 Task: nan
Action: Mouse moved to (541, 681)
Screenshot: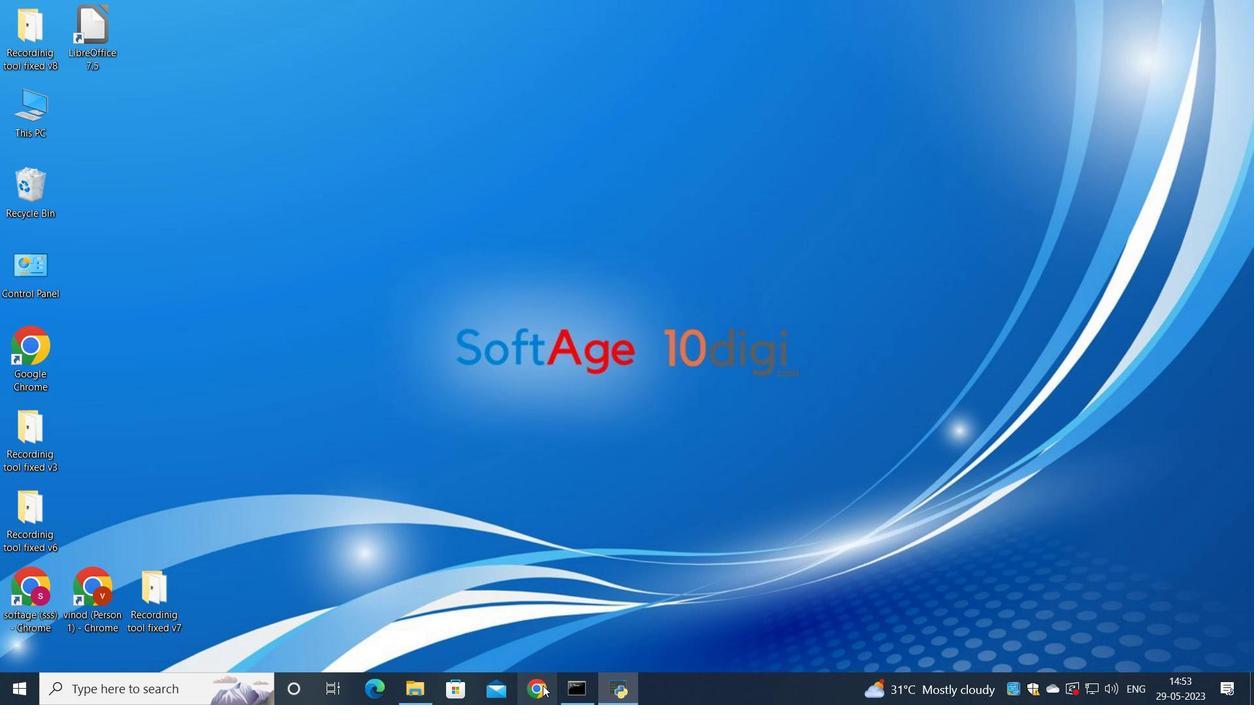 
Action: Mouse pressed left at (541, 681)
Screenshot: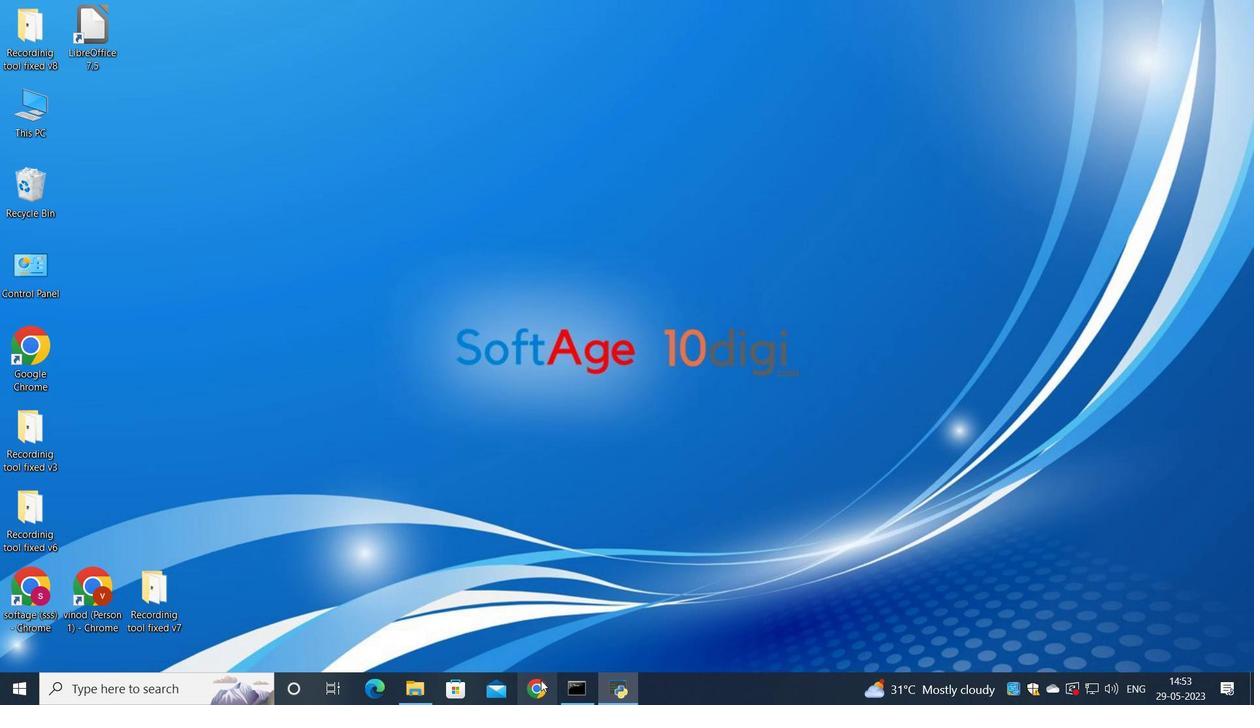 
Action: Mouse moved to (545, 451)
Screenshot: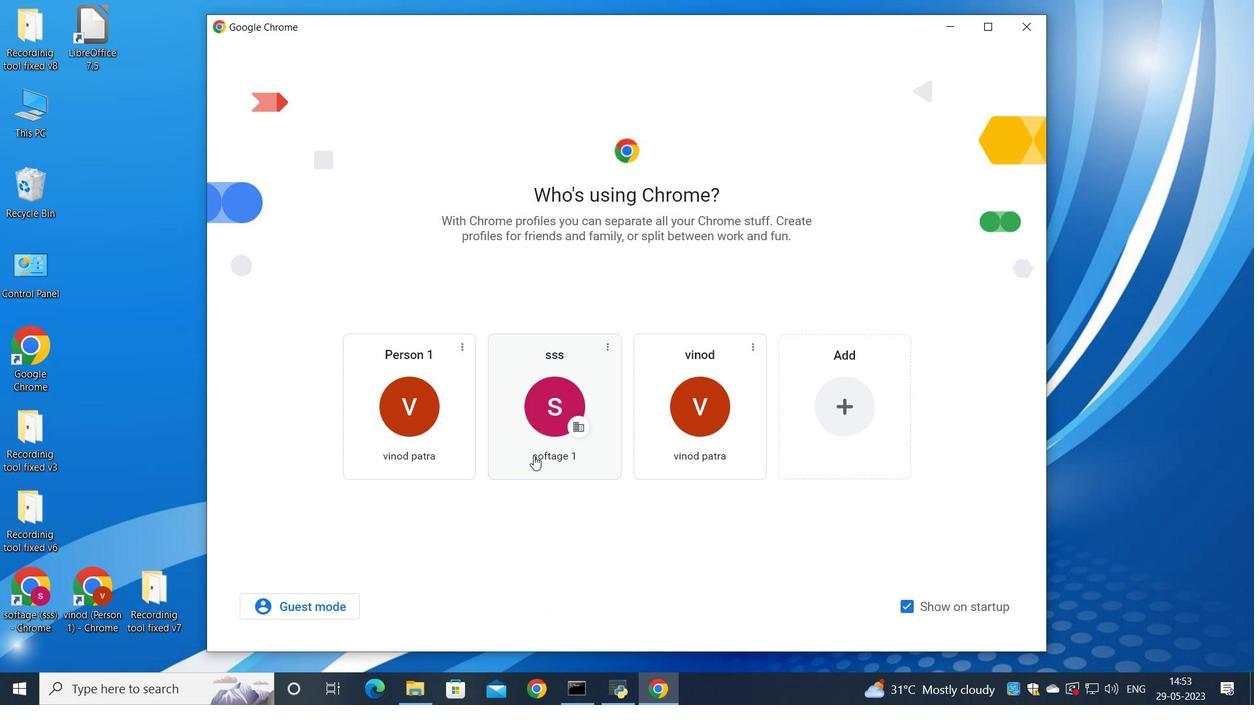 
Action: Mouse pressed left at (545, 451)
Screenshot: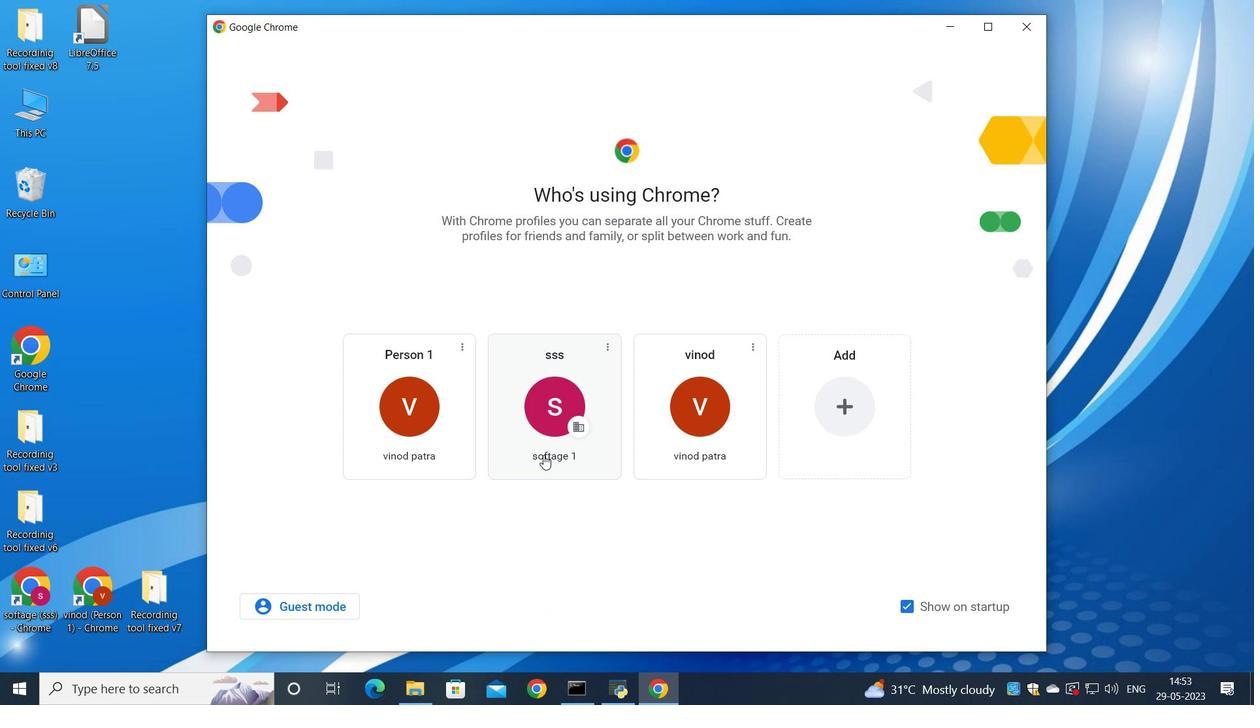 
Action: Mouse moved to (1102, 84)
Screenshot: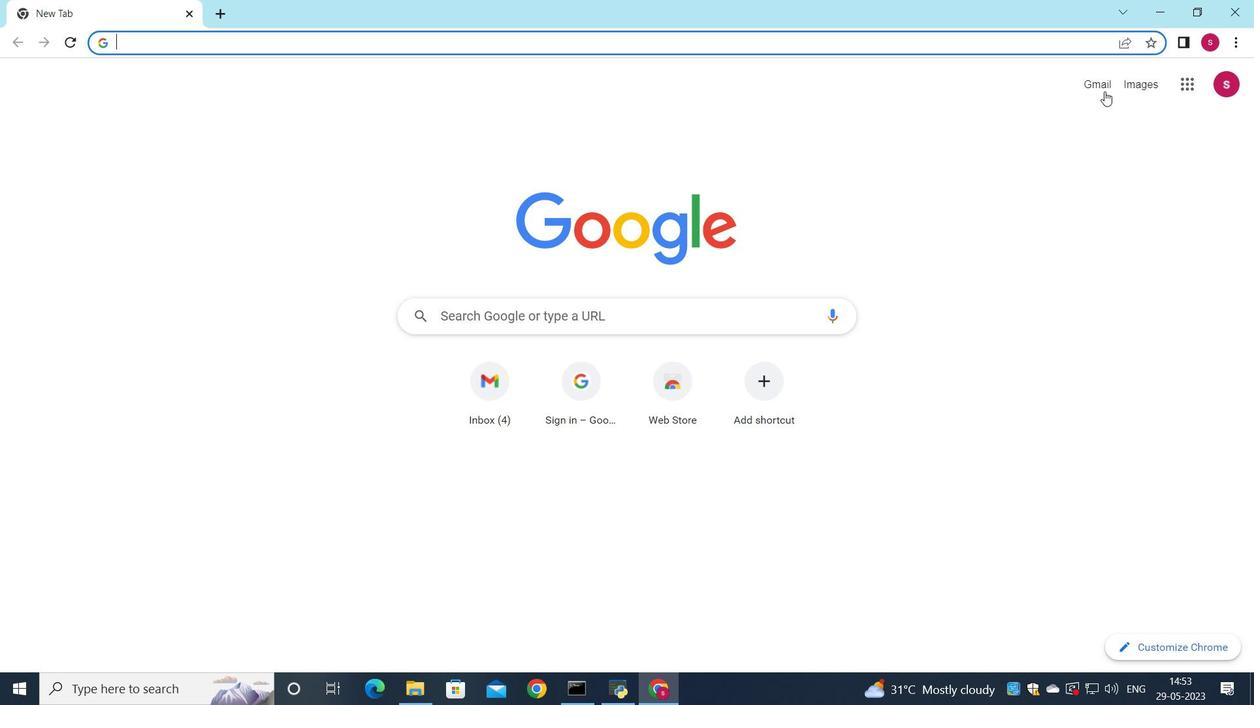 
Action: Mouse pressed left at (1102, 84)
Screenshot: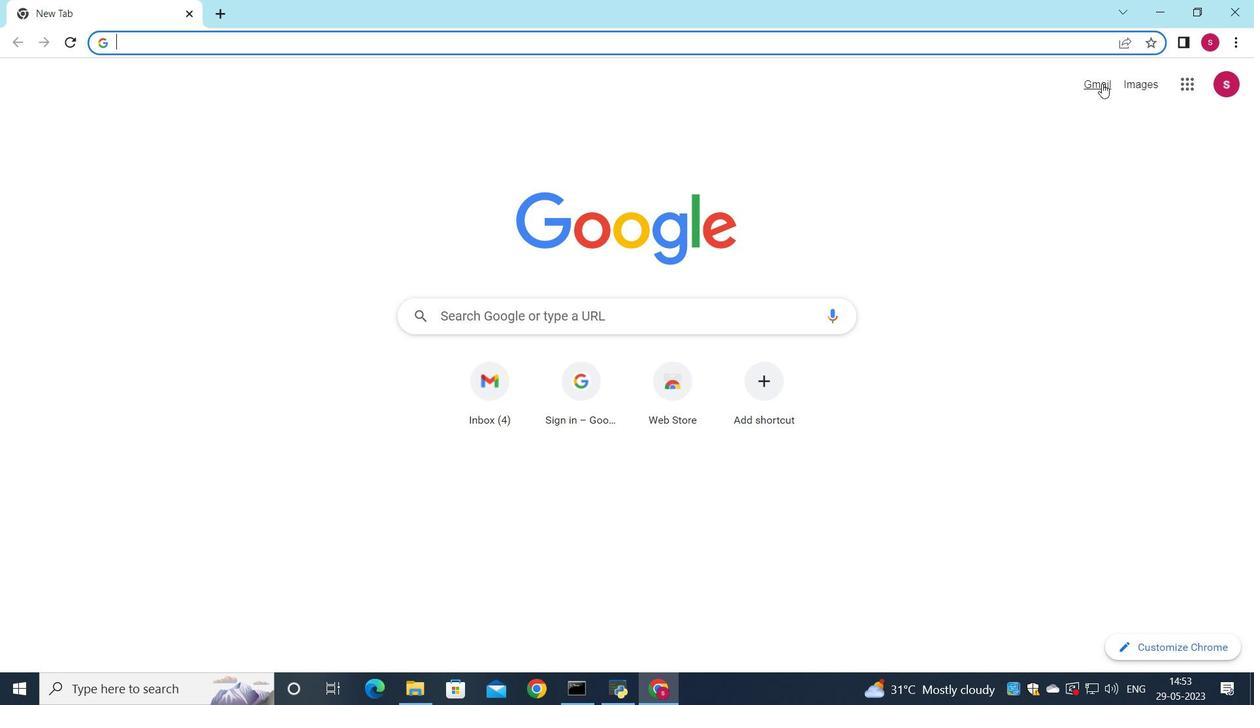
Action: Mouse moved to (1066, 115)
Screenshot: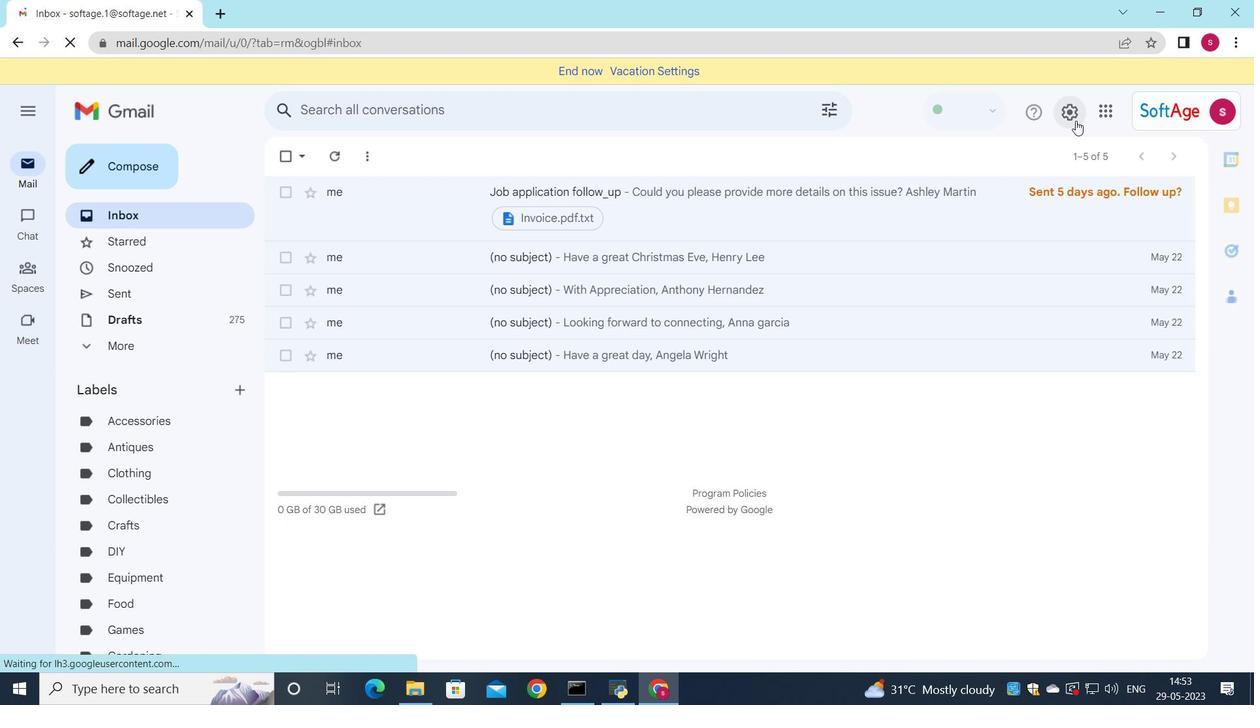 
Action: Mouse pressed left at (1066, 115)
Screenshot: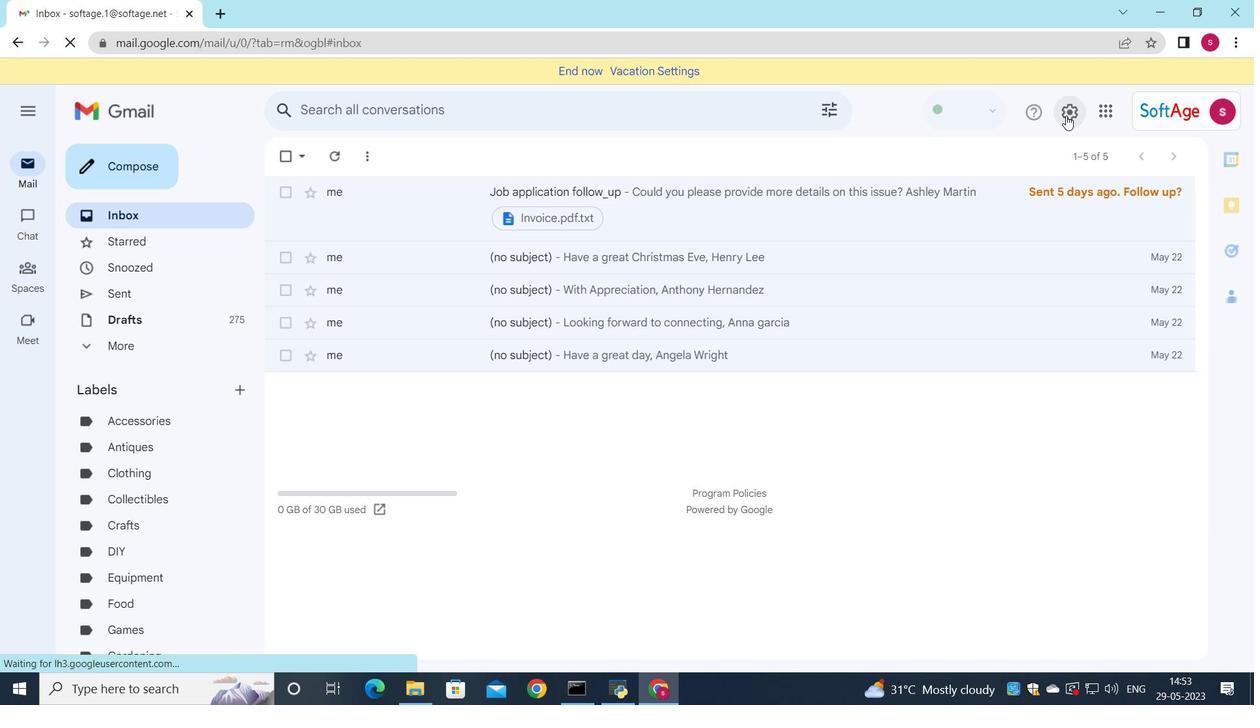 
Action: Mouse moved to (1109, 192)
Screenshot: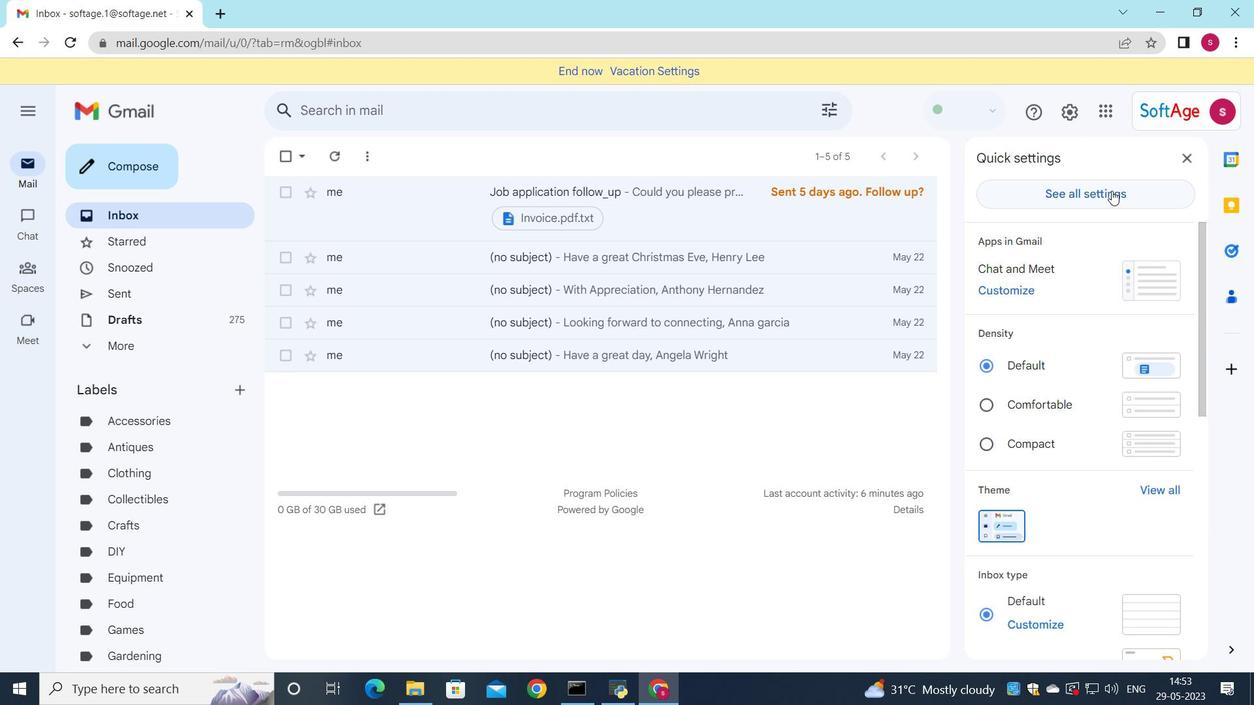 
Action: Mouse pressed left at (1109, 192)
Screenshot: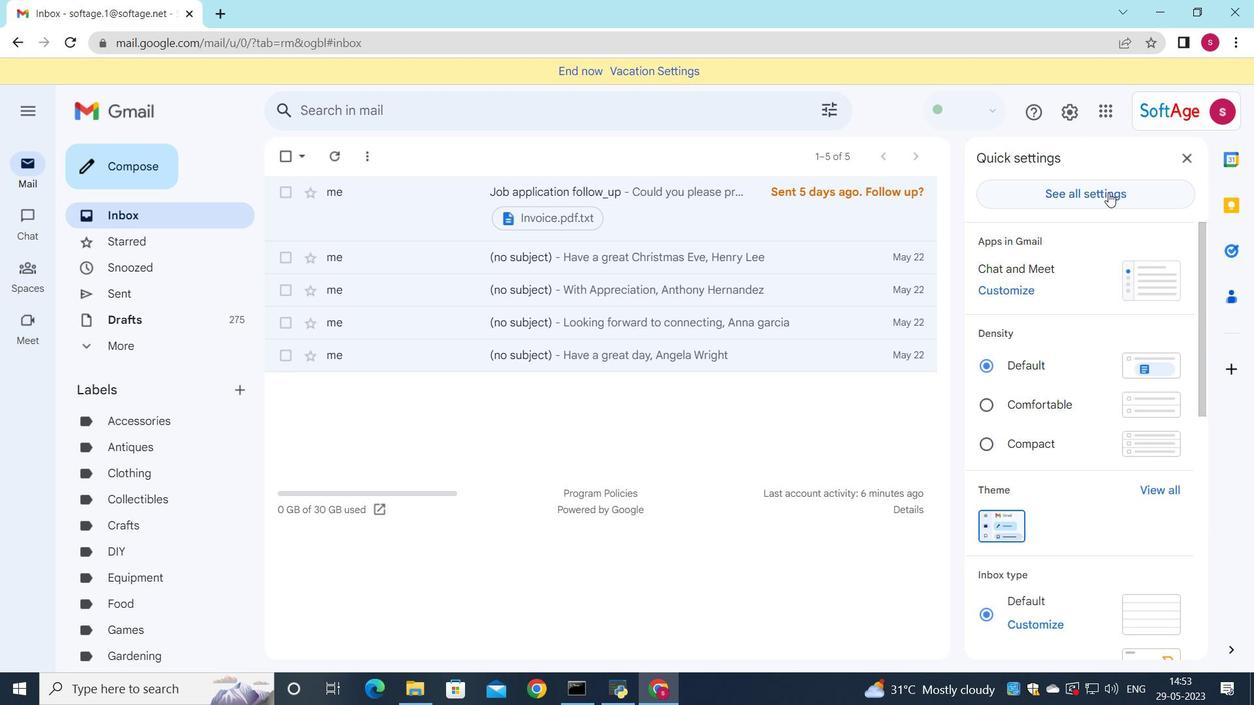 
Action: Mouse moved to (665, 225)
Screenshot: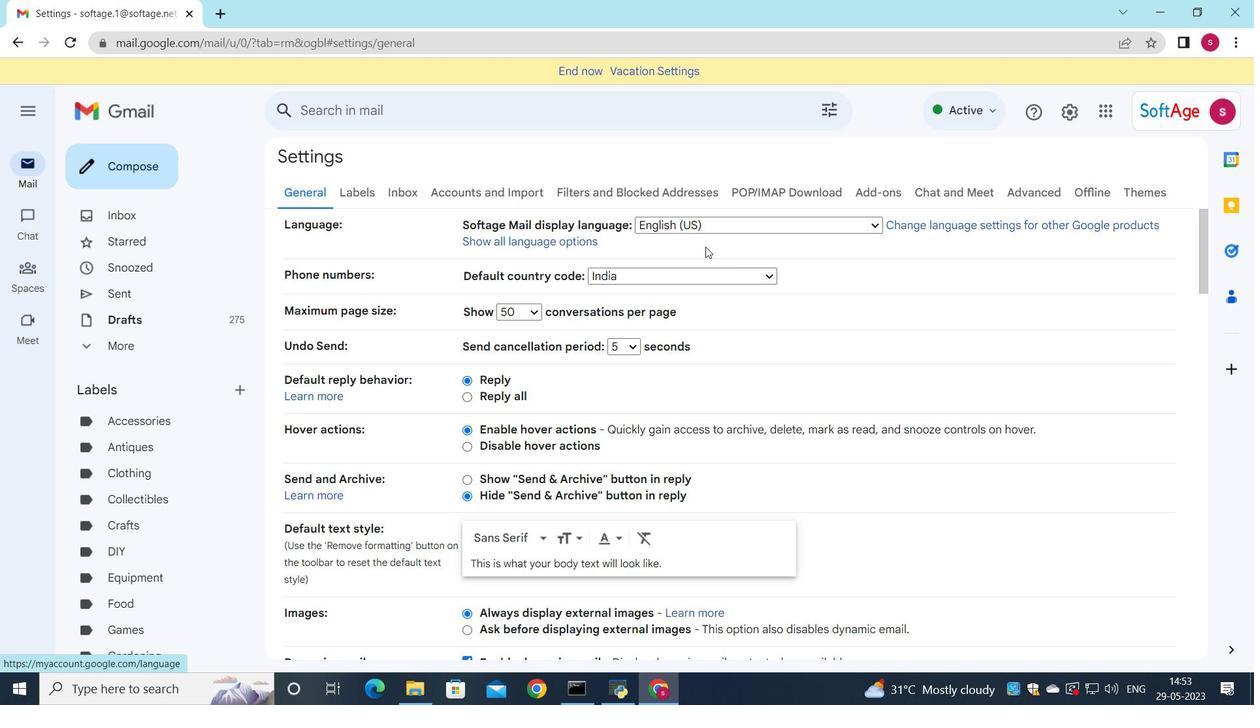 
Action: Mouse scrolled (665, 224) with delta (0, 0)
Screenshot: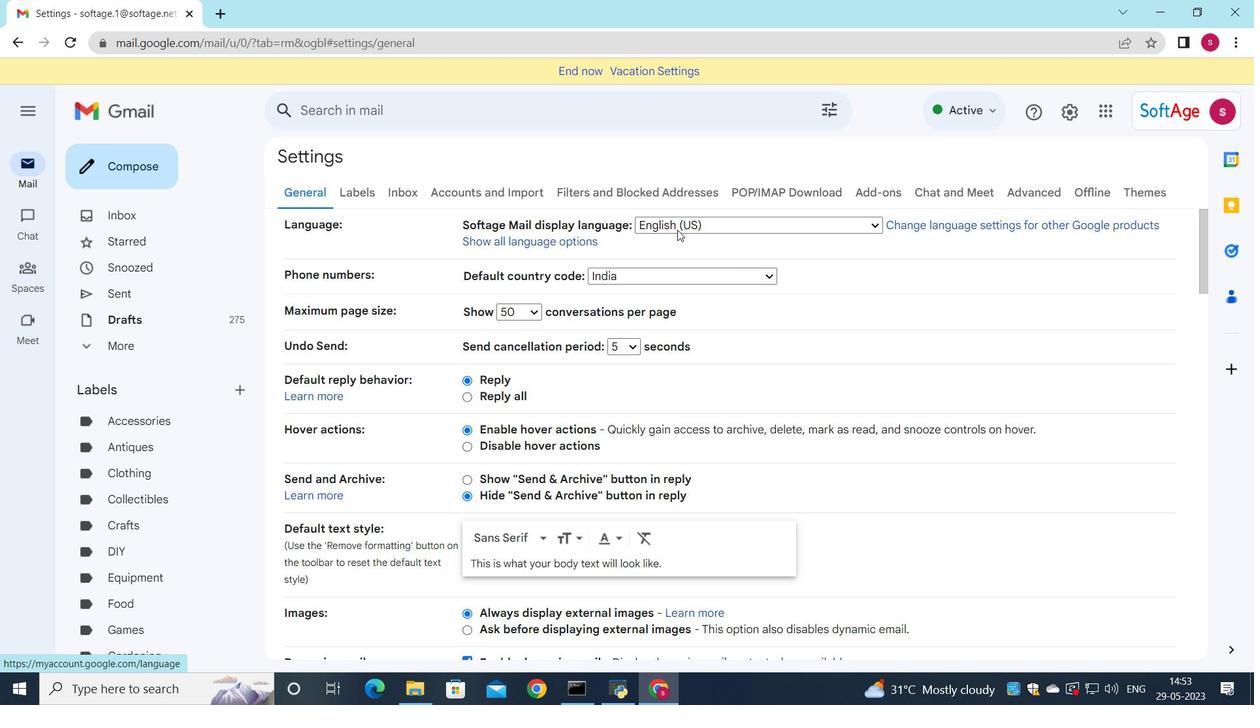 
Action: Mouse scrolled (665, 224) with delta (0, 0)
Screenshot: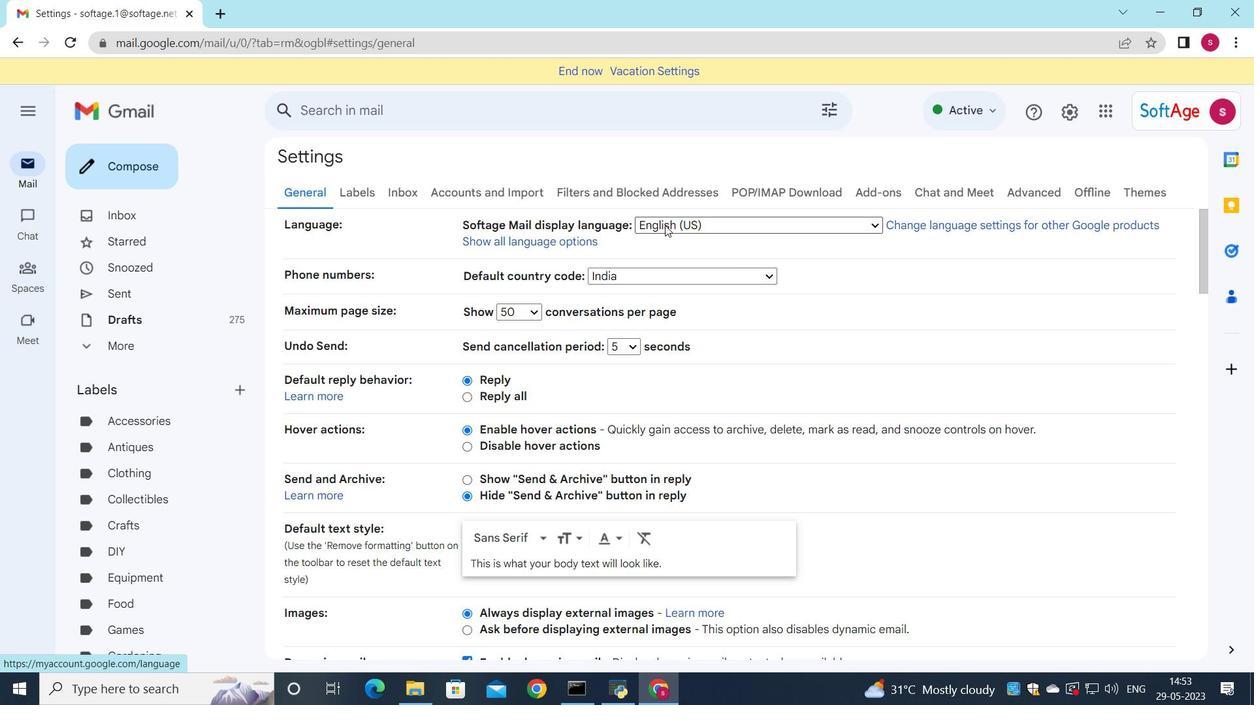 
Action: Mouse moved to (664, 225)
Screenshot: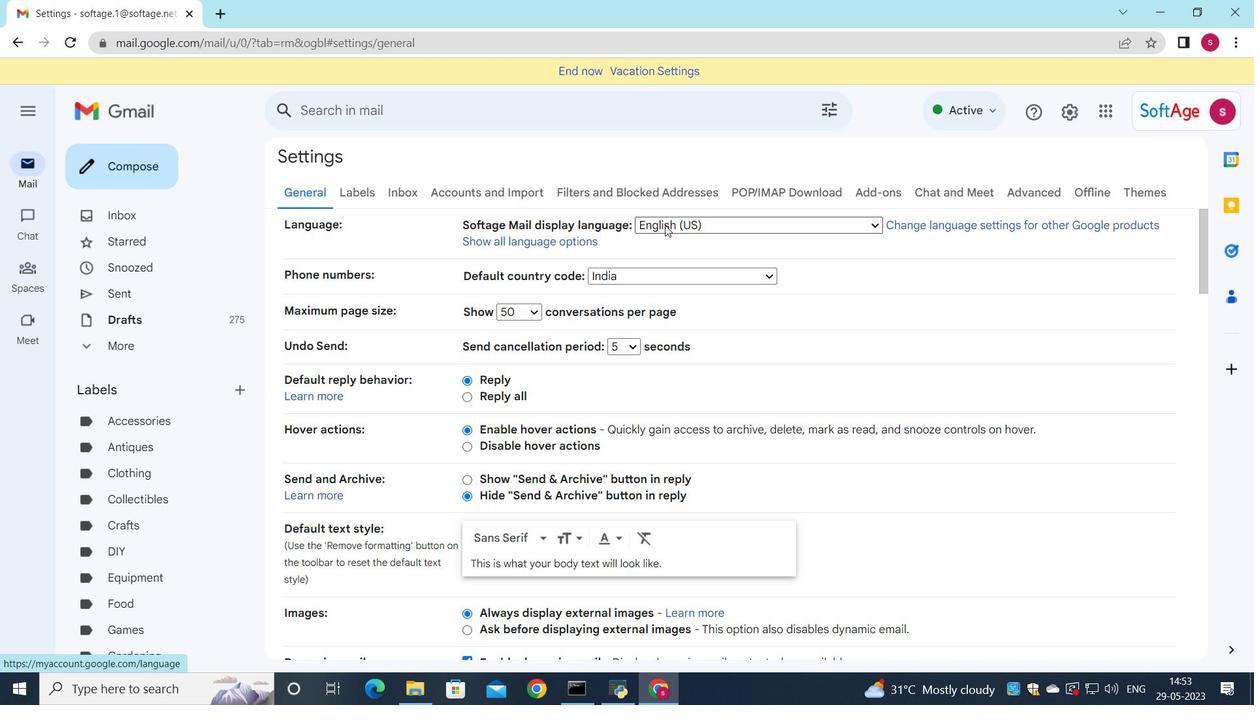 
Action: Mouse scrolled (664, 224) with delta (0, 0)
Screenshot: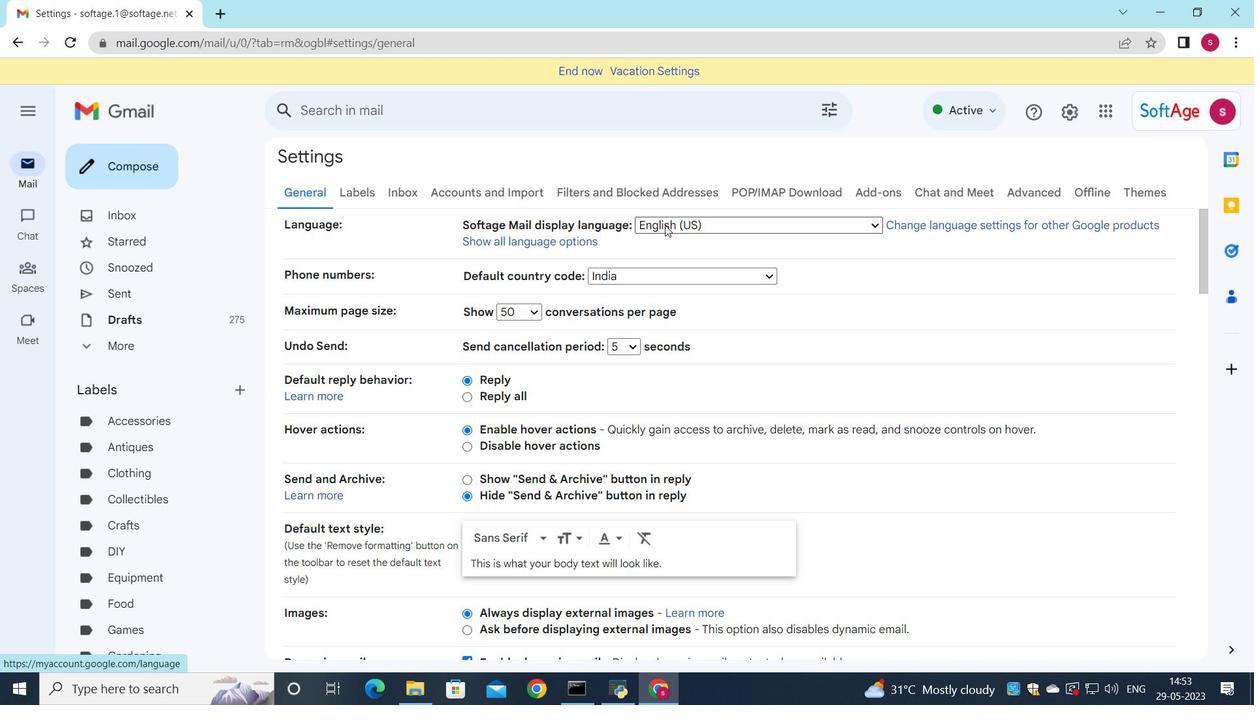 
Action: Mouse moved to (663, 225)
Screenshot: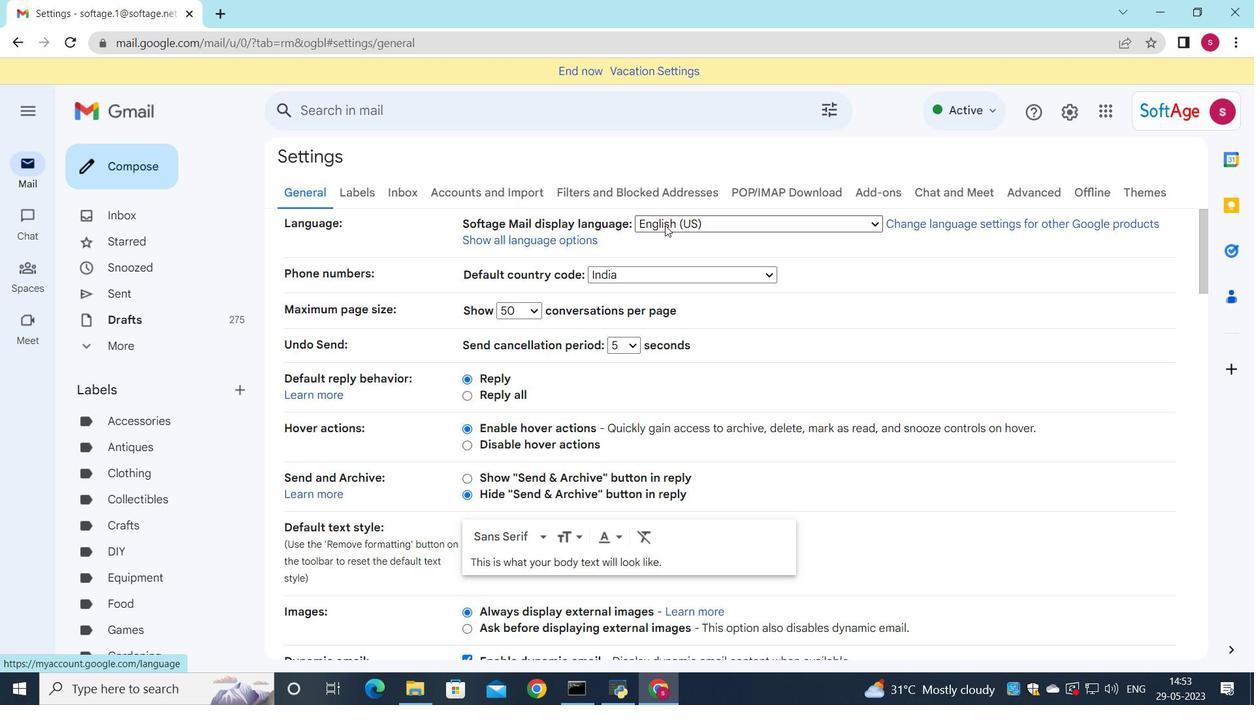 
Action: Mouse scrolled (663, 224) with delta (0, 0)
Screenshot: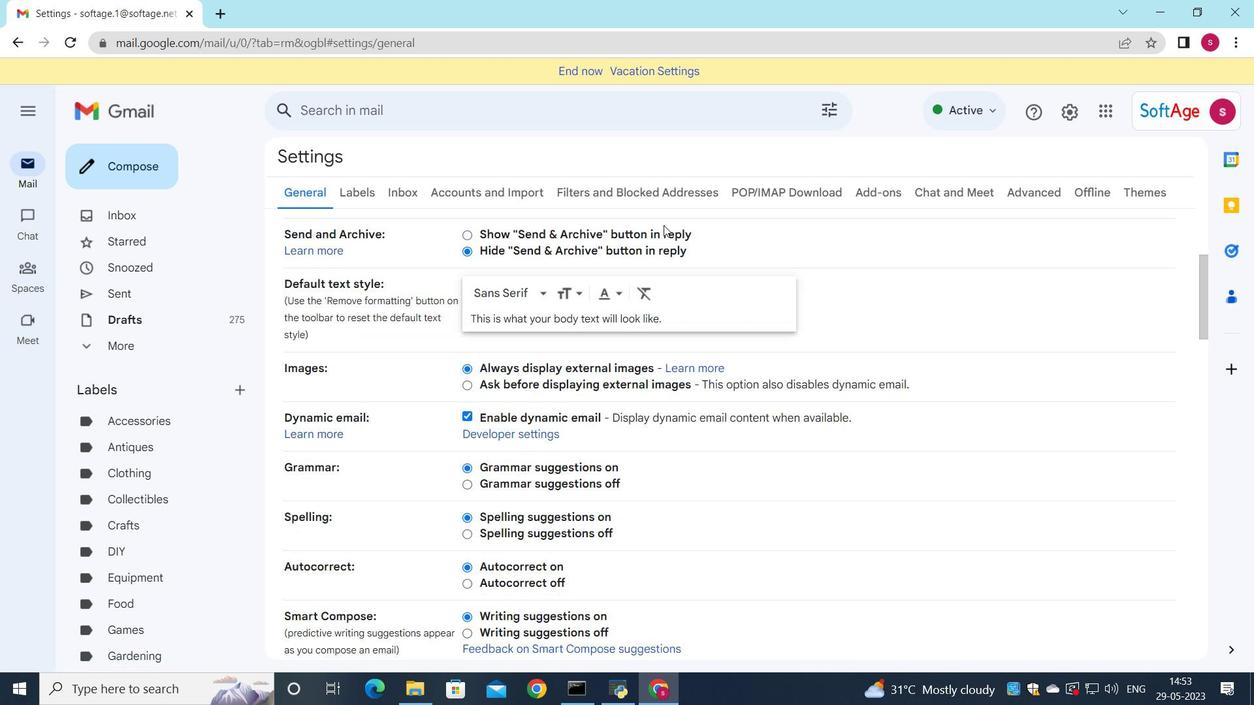 
Action: Mouse scrolled (663, 224) with delta (0, 0)
Screenshot: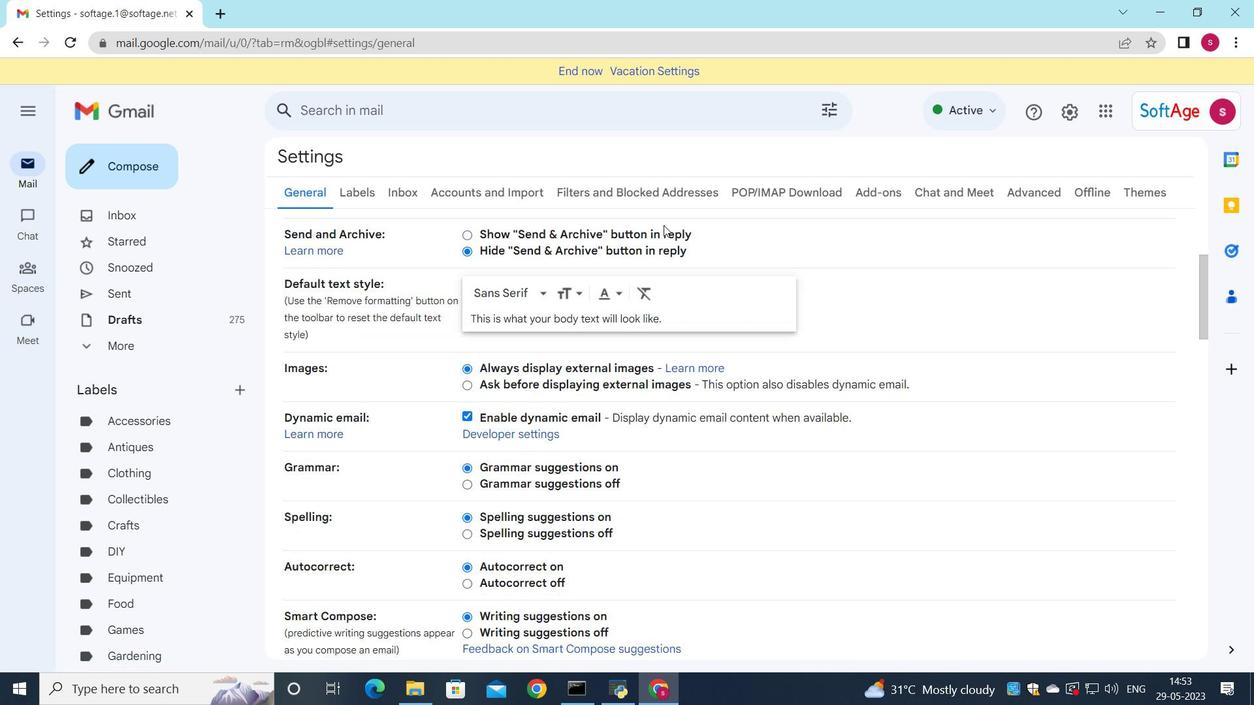 
Action: Mouse scrolled (663, 224) with delta (0, 0)
Screenshot: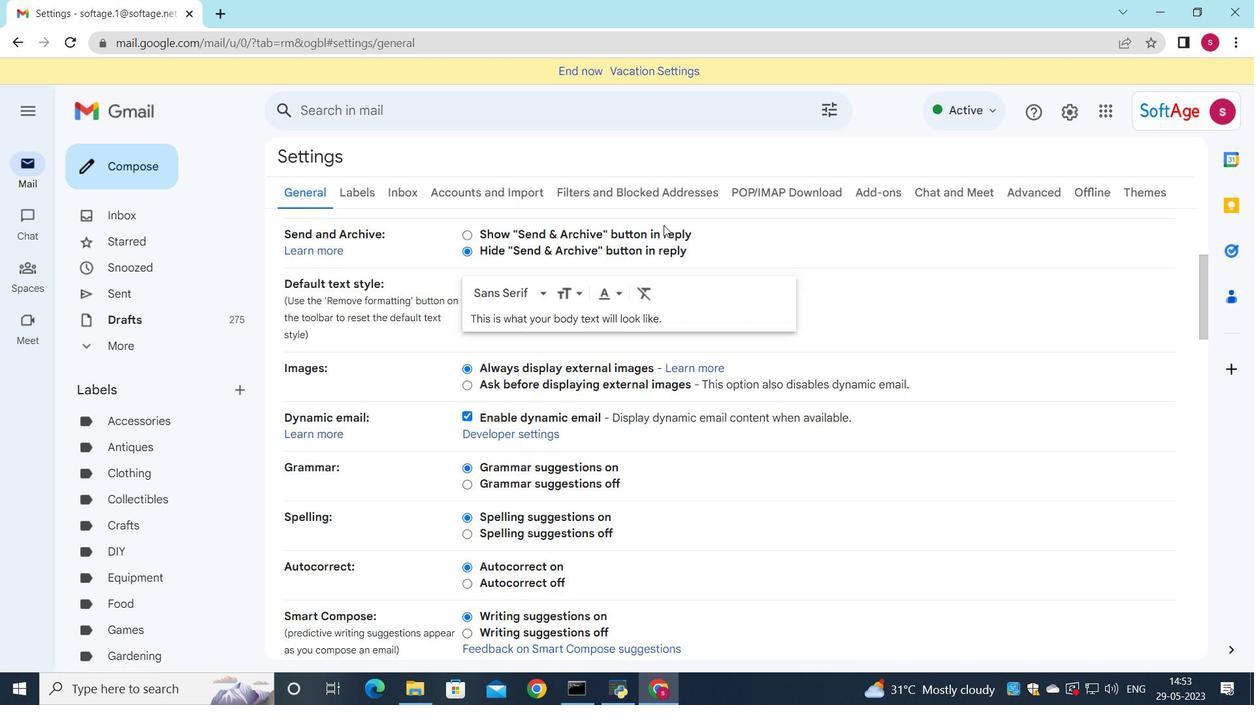 
Action: Mouse scrolled (663, 224) with delta (0, 0)
Screenshot: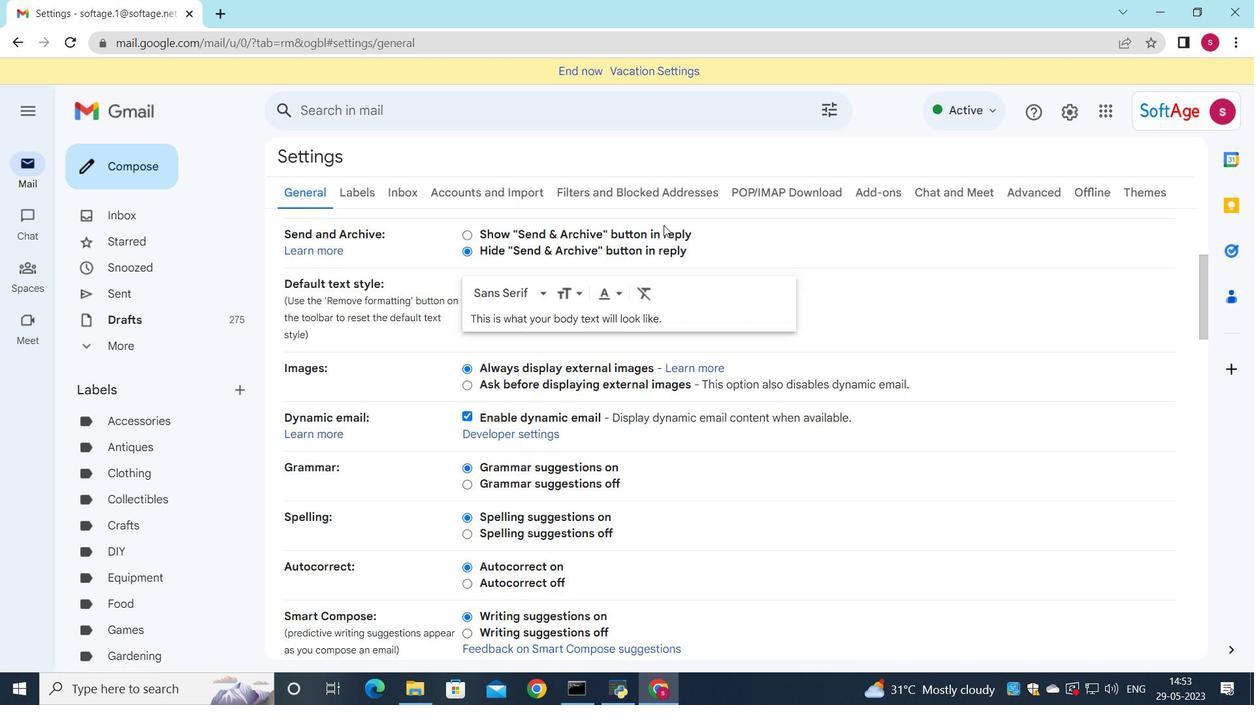 
Action: Mouse scrolled (663, 224) with delta (0, 0)
Screenshot: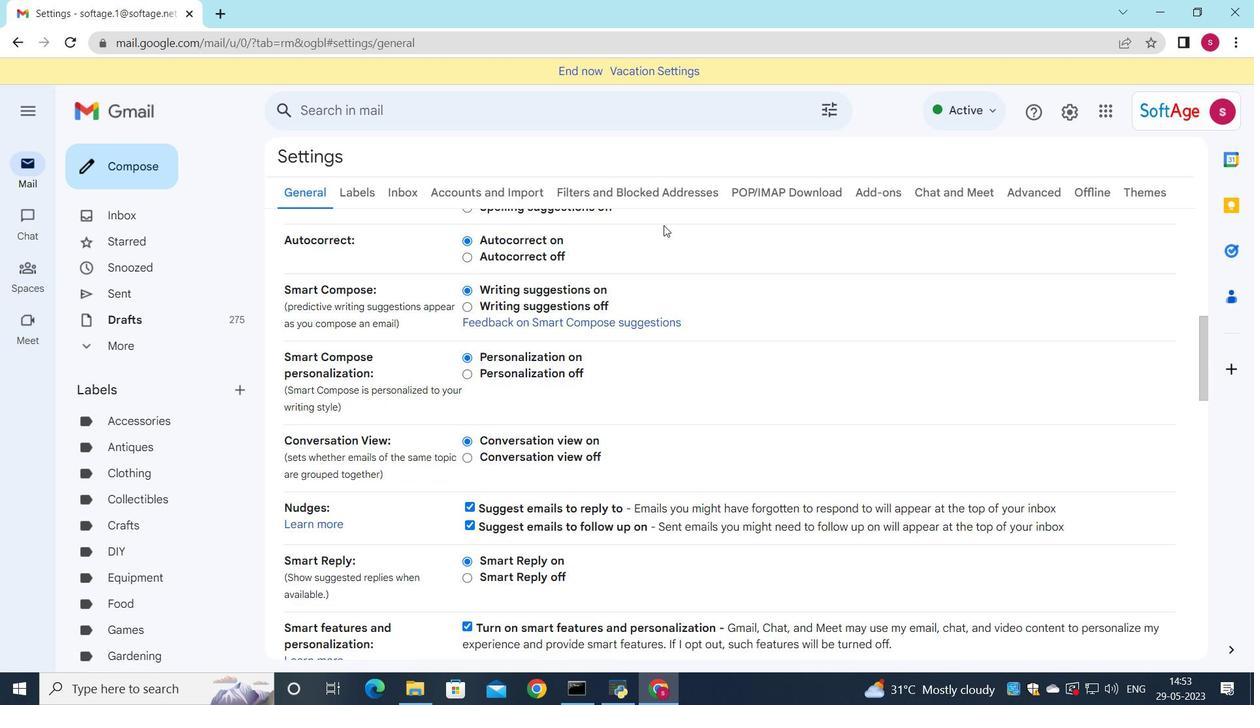 
Action: Mouse moved to (660, 284)
Screenshot: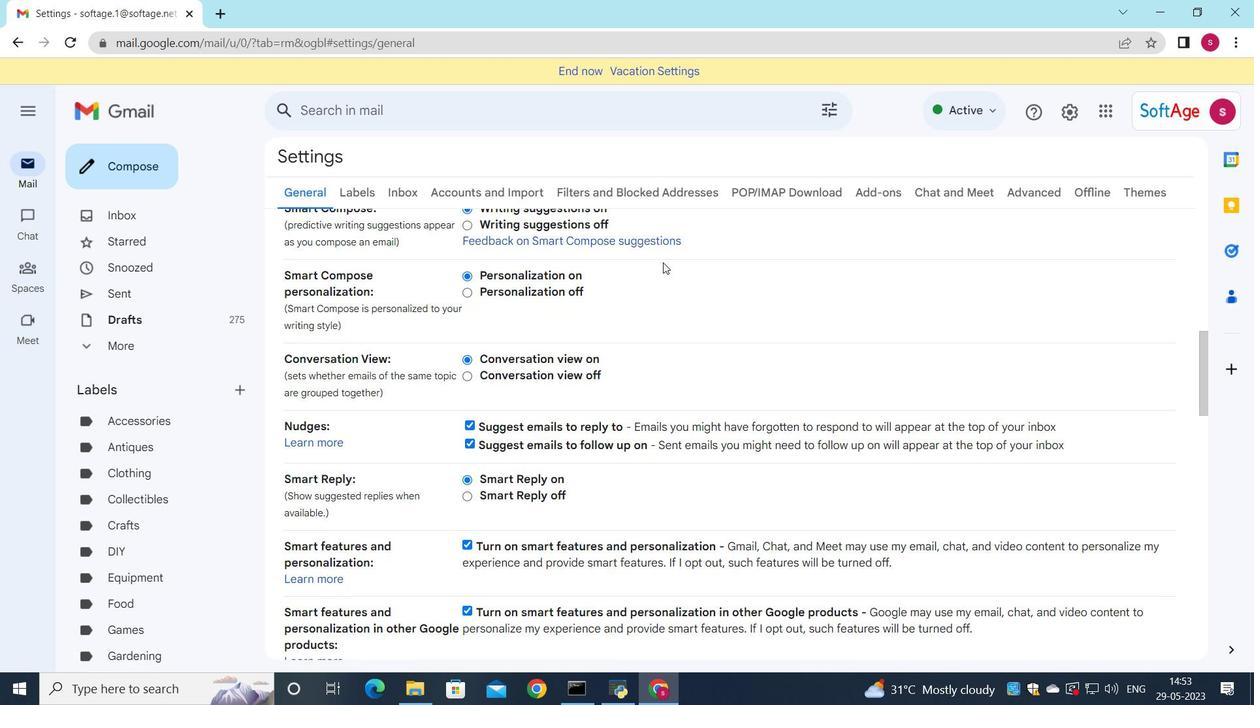 
Action: Mouse scrolled (660, 283) with delta (0, 0)
Screenshot: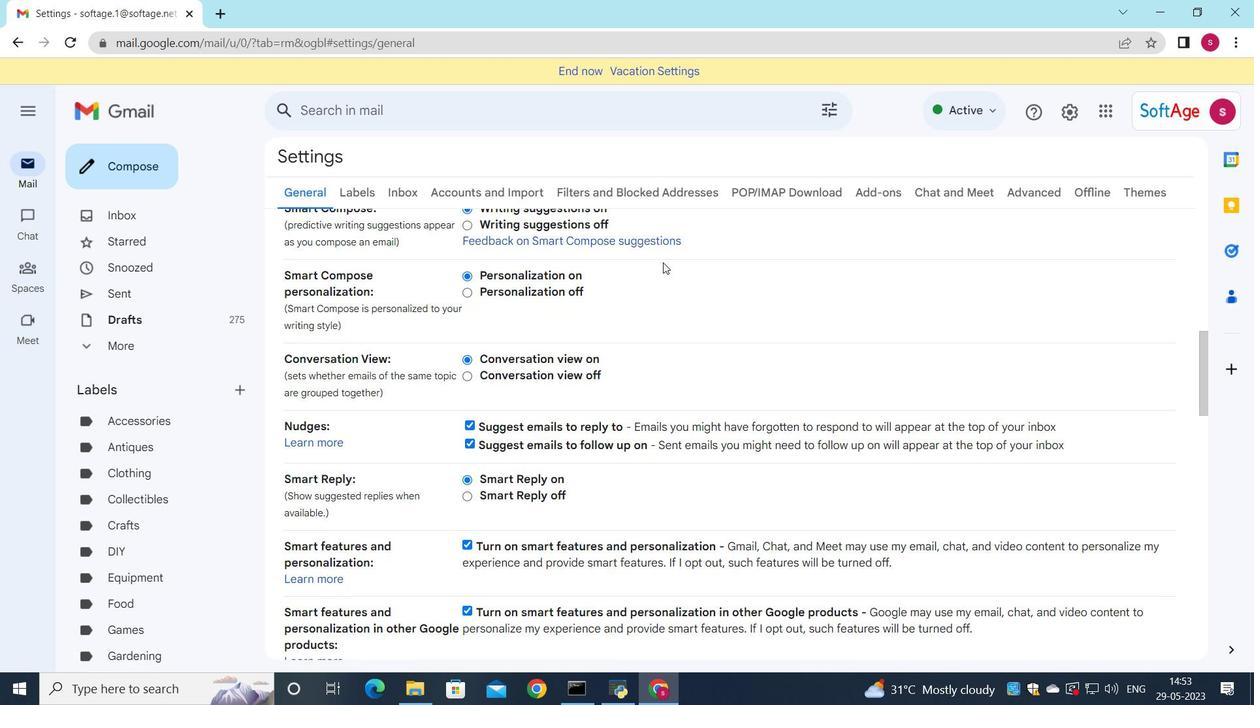 
Action: Mouse moved to (660, 288)
Screenshot: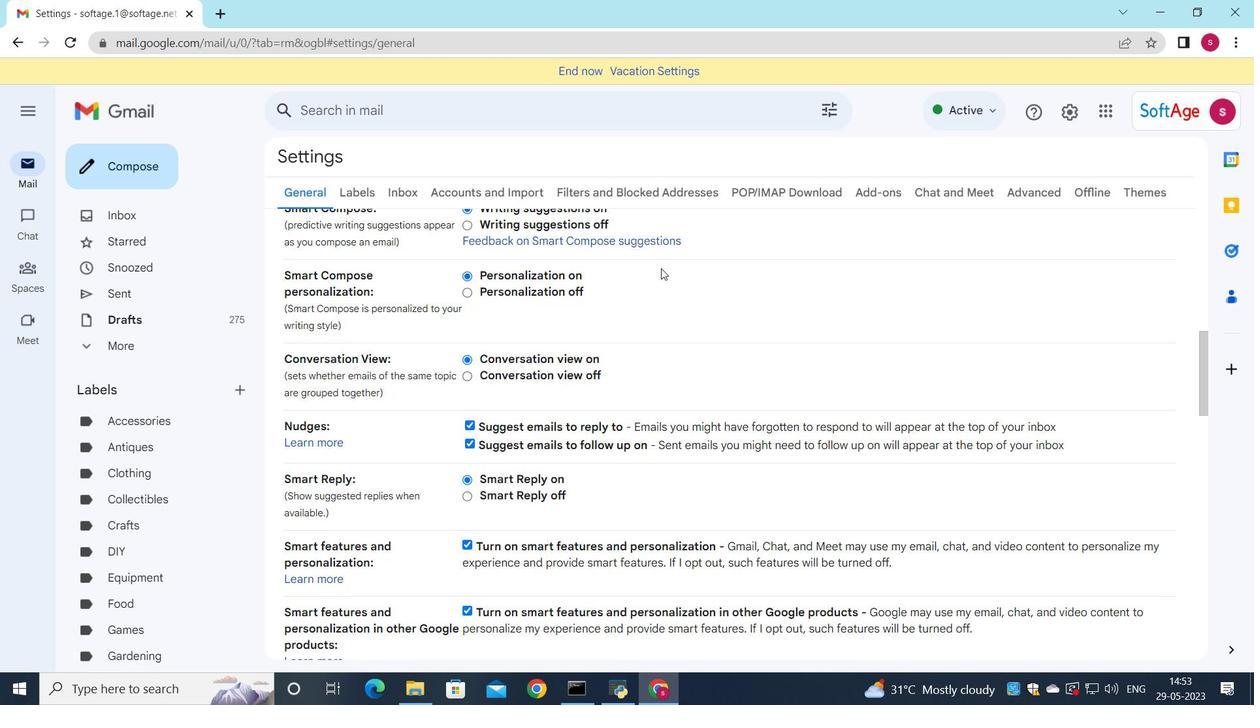 
Action: Mouse scrolled (660, 287) with delta (0, 0)
Screenshot: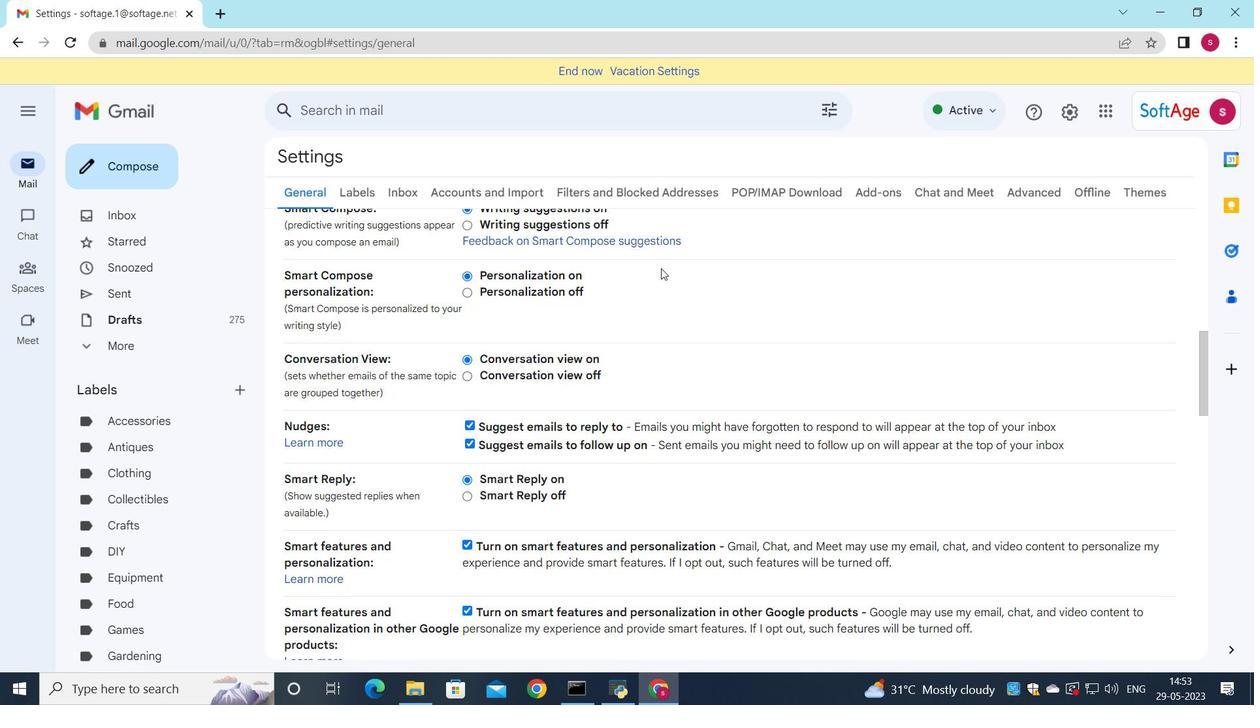 
Action: Mouse moved to (660, 290)
Screenshot: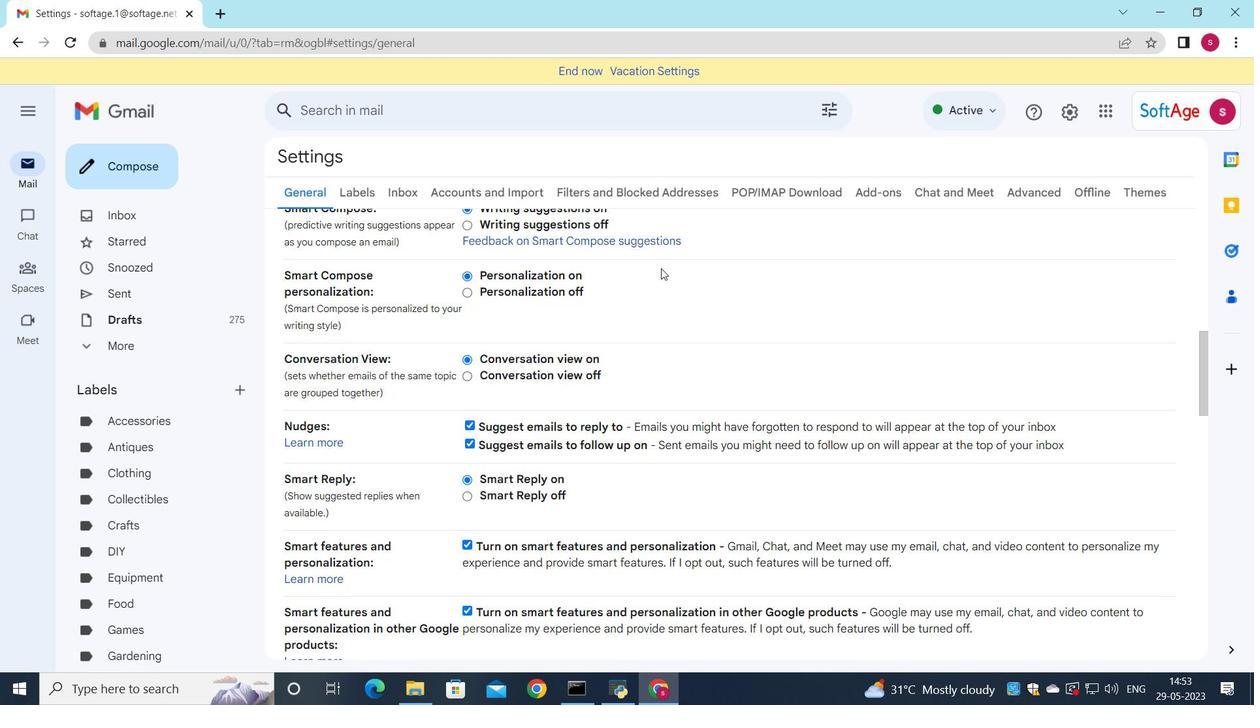 
Action: Mouse scrolled (660, 289) with delta (0, 0)
Screenshot: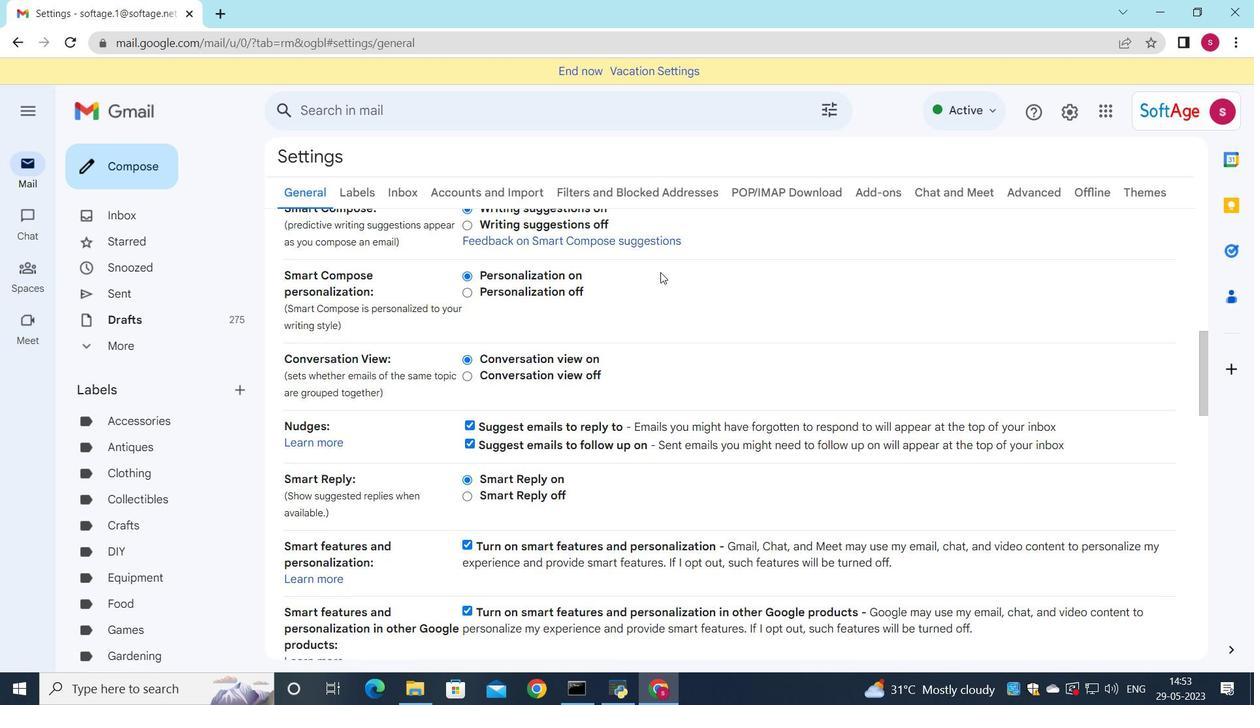 
Action: Mouse moved to (655, 316)
Screenshot: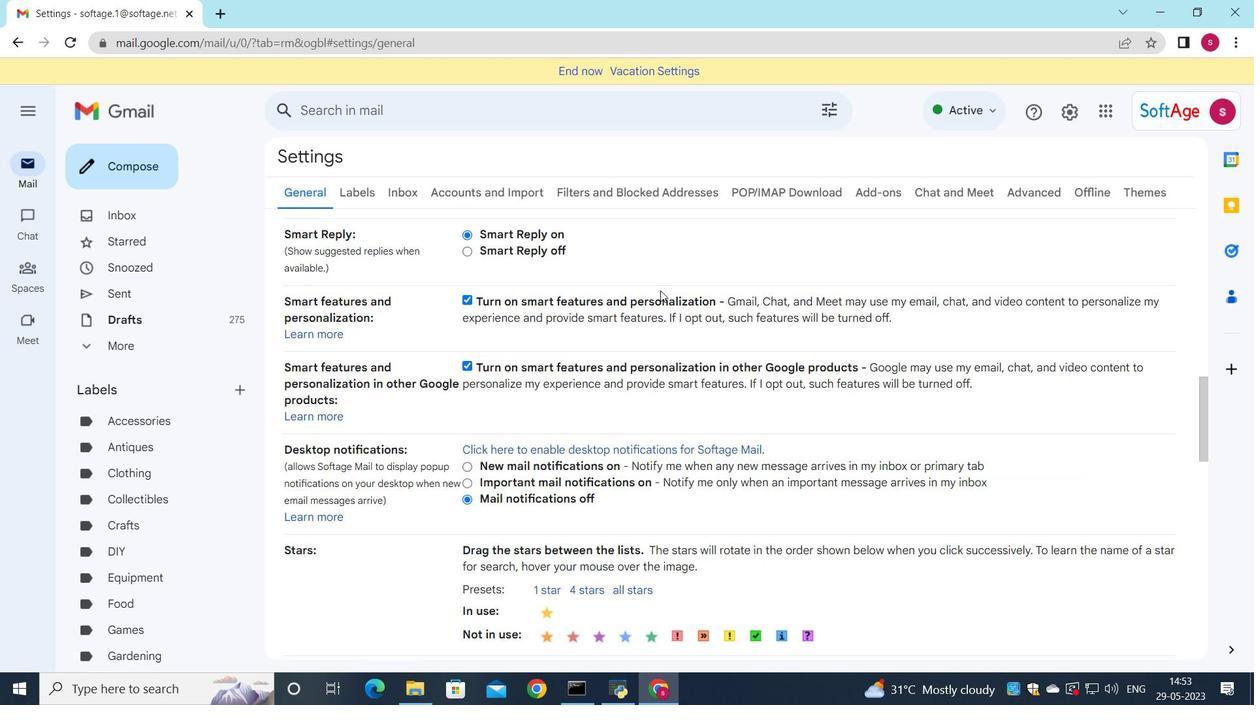 
Action: Mouse scrolled (655, 316) with delta (0, 0)
Screenshot: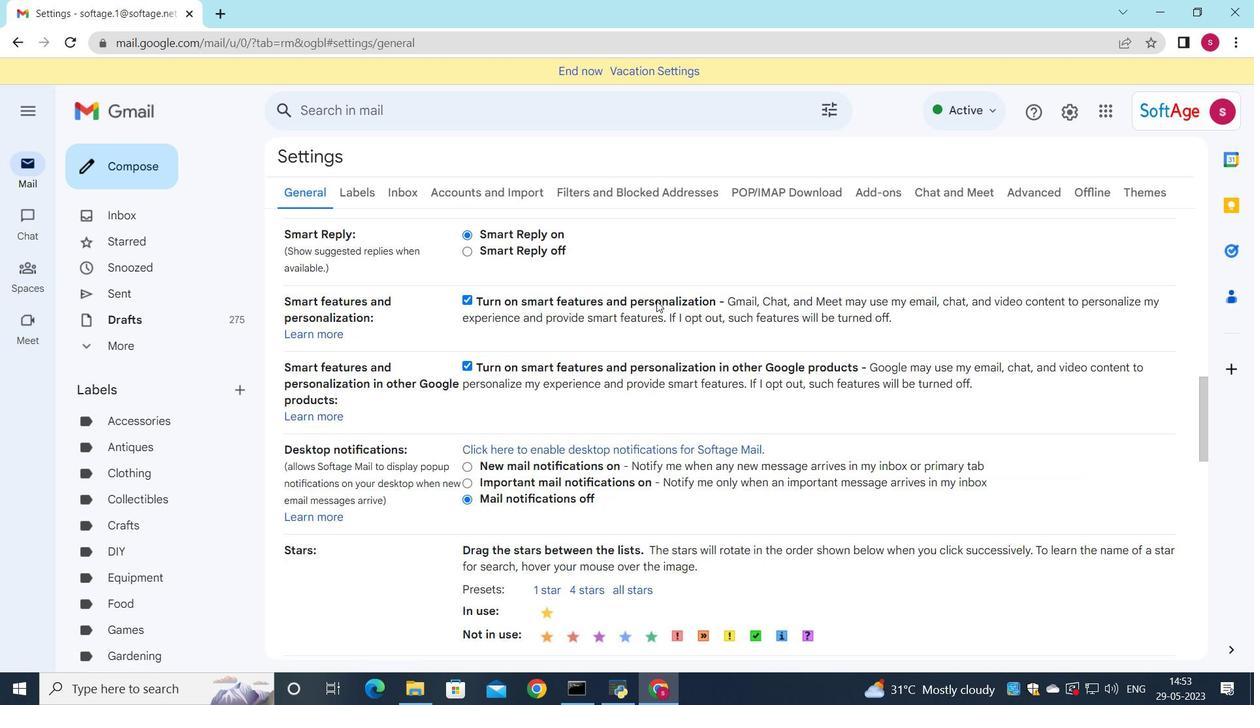 
Action: Mouse moved to (655, 318)
Screenshot: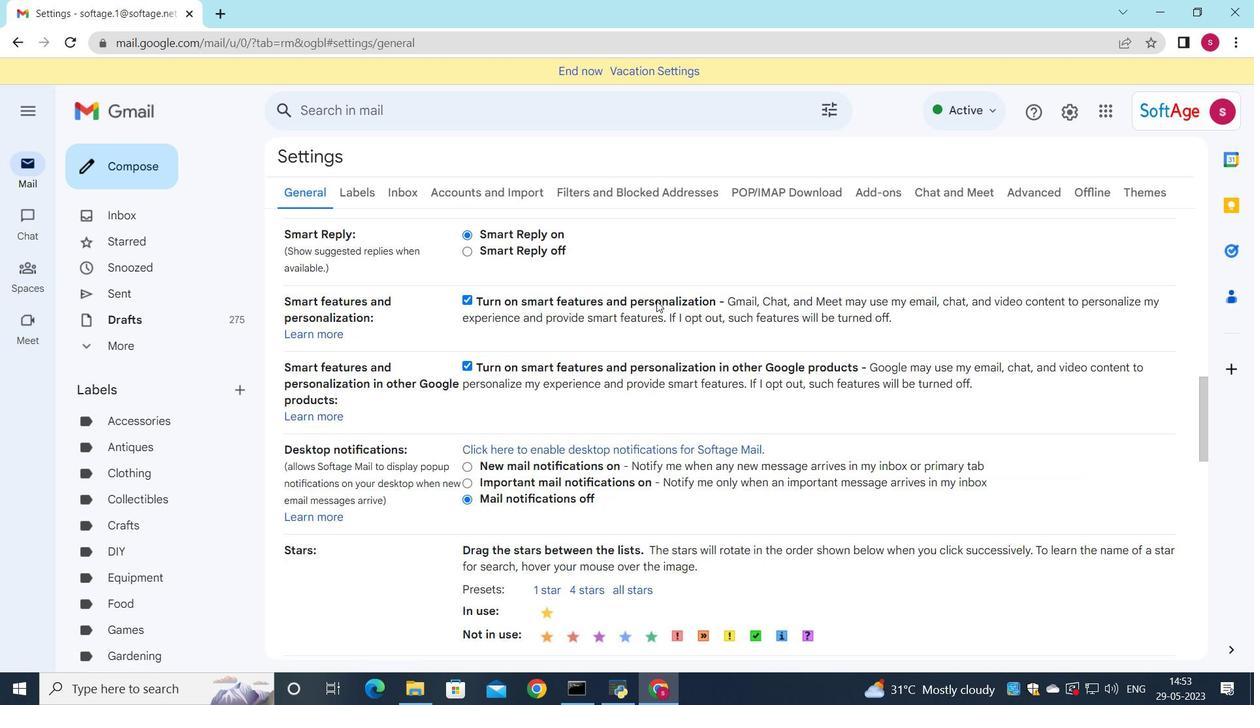 
Action: Mouse scrolled (655, 317) with delta (0, 0)
Screenshot: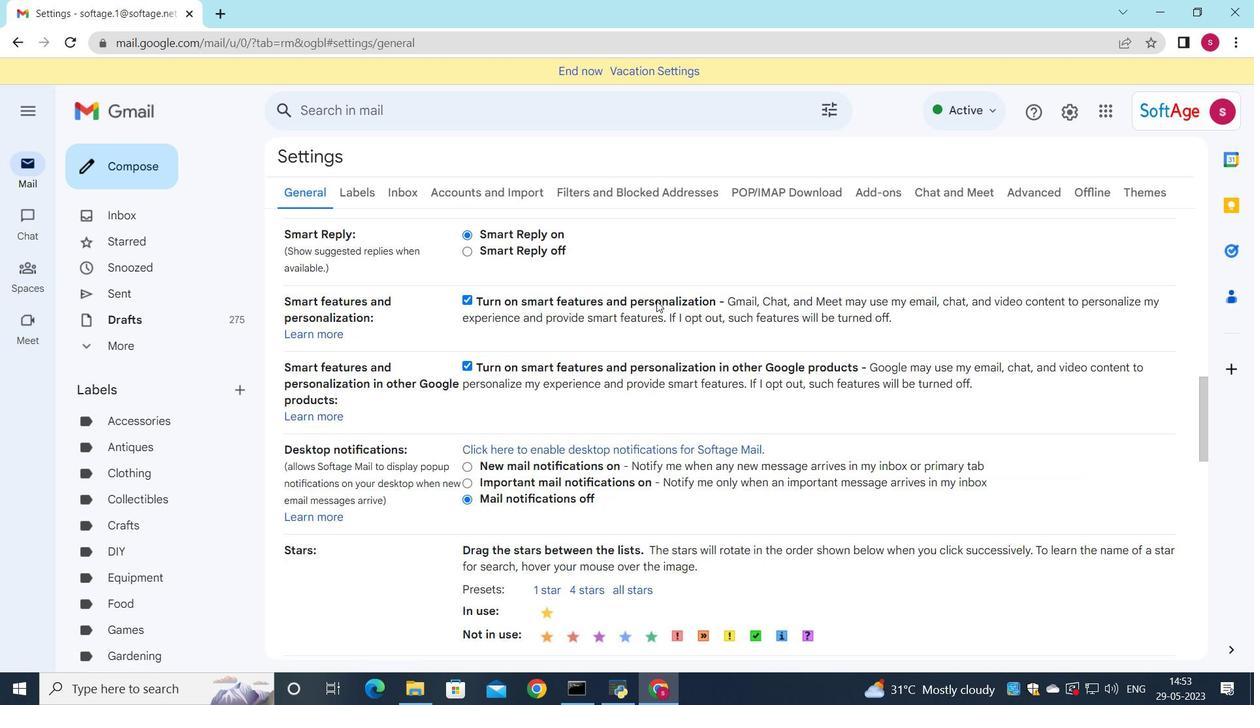 
Action: Mouse moved to (655, 319)
Screenshot: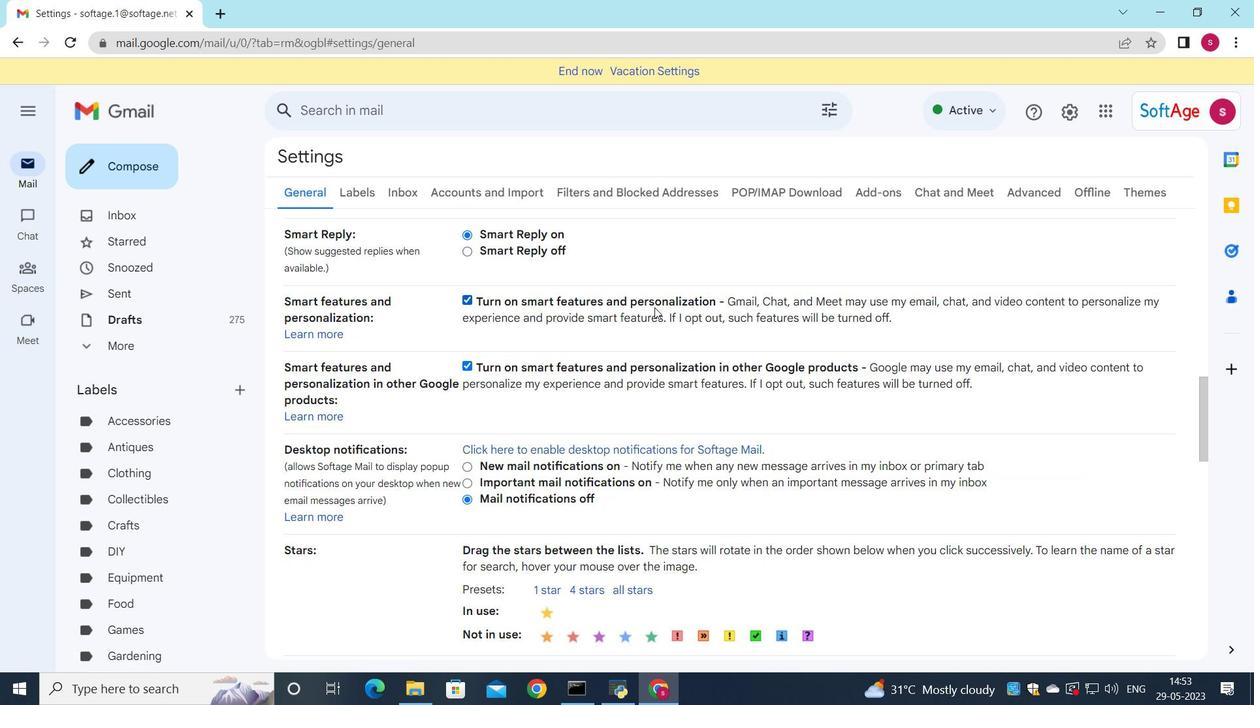 
Action: Mouse scrolled (655, 318) with delta (0, 0)
Screenshot: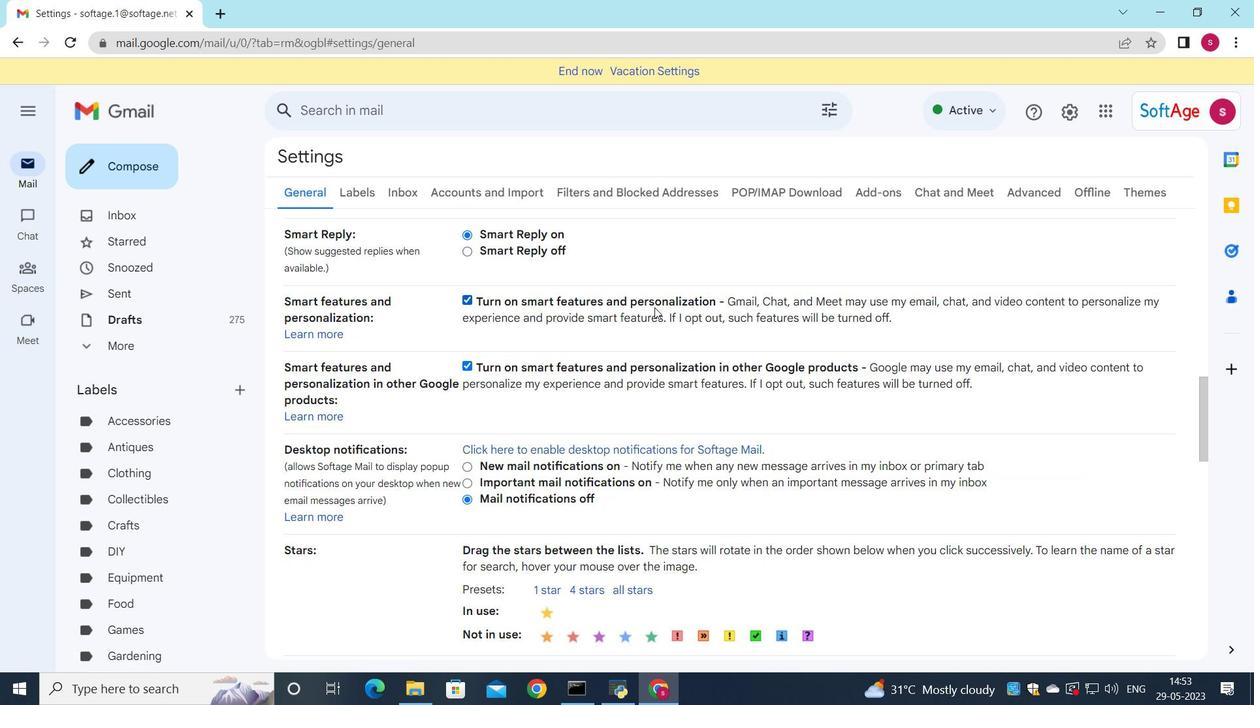 
Action: Mouse scrolled (655, 318) with delta (0, 0)
Screenshot: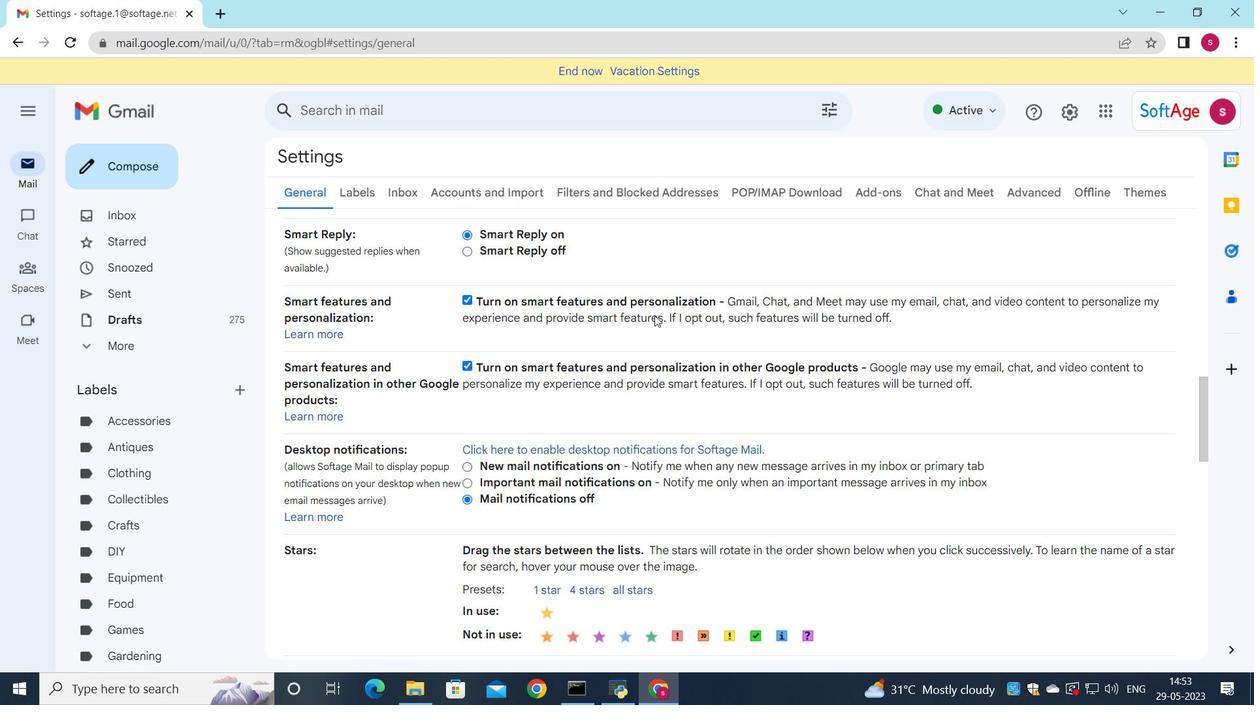 
Action: Mouse scrolled (655, 320) with delta (0, 0)
Screenshot: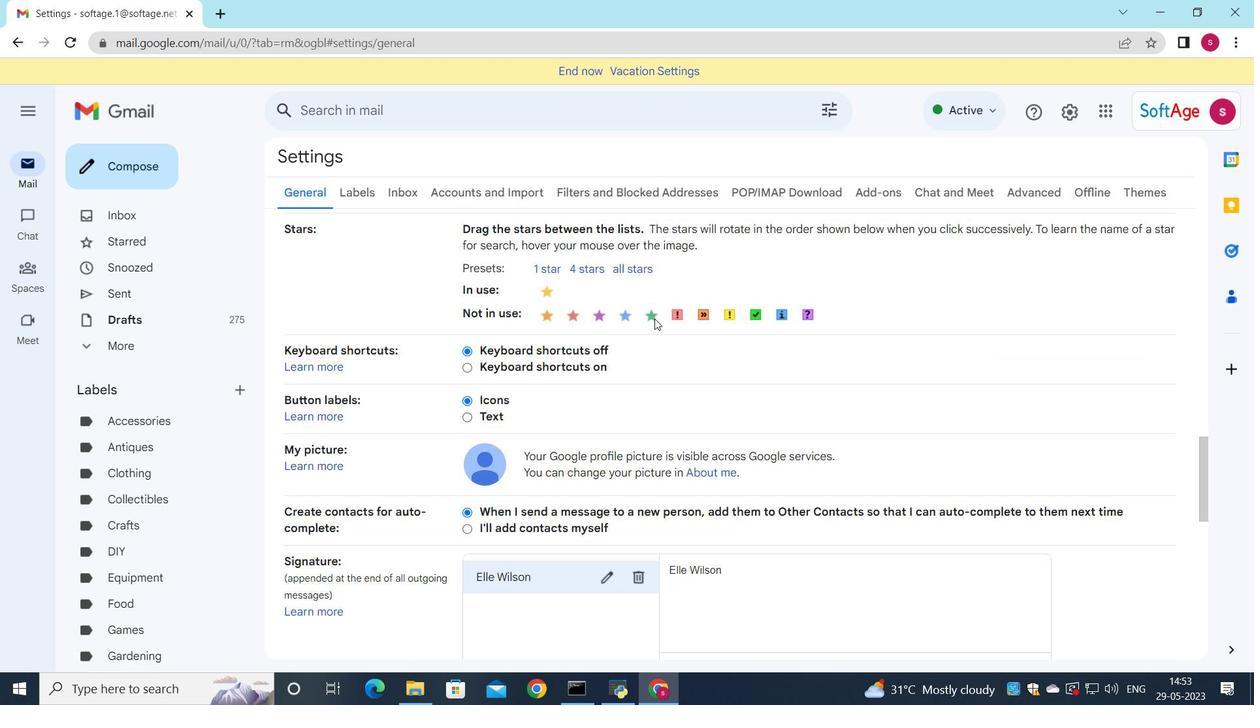 
Action: Mouse scrolled (655, 320) with delta (0, 0)
Screenshot: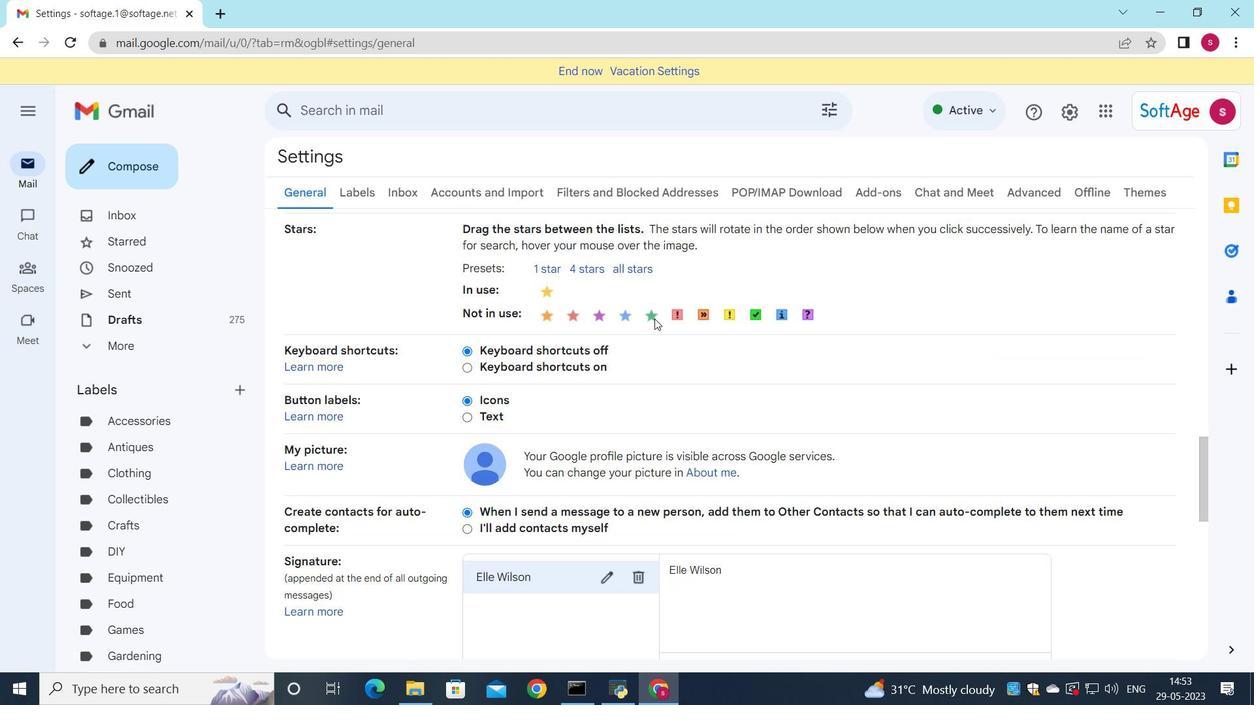 
Action: Mouse scrolled (655, 318) with delta (0, 0)
Screenshot: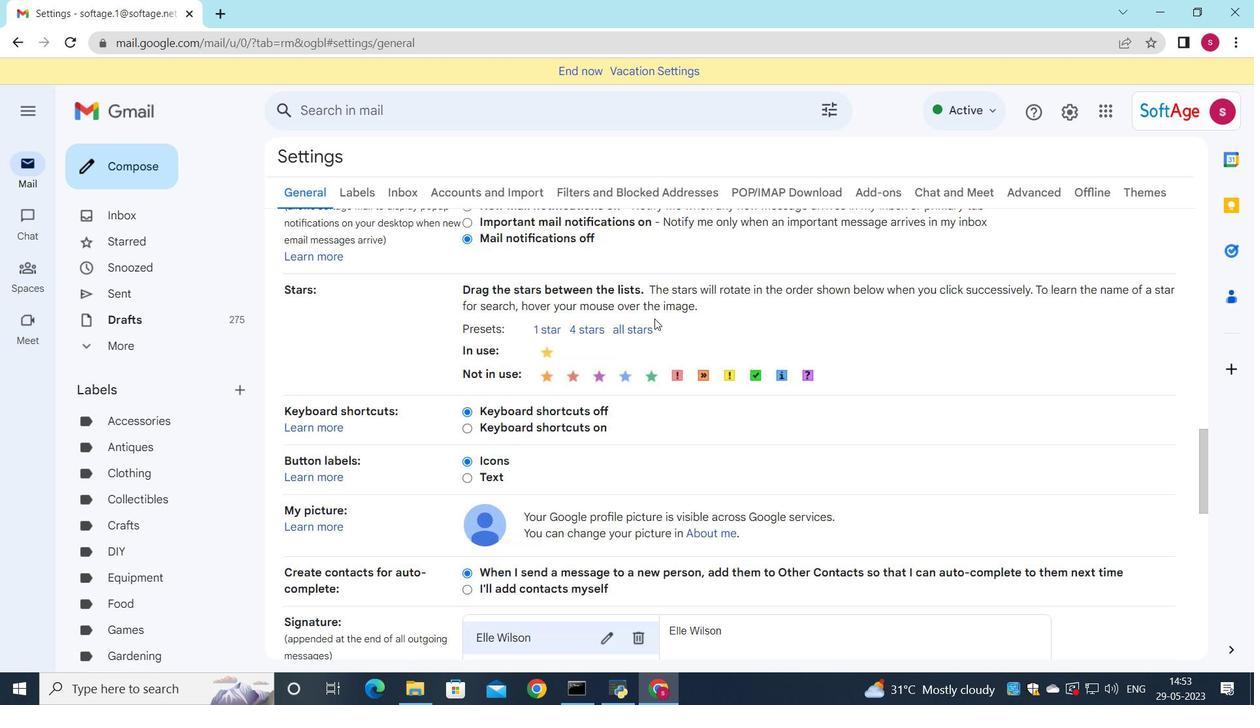 
Action: Mouse scrolled (655, 318) with delta (0, 0)
Screenshot: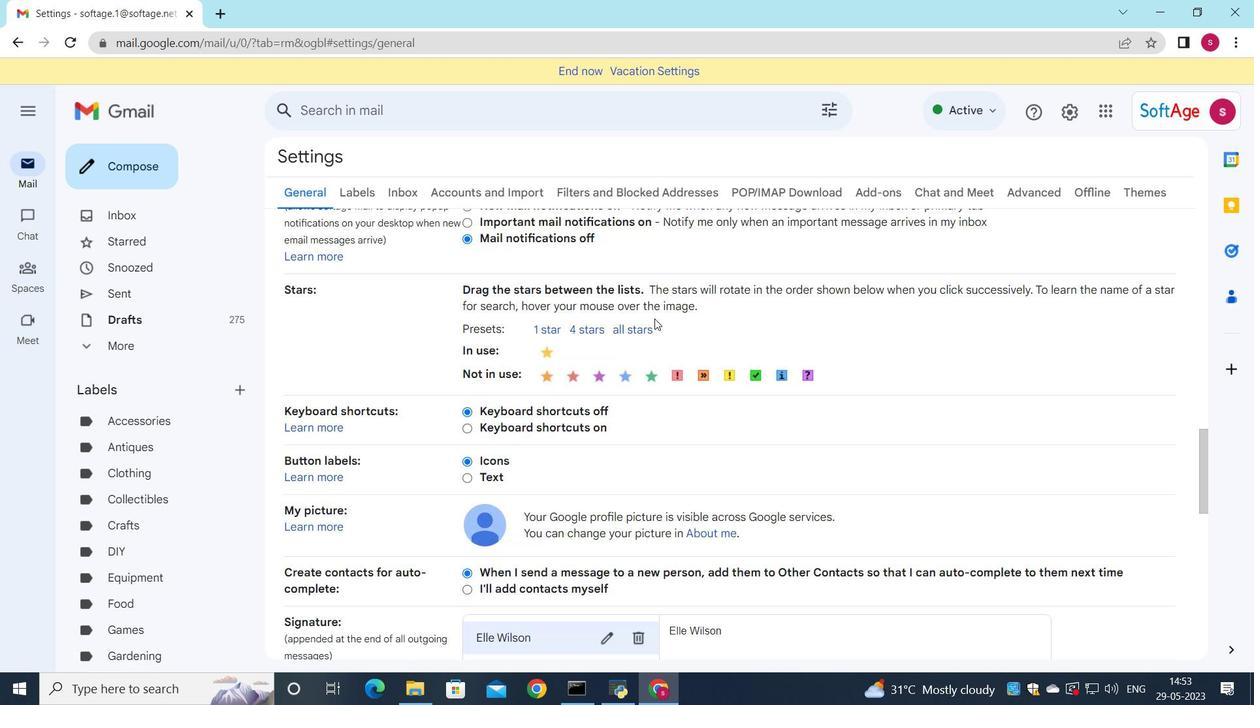 
Action: Mouse scrolled (655, 318) with delta (0, 0)
Screenshot: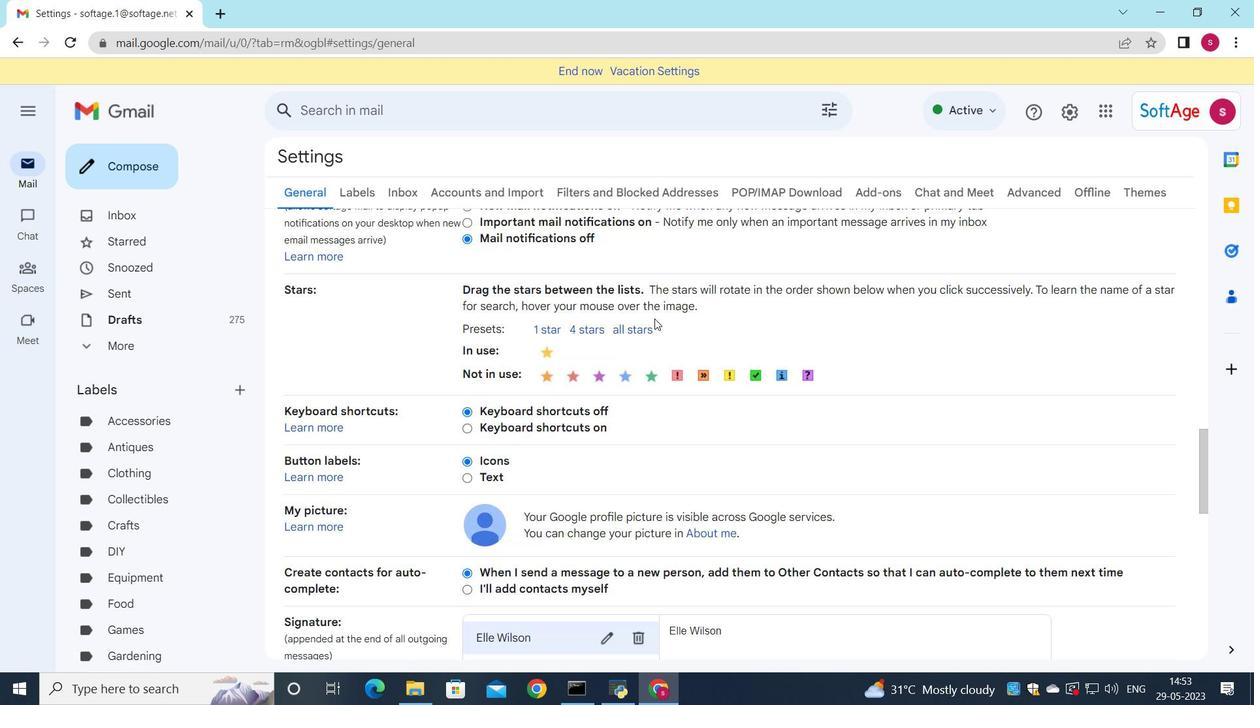
Action: Mouse scrolled (655, 318) with delta (0, 0)
Screenshot: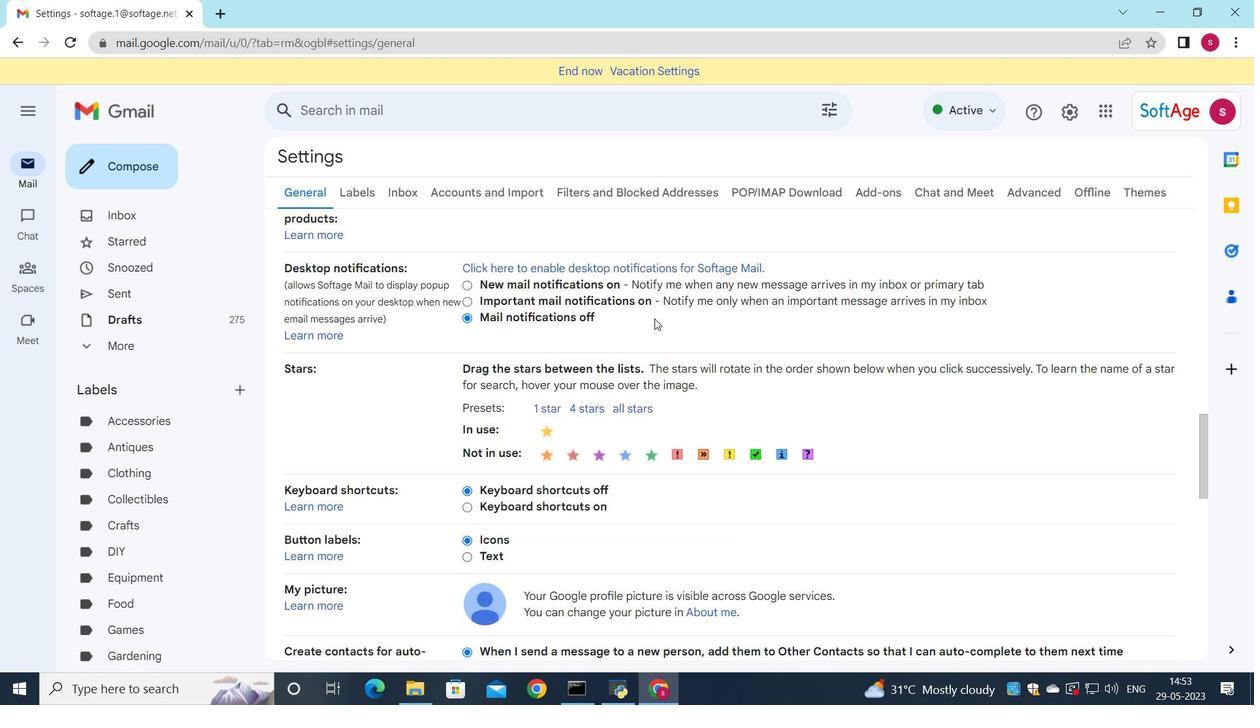 
Action: Mouse scrolled (655, 318) with delta (0, 0)
Screenshot: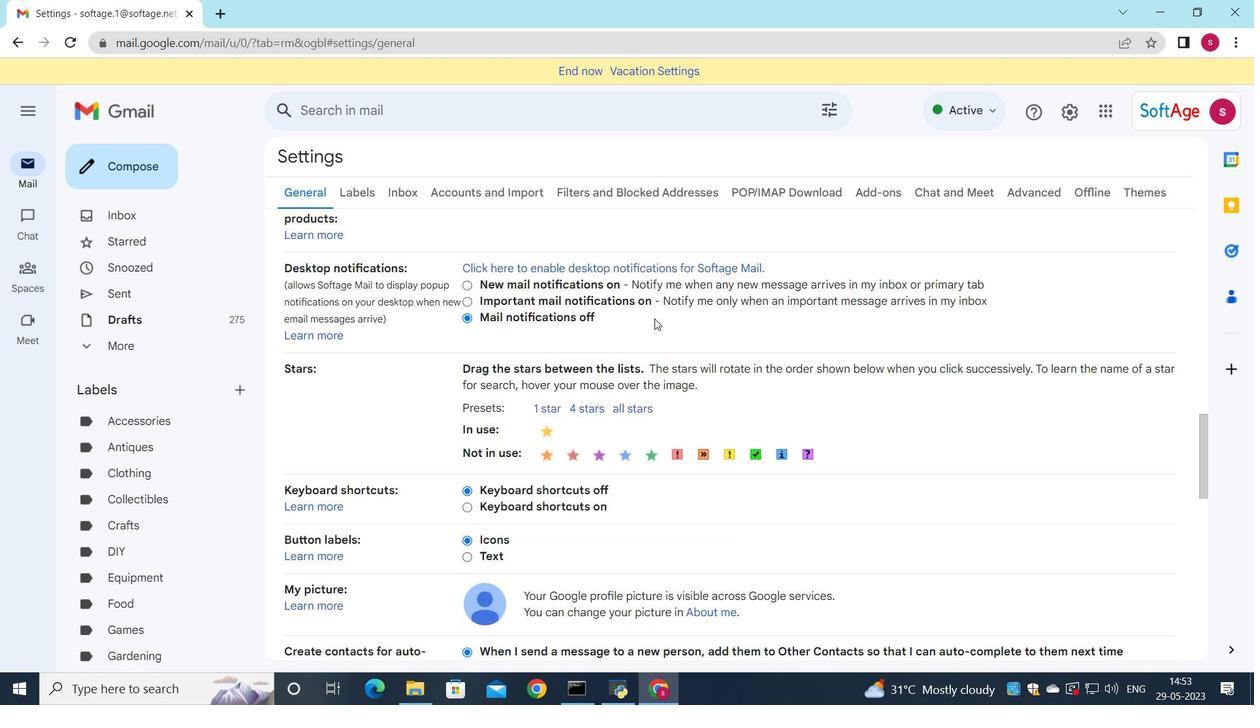 
Action: Mouse moved to (649, 324)
Screenshot: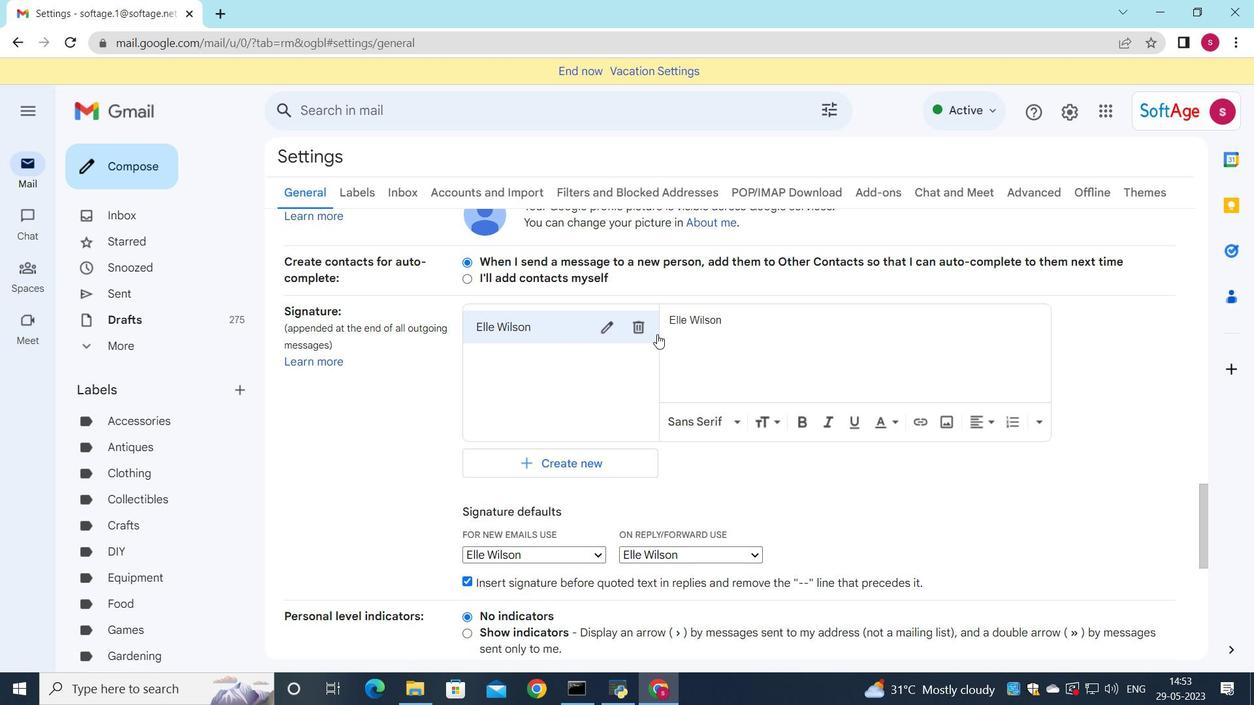 
Action: Mouse pressed left at (649, 324)
Screenshot: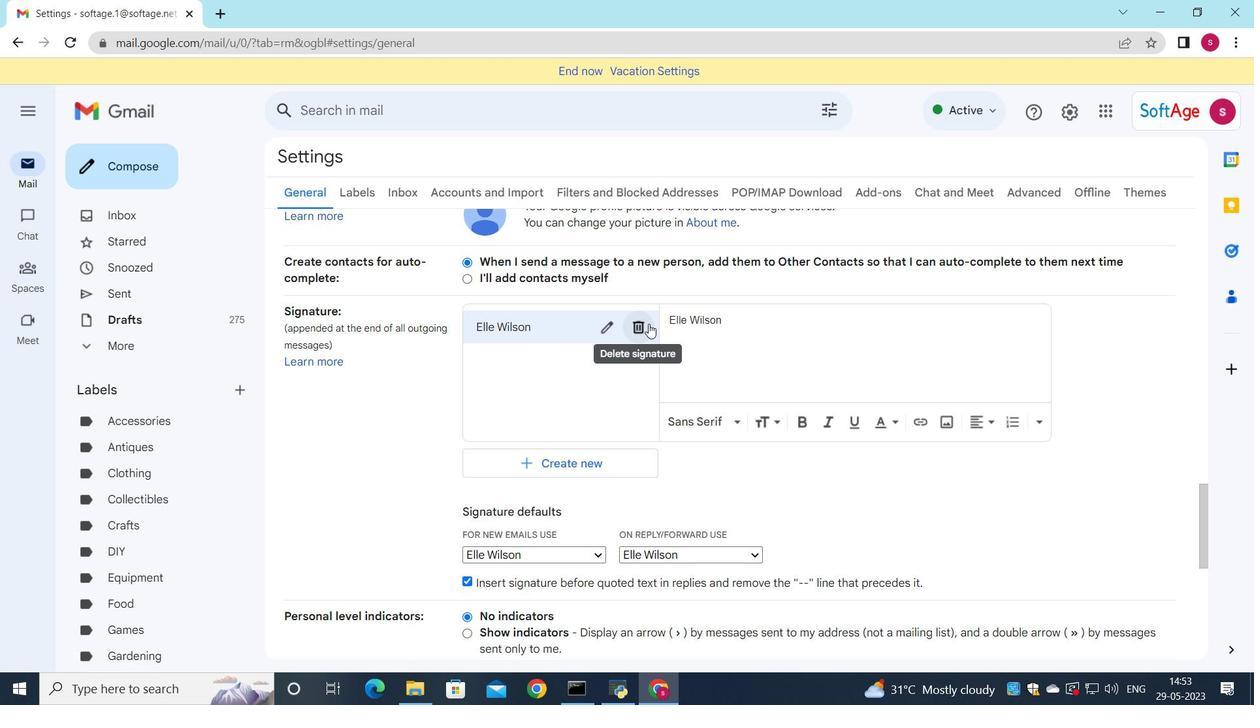 
Action: Mouse moved to (706, 380)
Screenshot: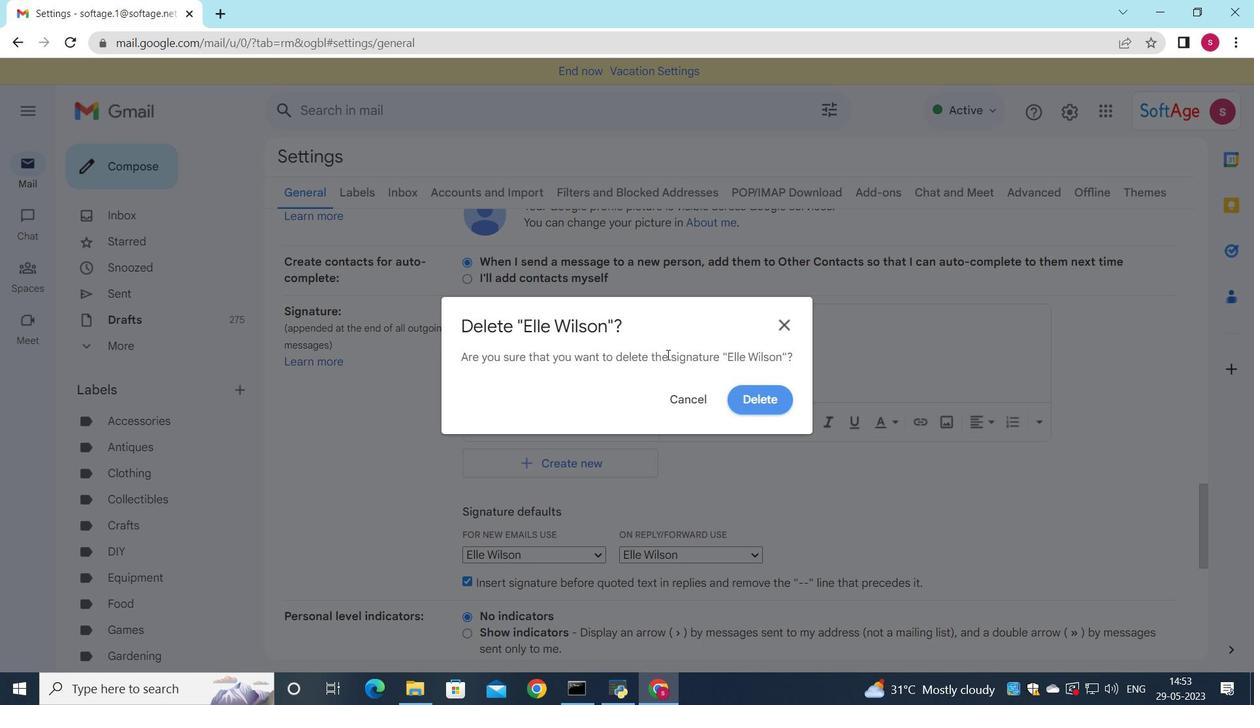 
Action: Mouse scrolled (706, 380) with delta (0, 0)
Screenshot: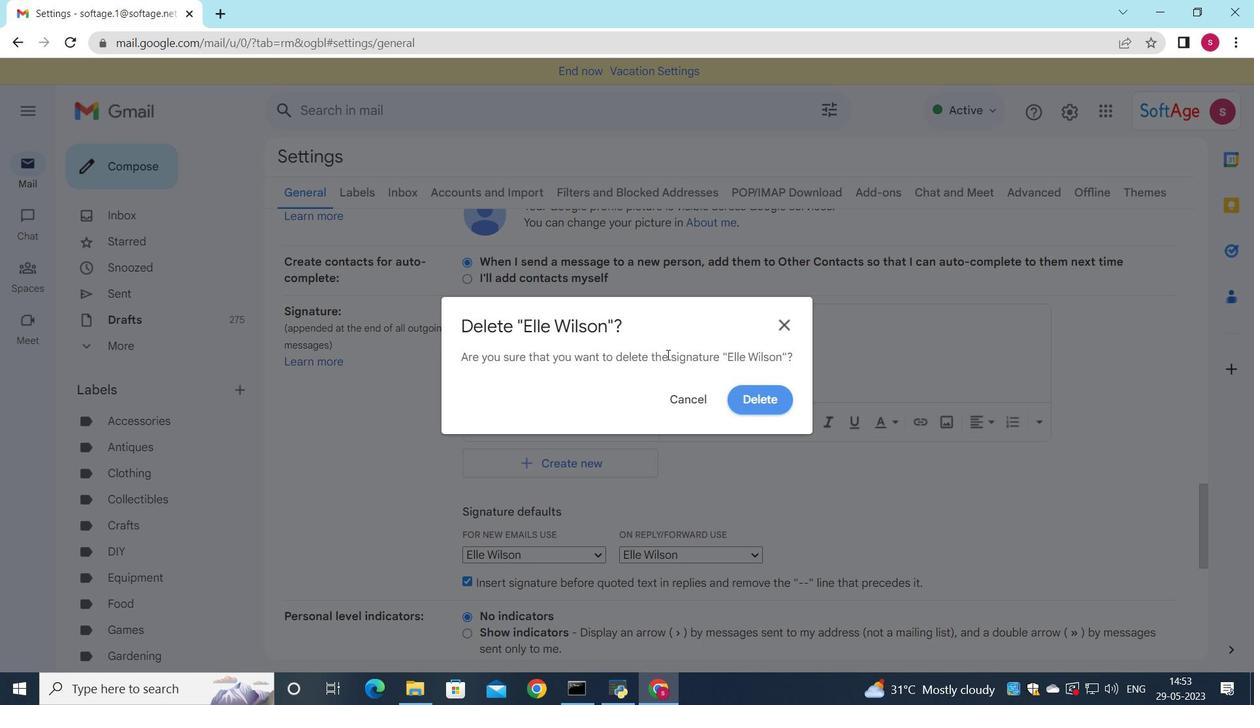 
Action: Mouse moved to (755, 405)
Screenshot: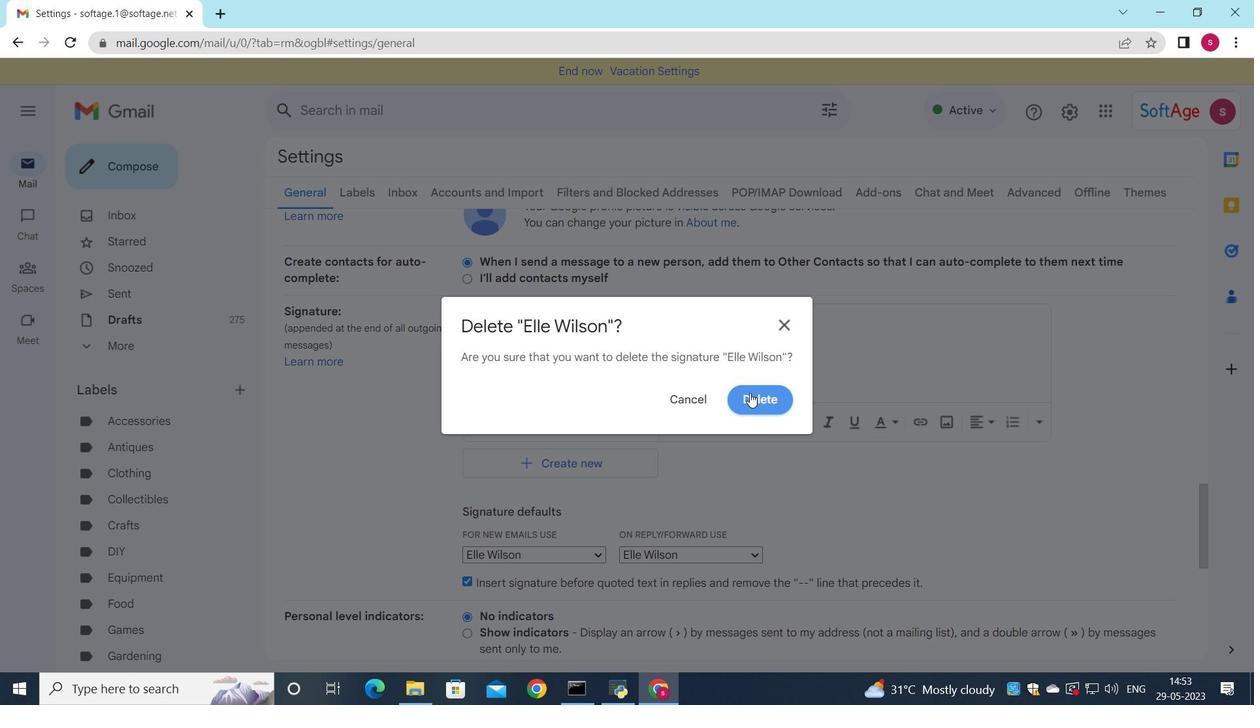 
Action: Mouse pressed left at (755, 405)
Screenshot: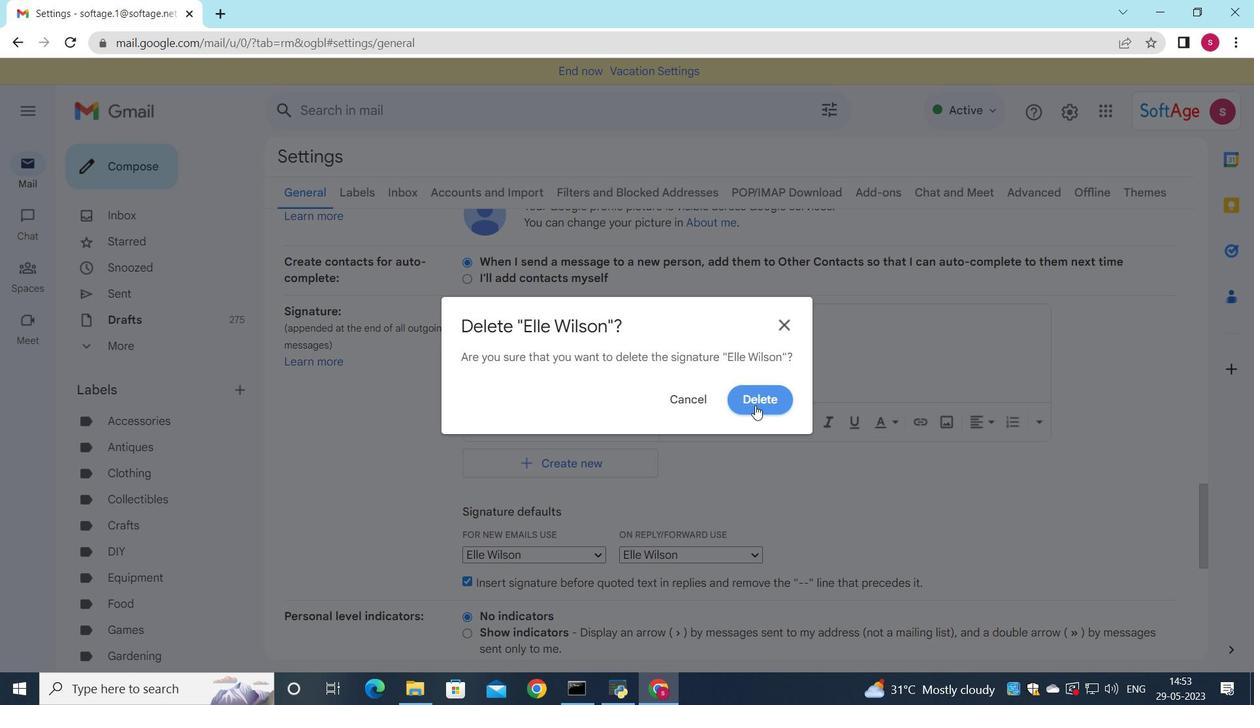 
Action: Mouse moved to (542, 345)
Screenshot: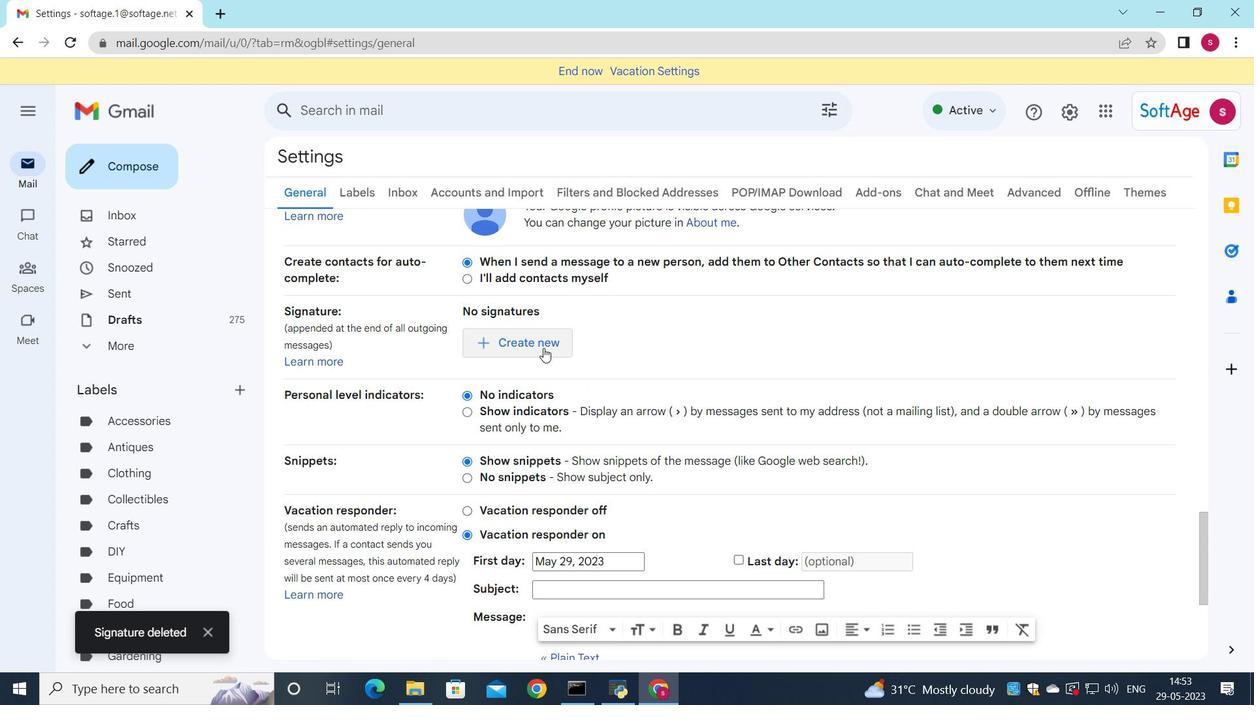 
Action: Mouse pressed left at (542, 345)
Screenshot: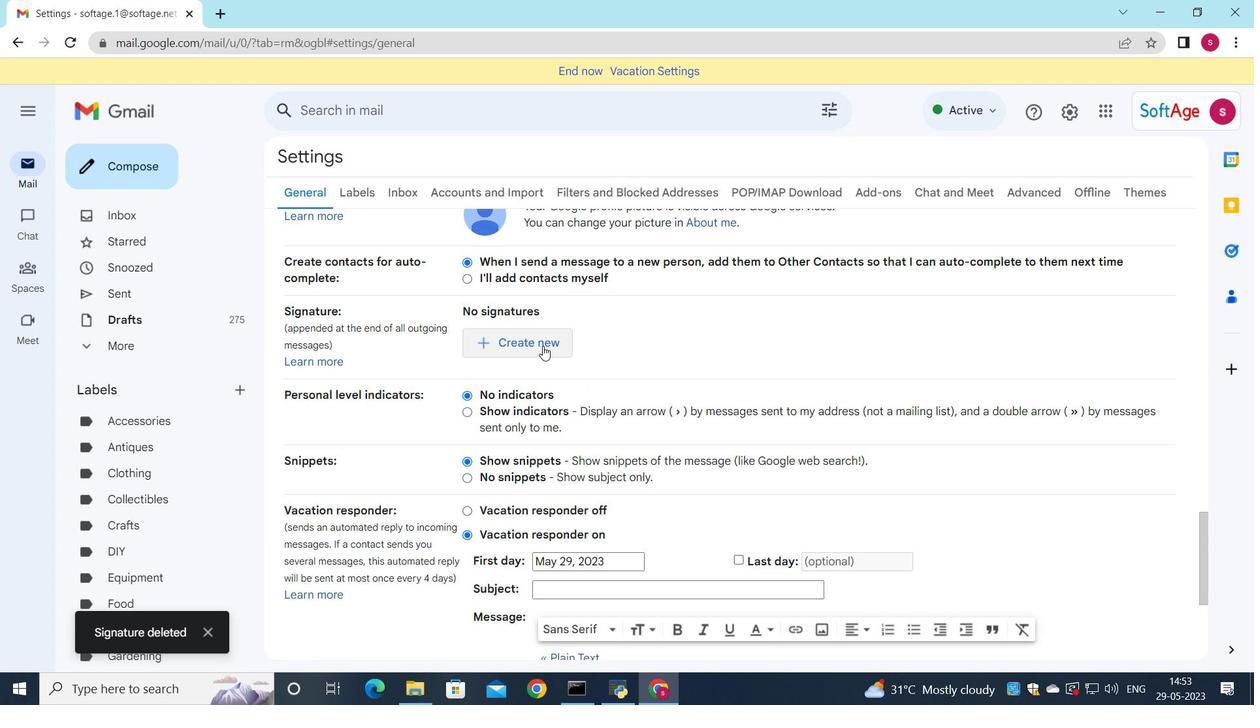 
Action: Mouse moved to (949, 257)
Screenshot: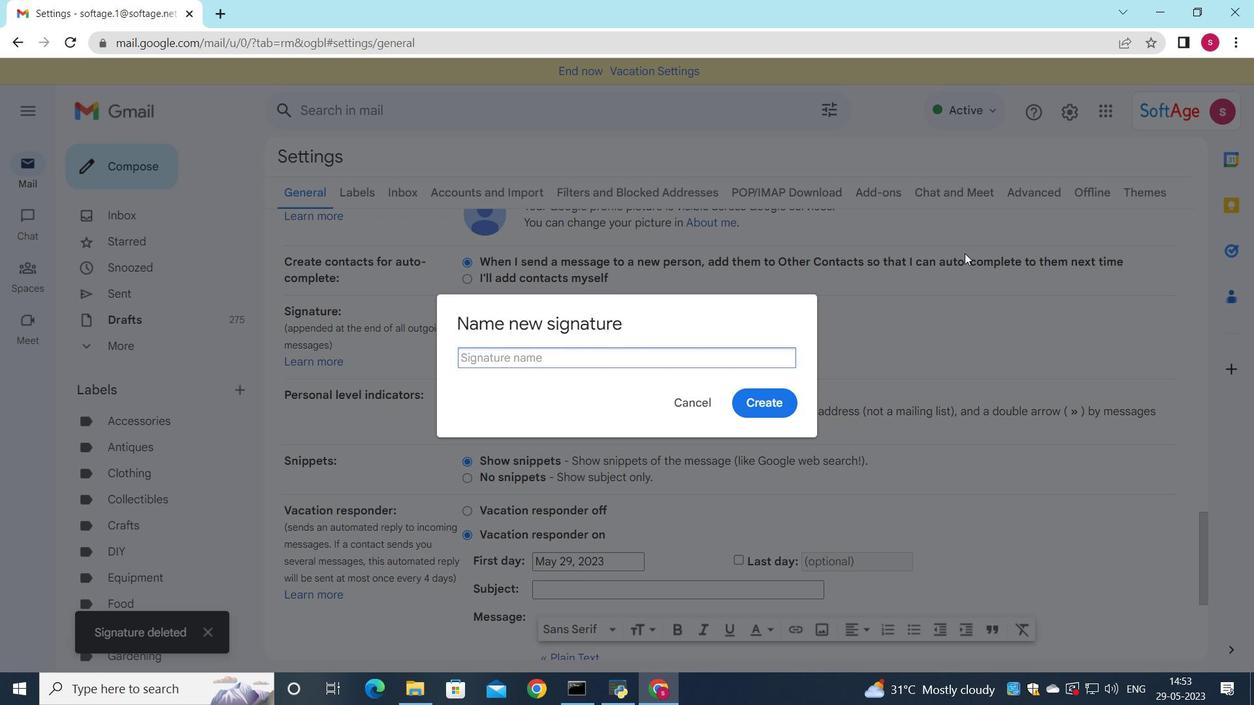 
Action: Key pressed <Key.shift>Ellie<Key.space><Key.shift>Thompson
Screenshot: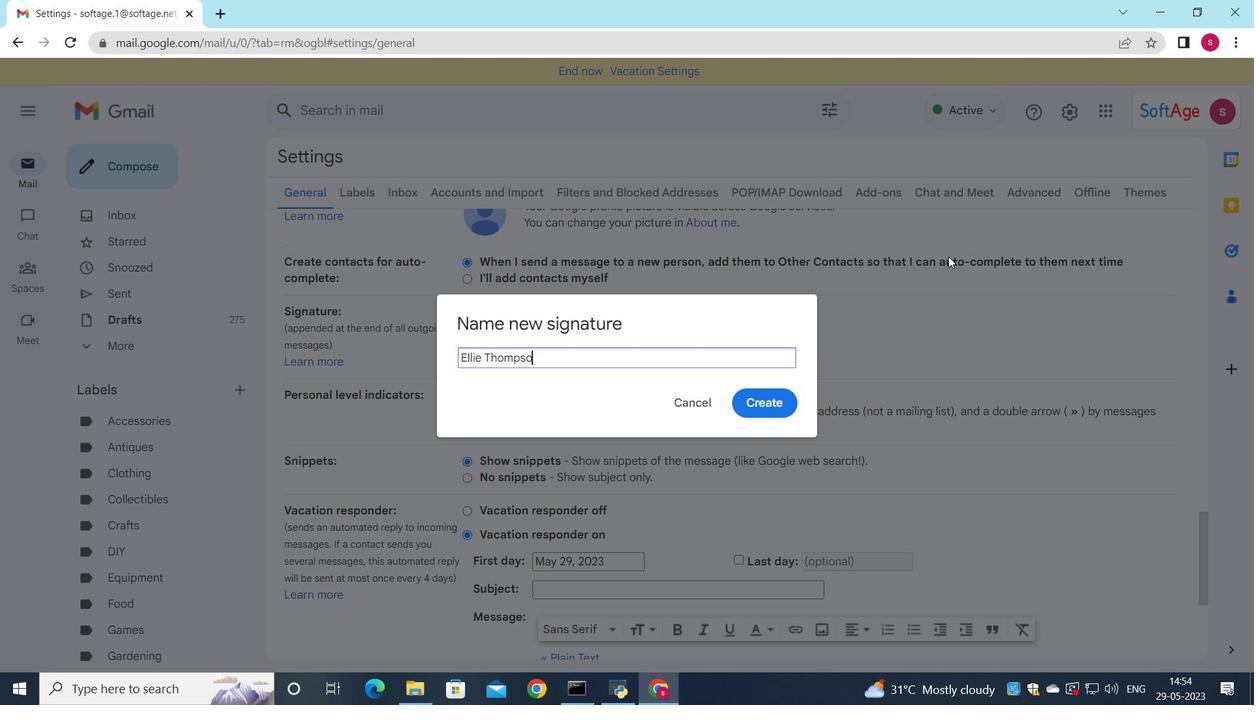 
Action: Mouse moved to (761, 388)
Screenshot: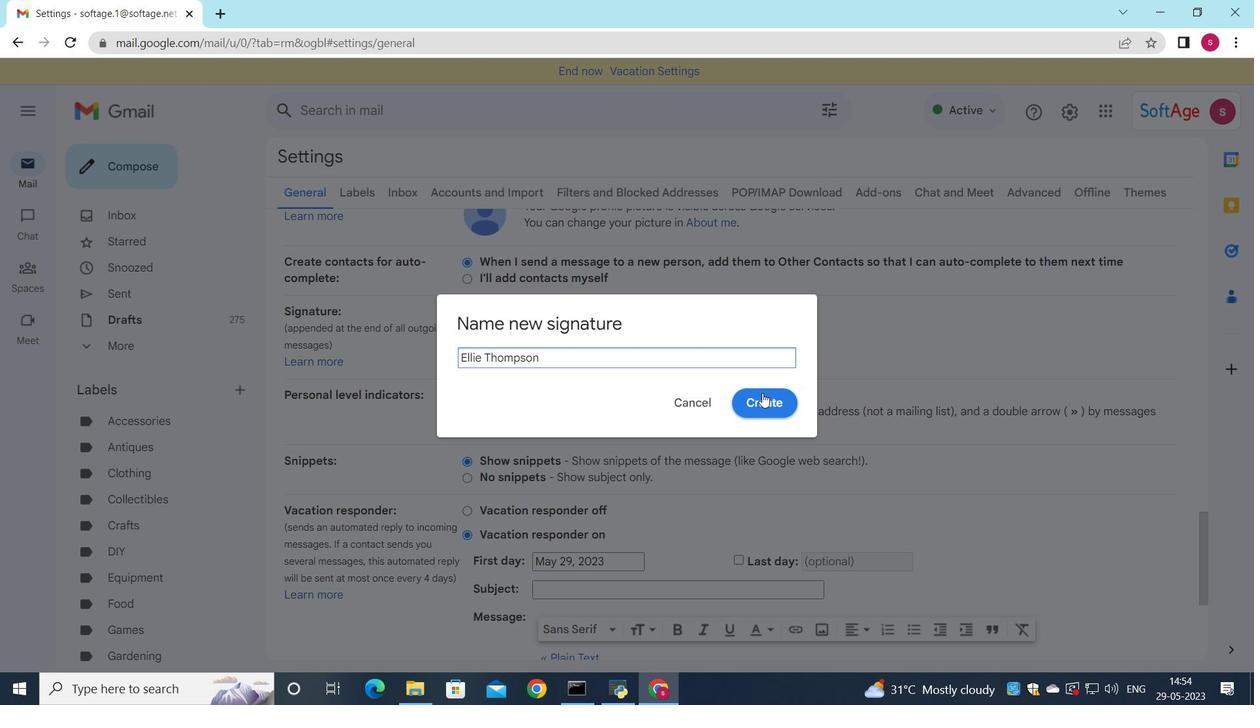 
Action: Mouse pressed left at (761, 388)
Screenshot: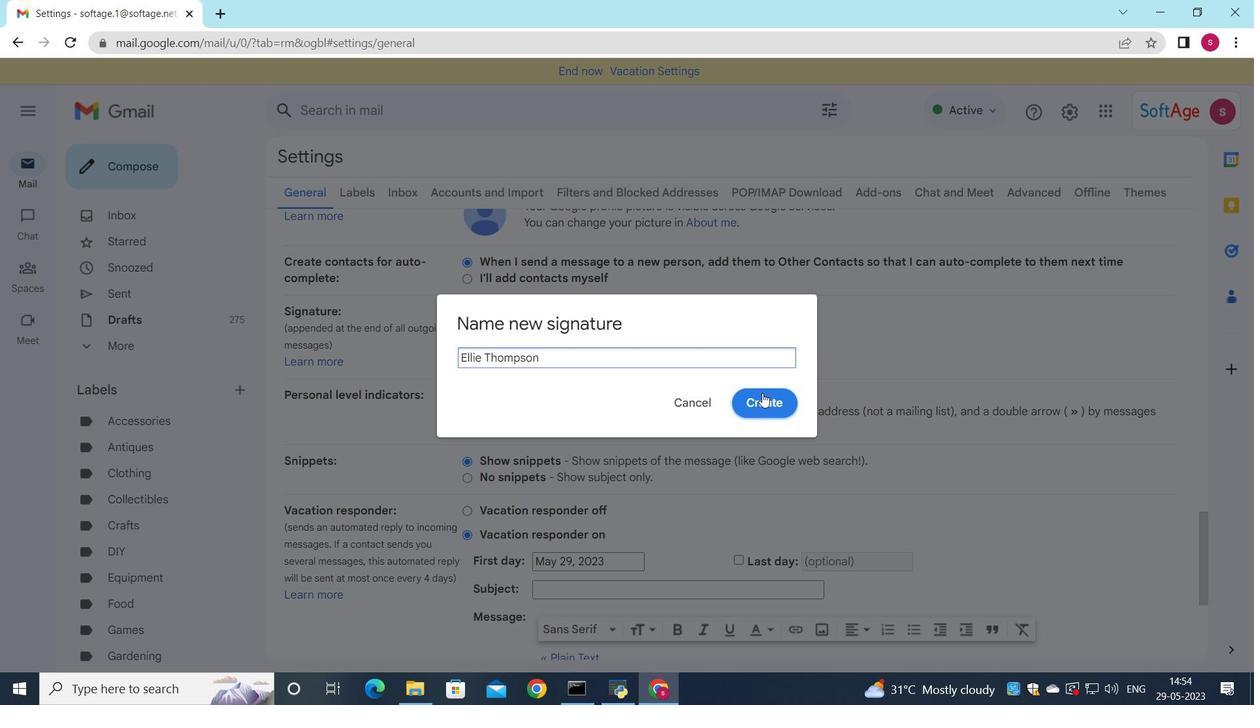 
Action: Mouse moved to (749, 365)
Screenshot: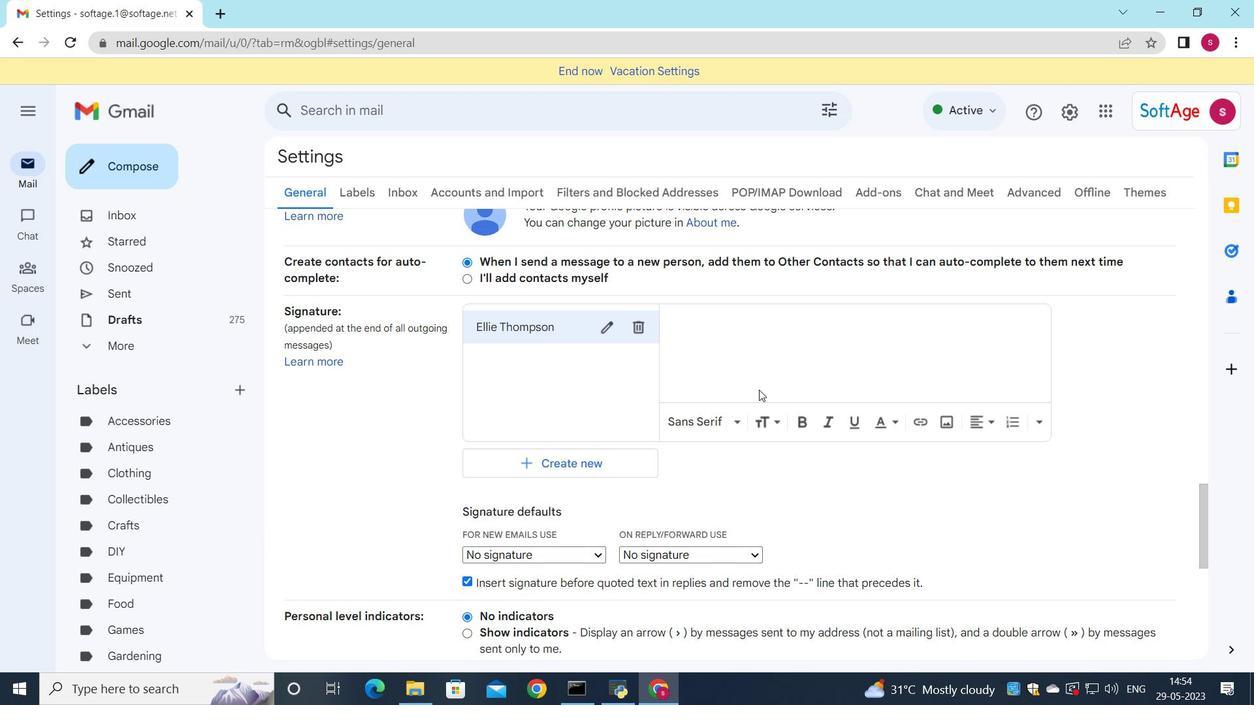 
Action: Mouse pressed left at (749, 365)
Screenshot: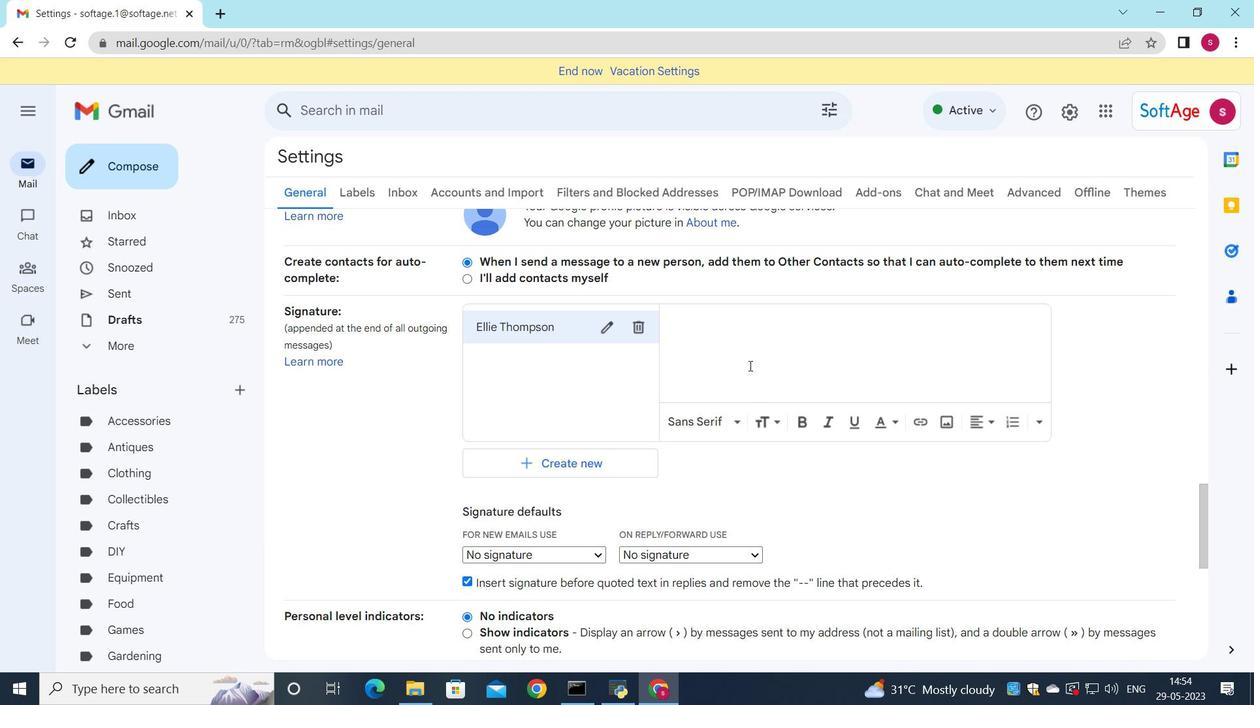 
Action: Key pressed <Key.shift>Ellie<Key.space>th<Key.backspace><Key.backspace><Key.shift>Thompsom<Key.backspace>n
Screenshot: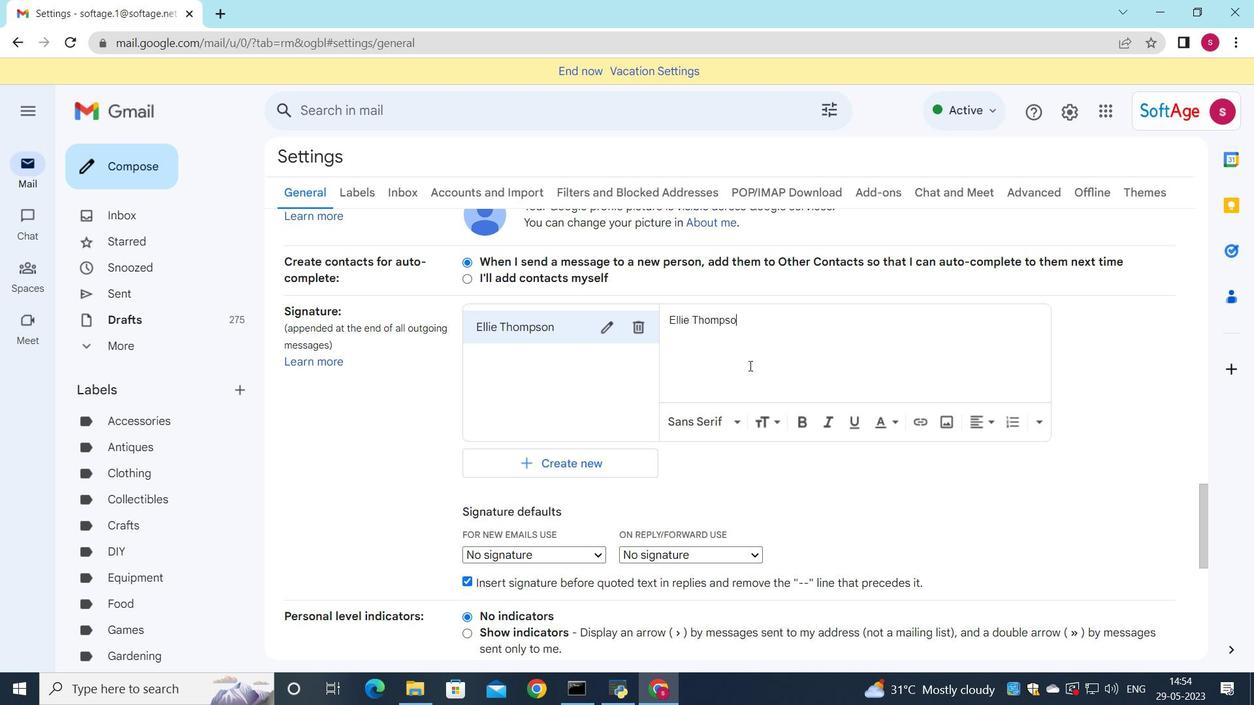 
Action: Mouse moved to (719, 376)
Screenshot: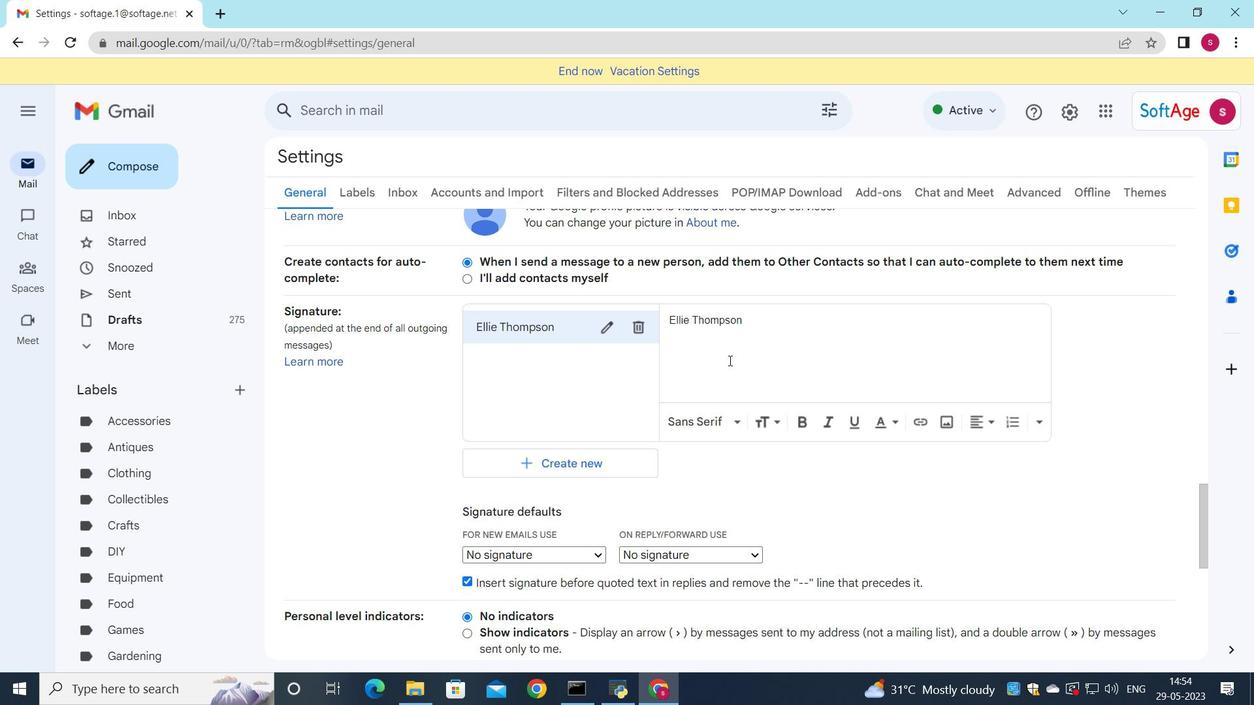 
Action: Mouse scrolled (719, 376) with delta (0, 0)
Screenshot: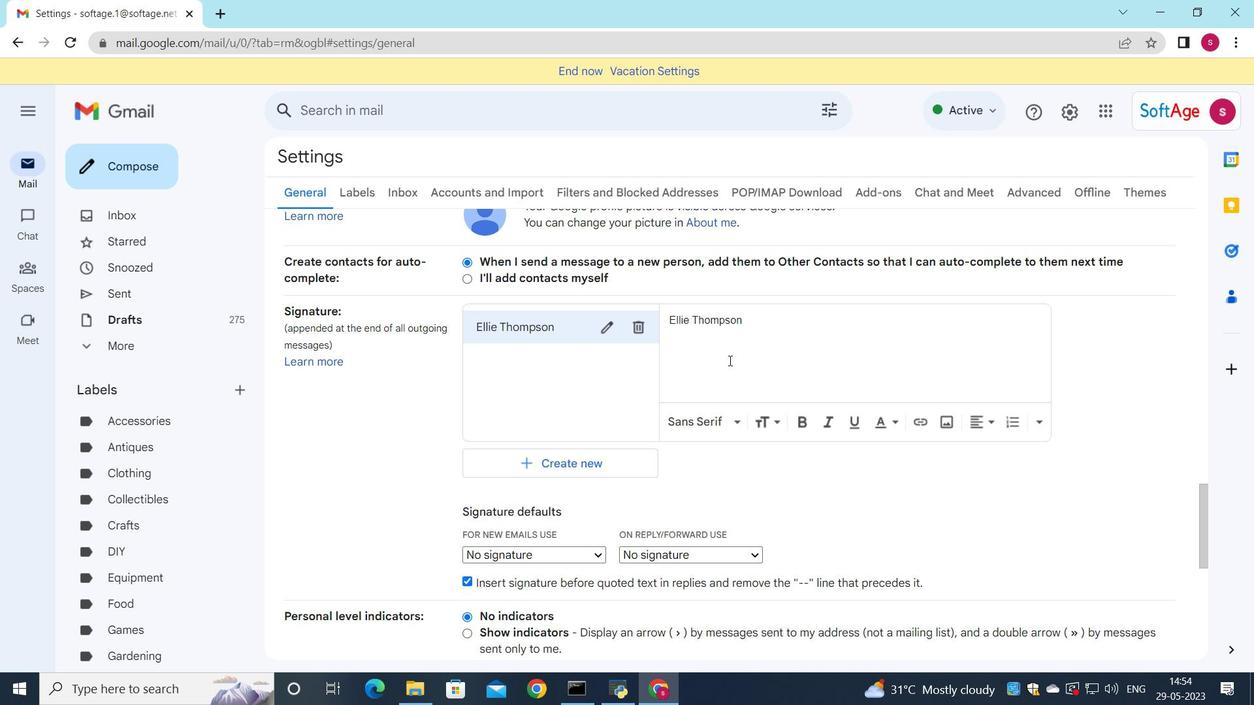 
Action: Mouse moved to (602, 465)
Screenshot: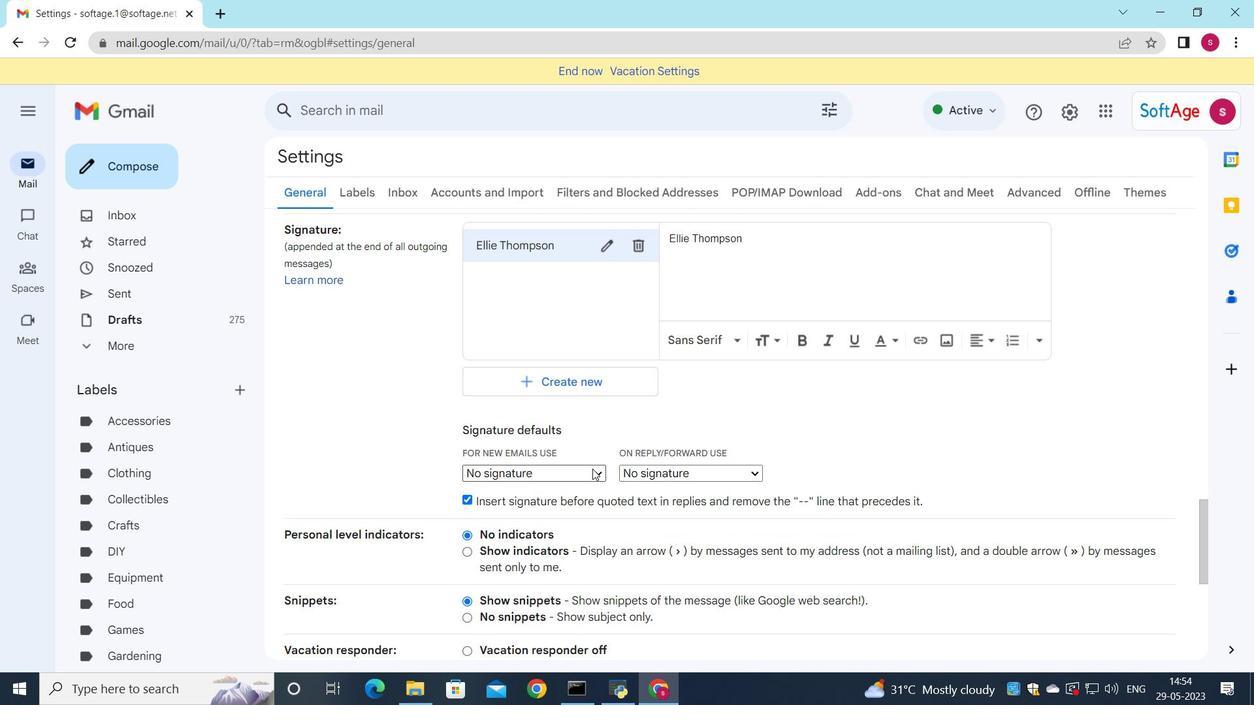 
Action: Mouse pressed left at (602, 465)
Screenshot: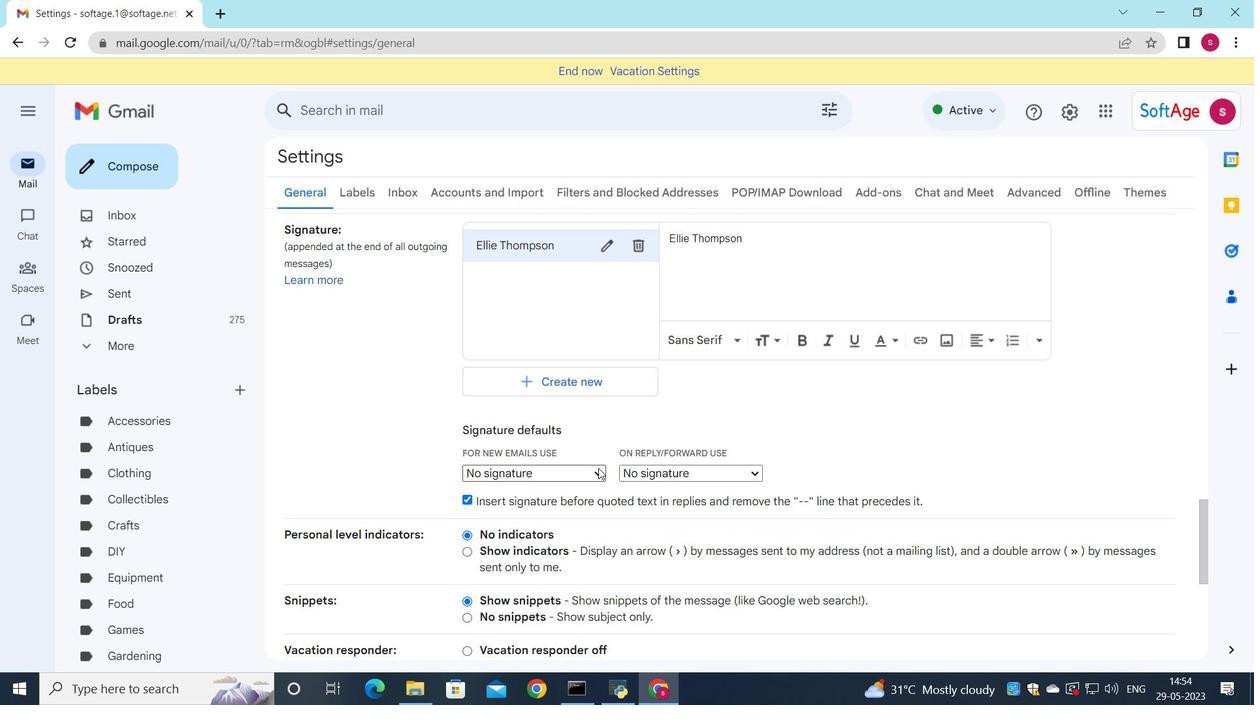 
Action: Mouse moved to (578, 502)
Screenshot: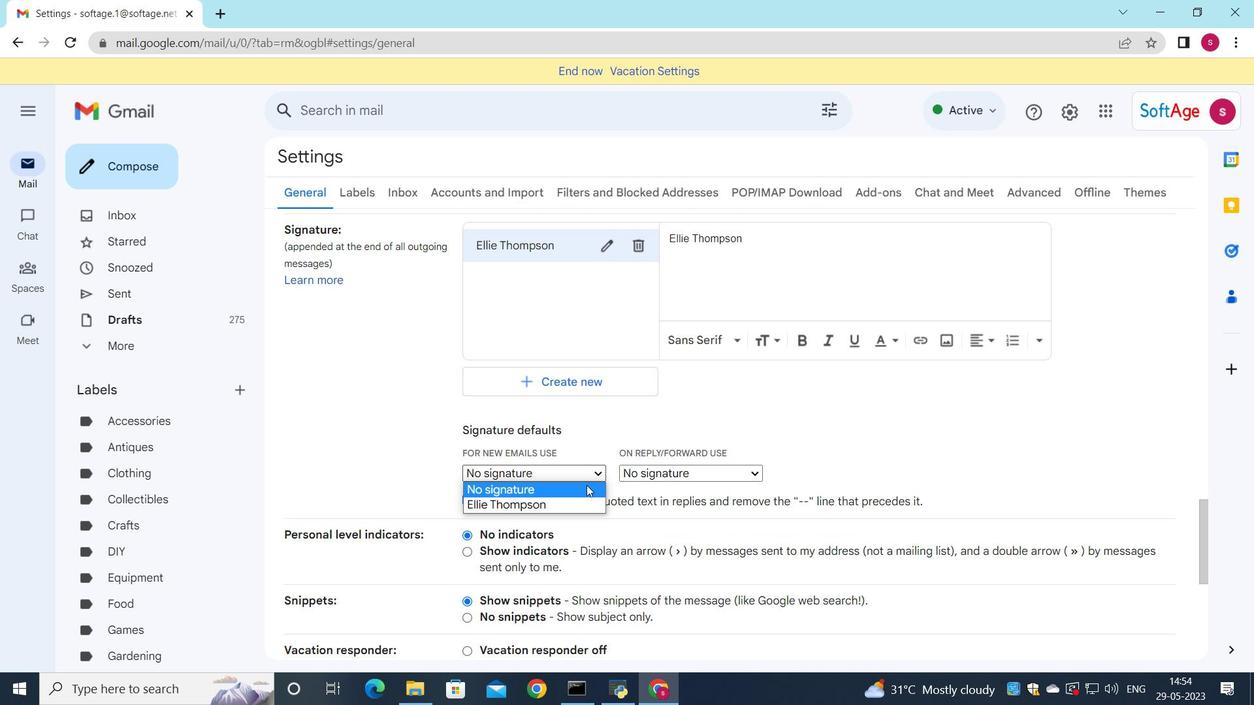 
Action: Mouse pressed left at (578, 502)
Screenshot: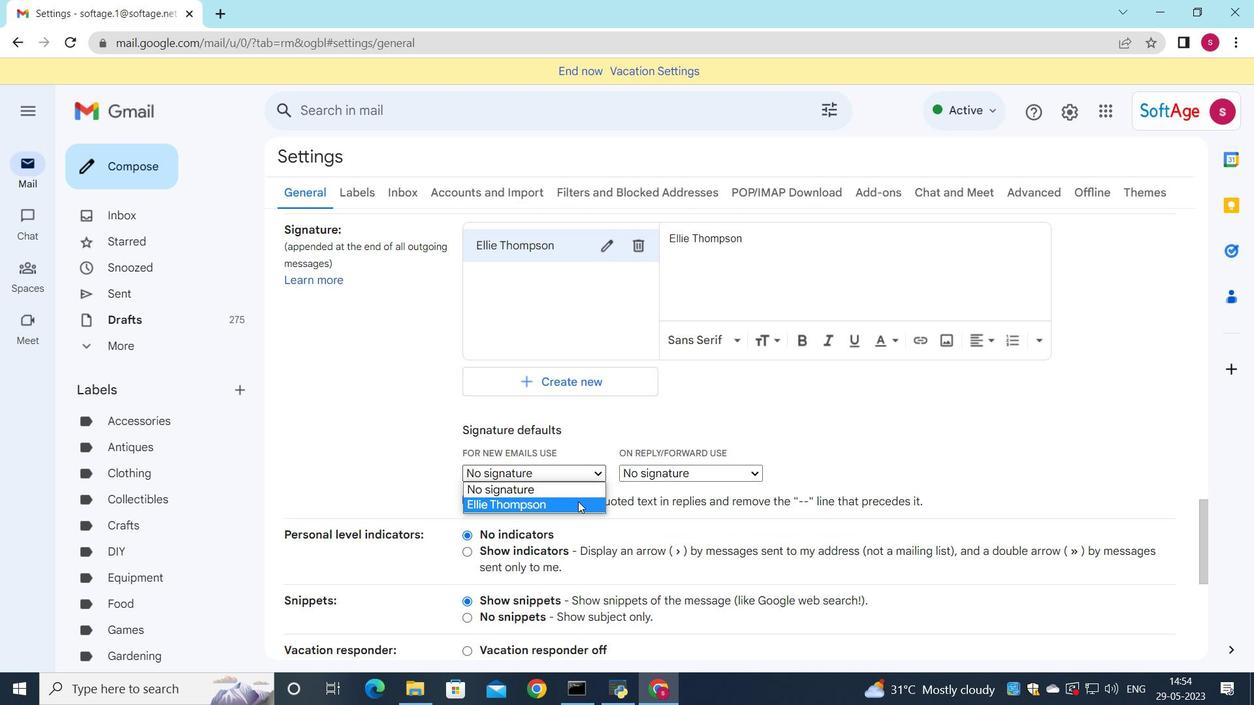 
Action: Mouse moved to (621, 475)
Screenshot: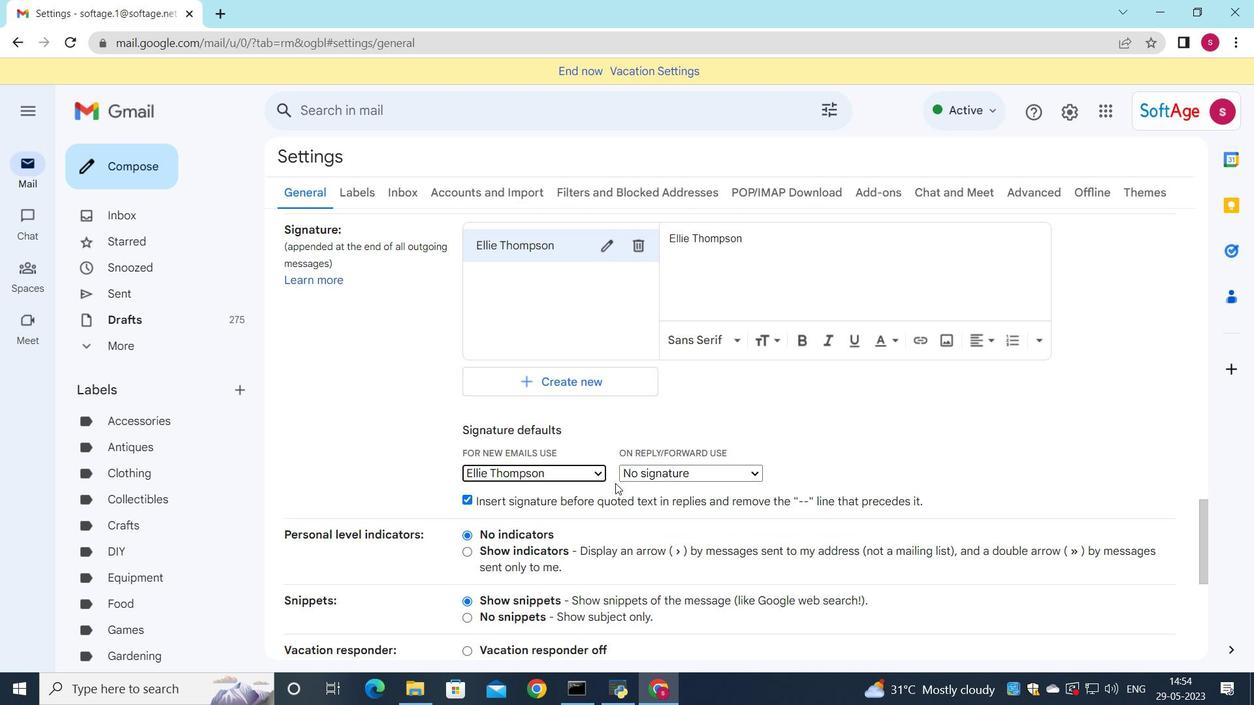 
Action: Mouse pressed left at (621, 475)
Screenshot: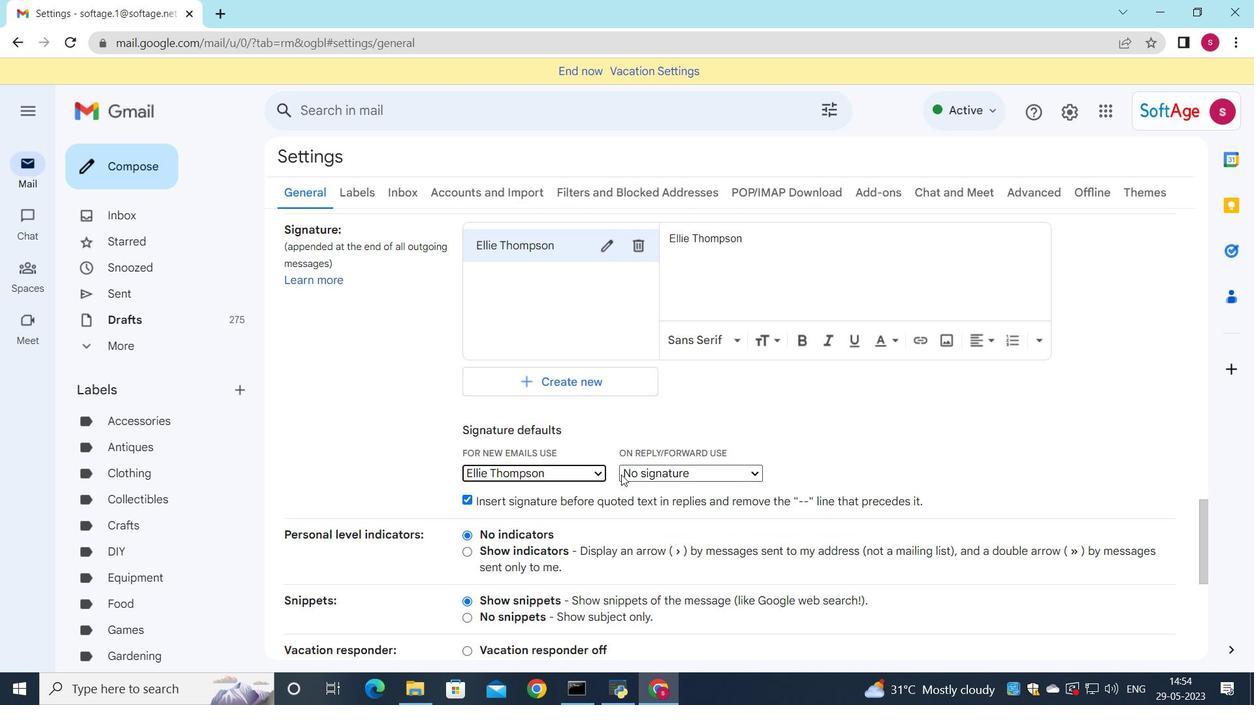 
Action: Mouse moved to (623, 504)
Screenshot: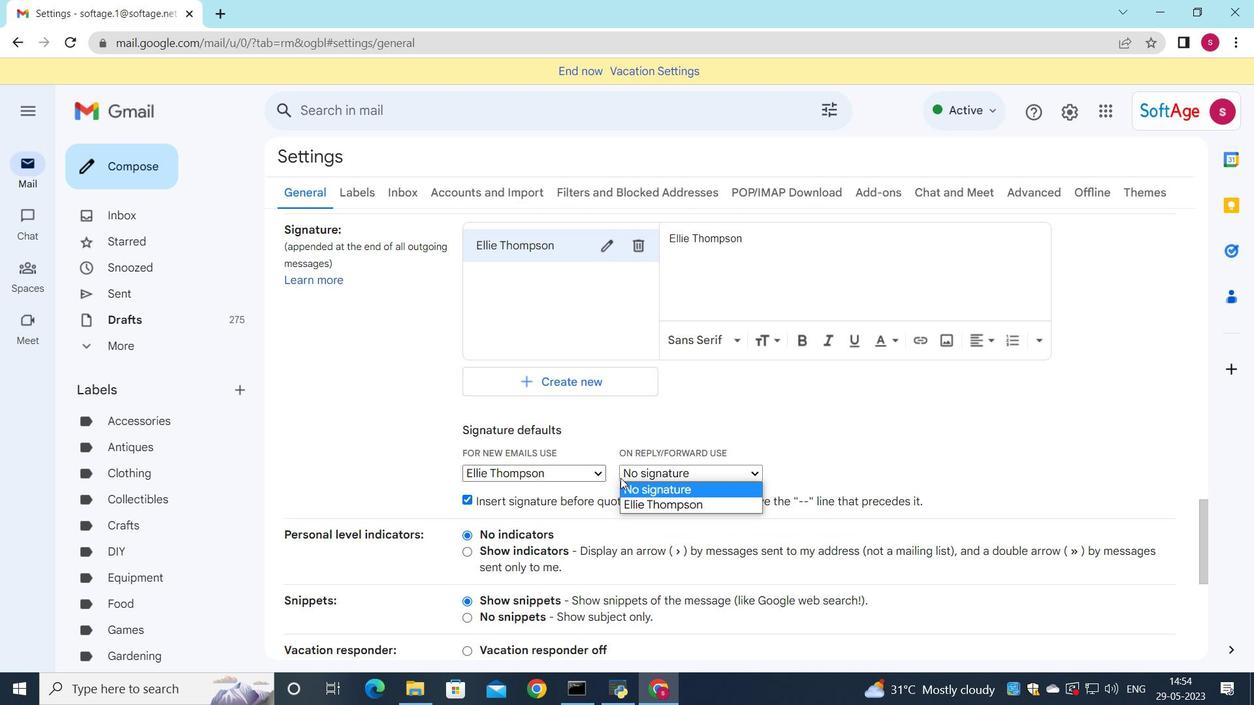 
Action: Mouse pressed left at (623, 504)
Screenshot: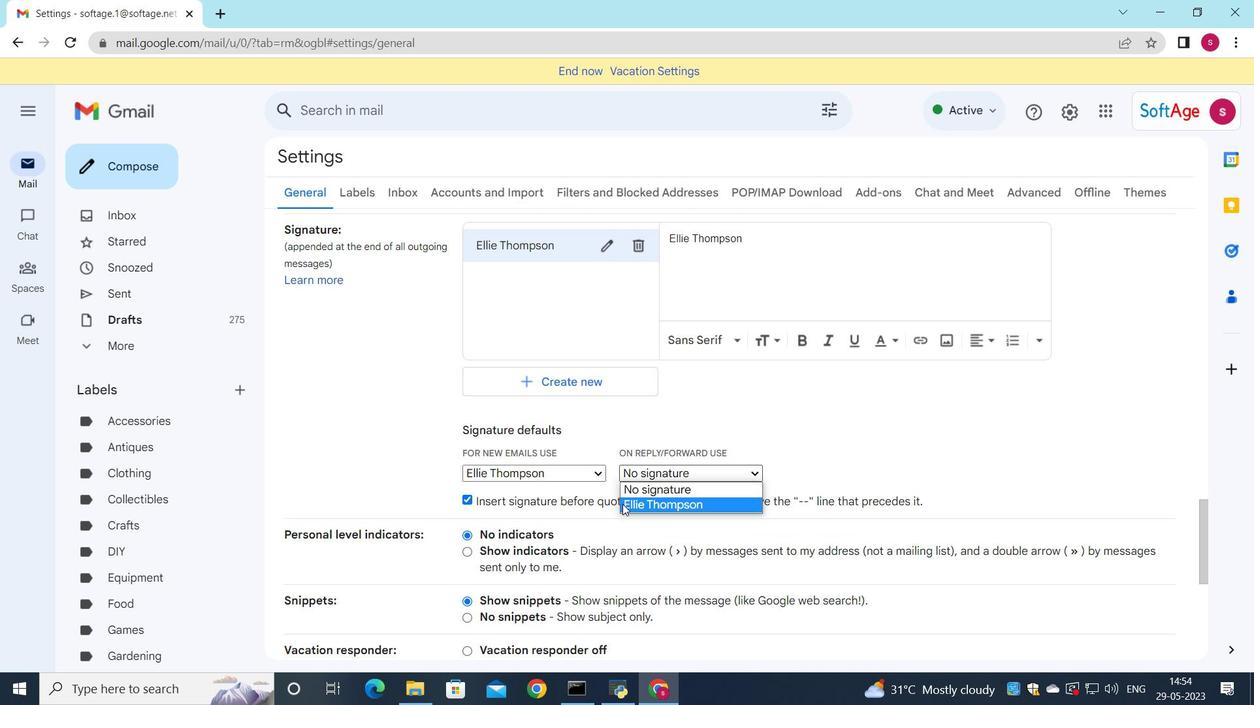 
Action: Mouse moved to (602, 480)
Screenshot: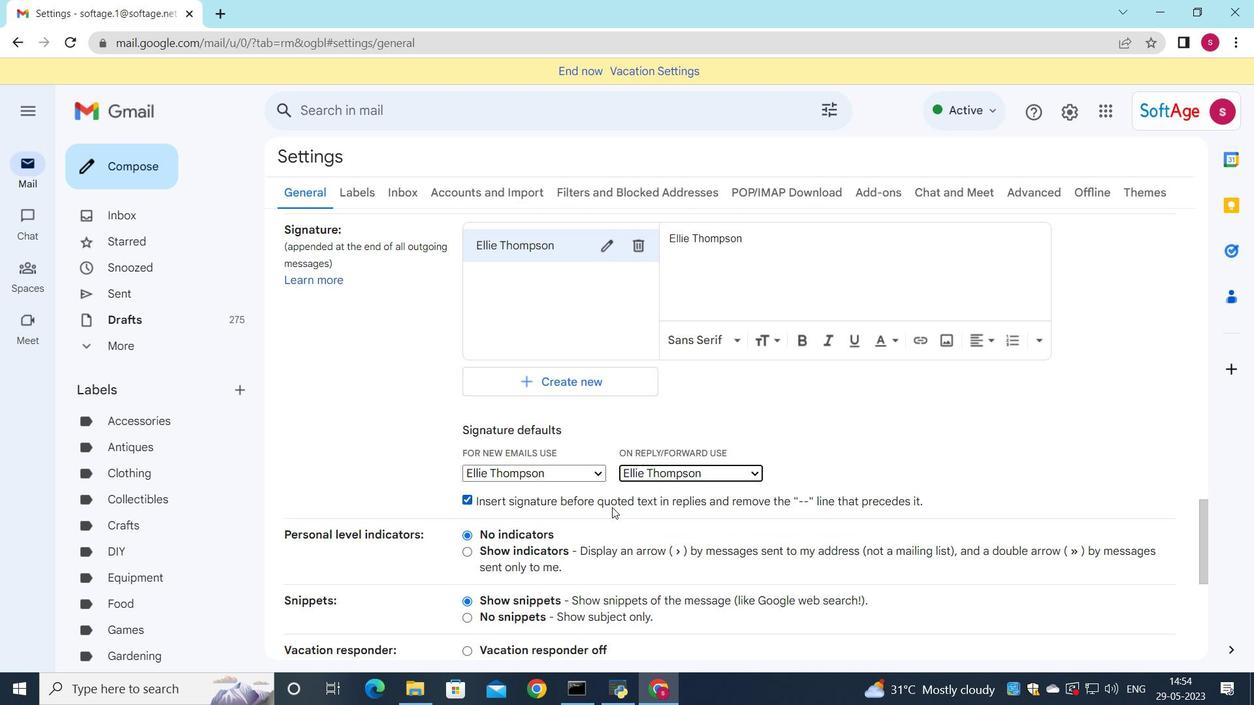 
Action: Mouse scrolled (602, 480) with delta (0, 0)
Screenshot: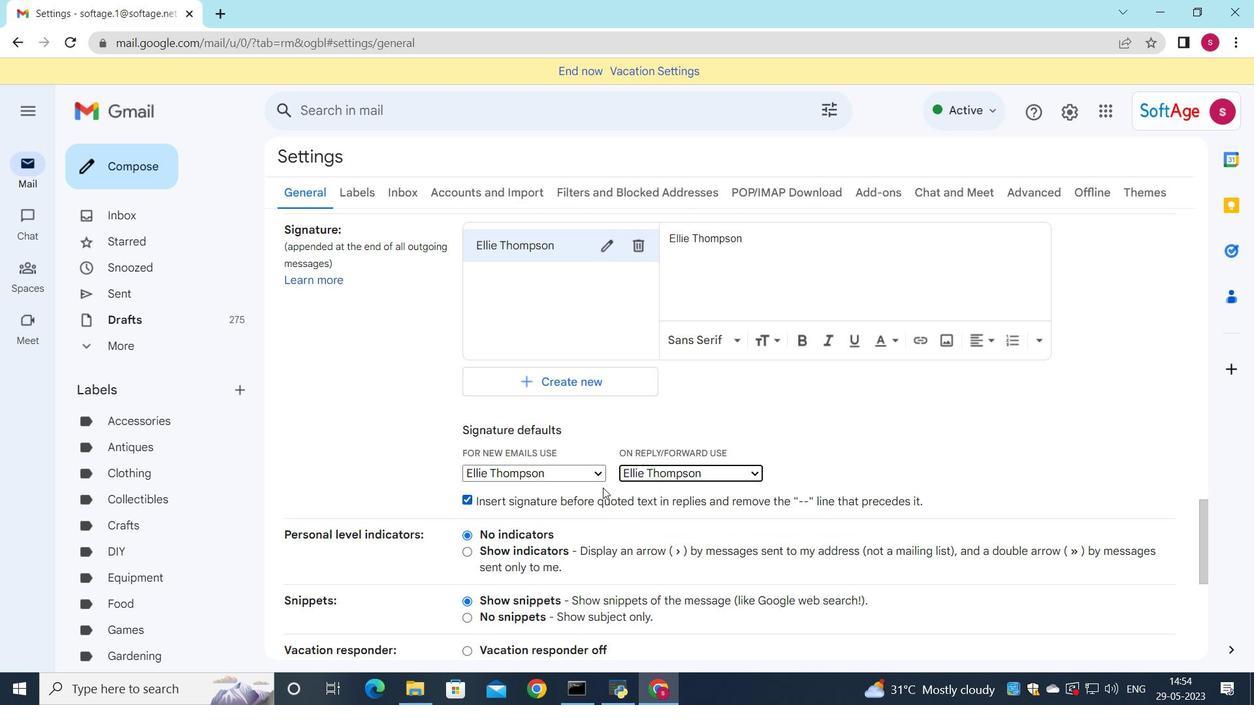 
Action: Mouse moved to (601, 481)
Screenshot: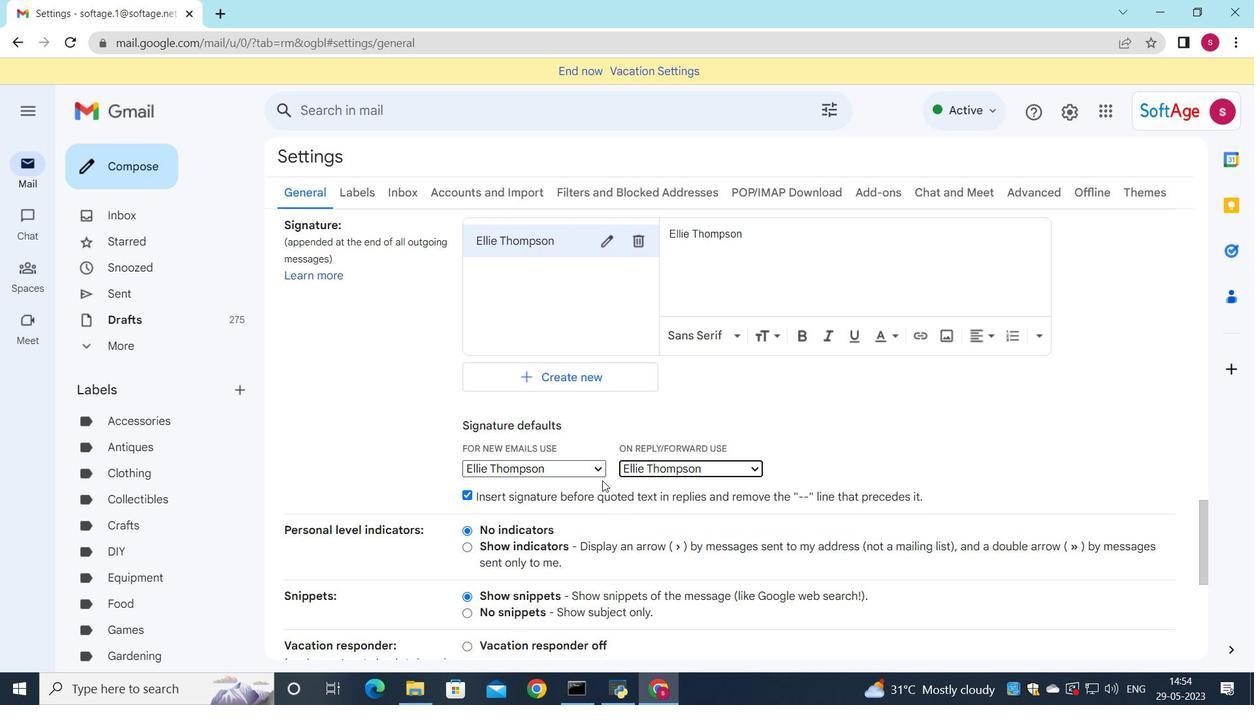 
Action: Mouse scrolled (601, 480) with delta (0, 0)
Screenshot: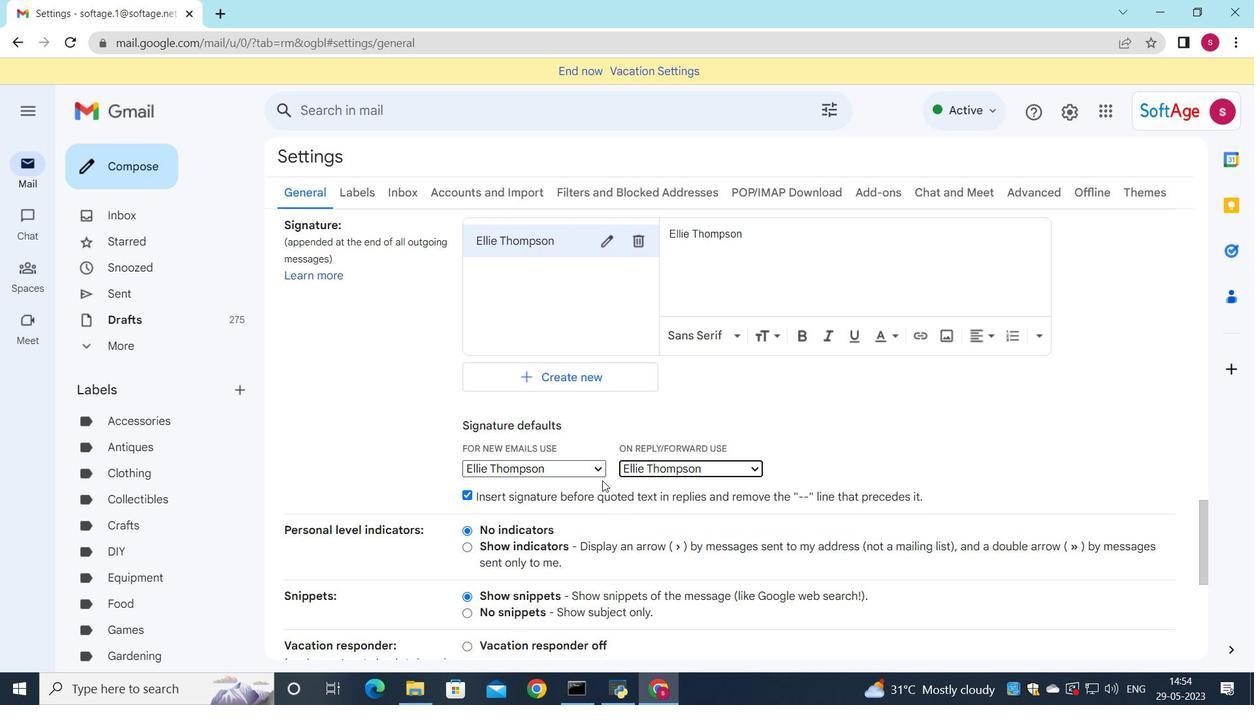 
Action: Mouse moved to (596, 484)
Screenshot: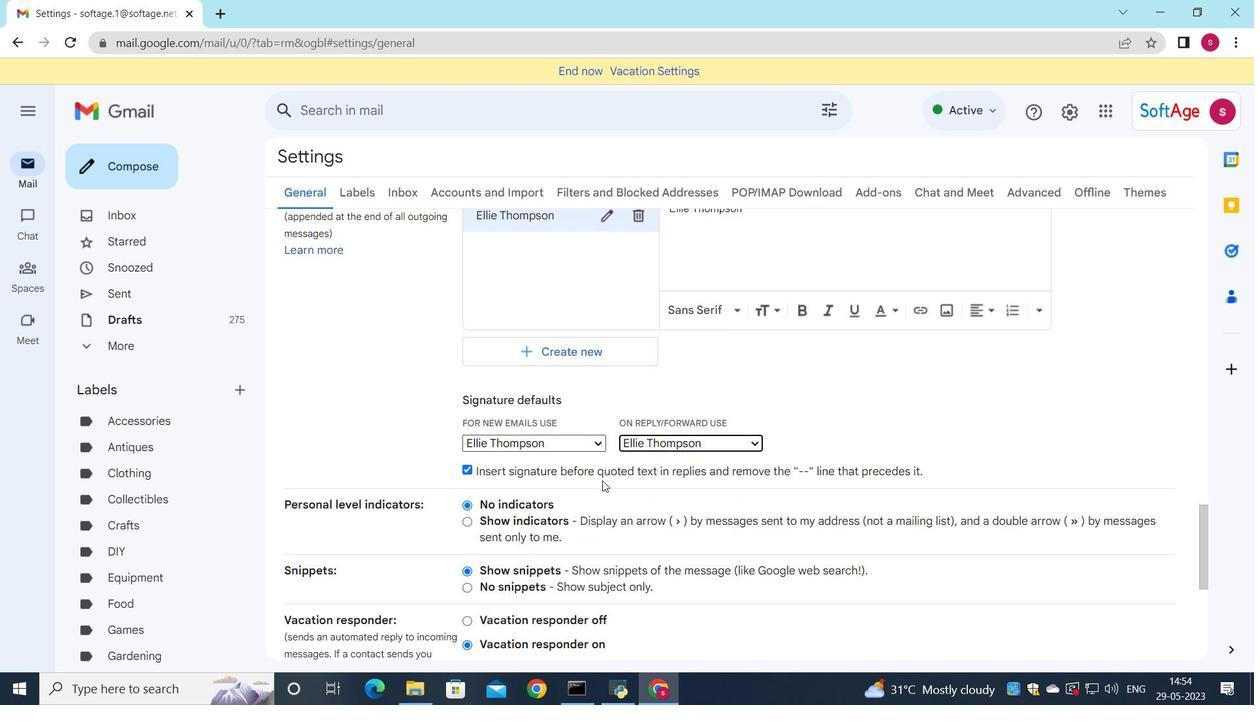
Action: Mouse scrolled (600, 481) with delta (0, 0)
Screenshot: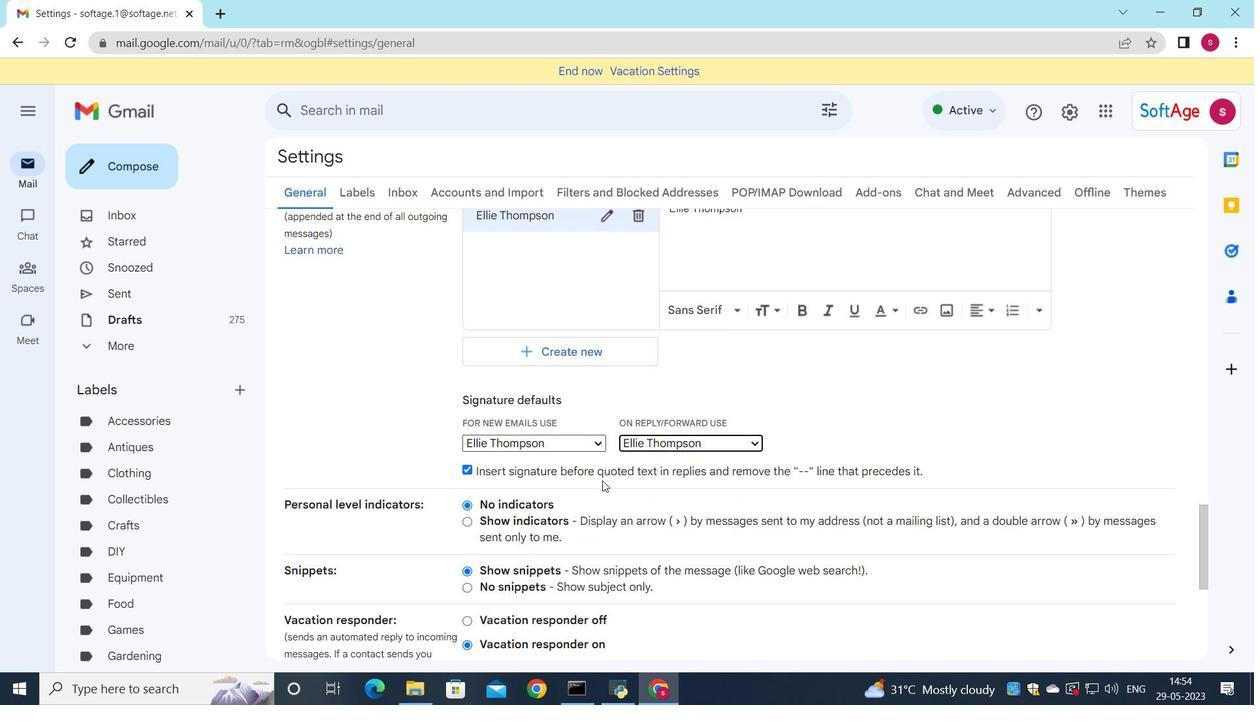 
Action: Mouse scrolled (600, 482) with delta (0, 0)
Screenshot: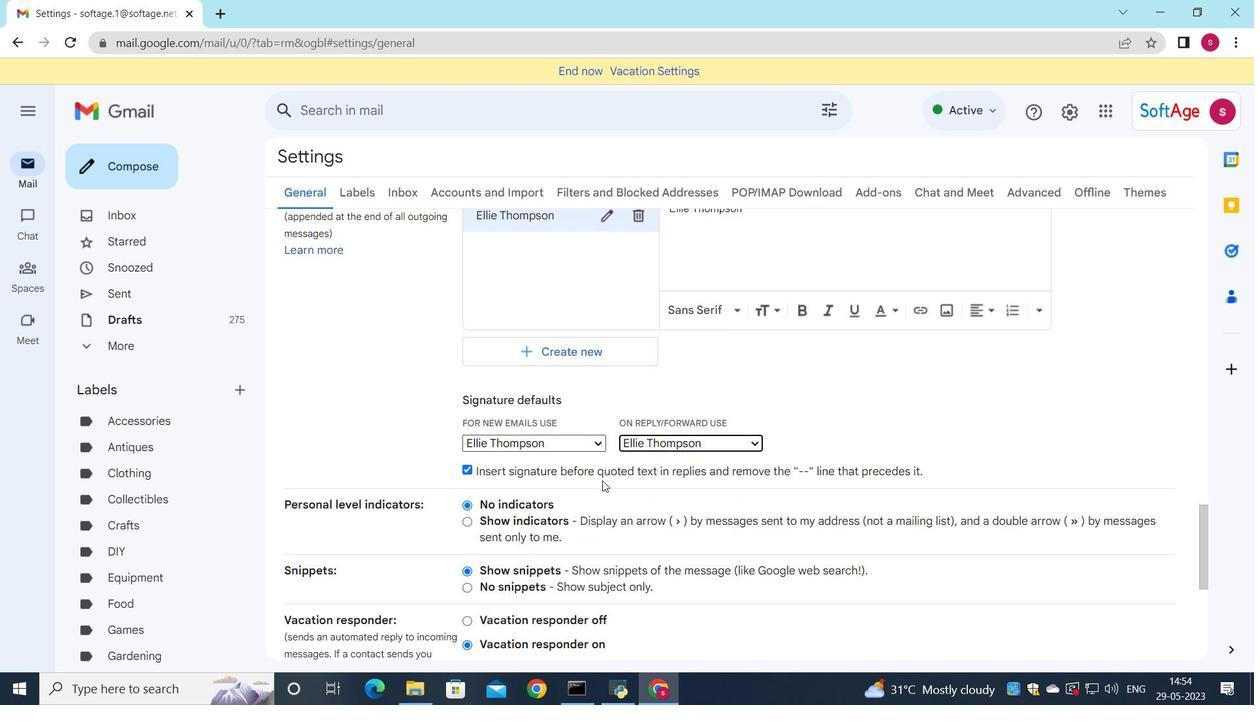 
Action: Mouse scrolled (600, 482) with delta (0, 0)
Screenshot: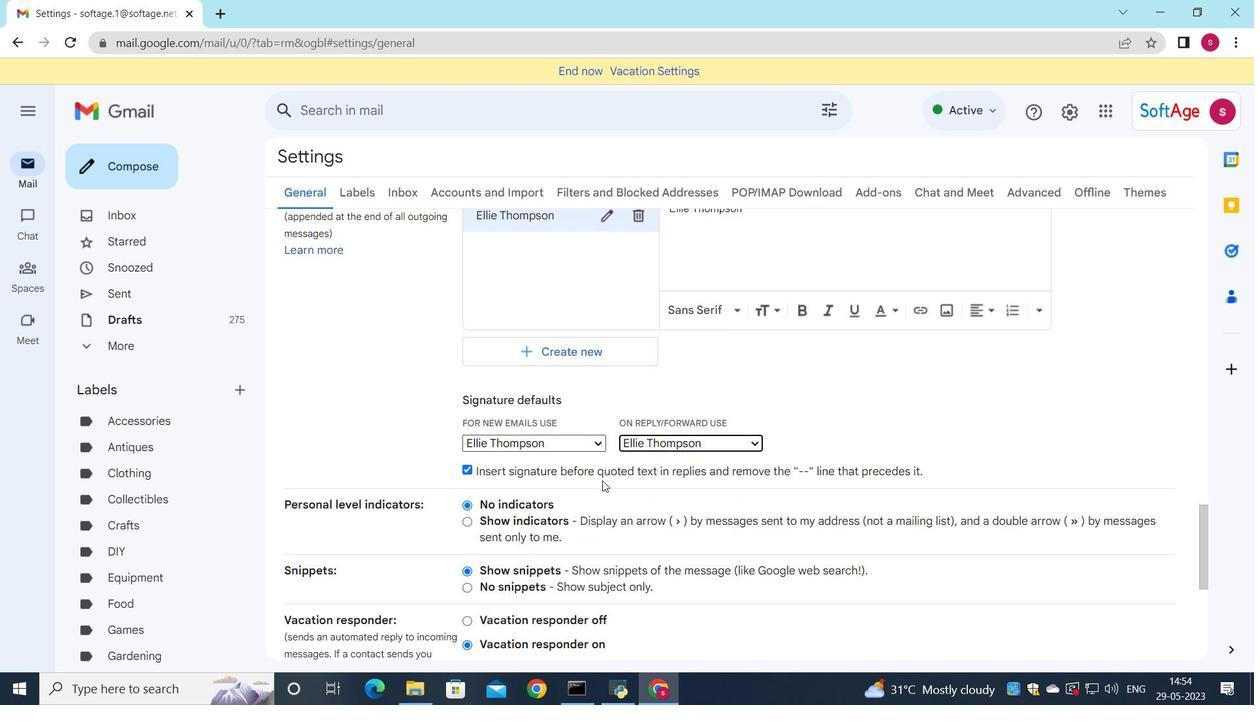 
Action: Mouse moved to (592, 481)
Screenshot: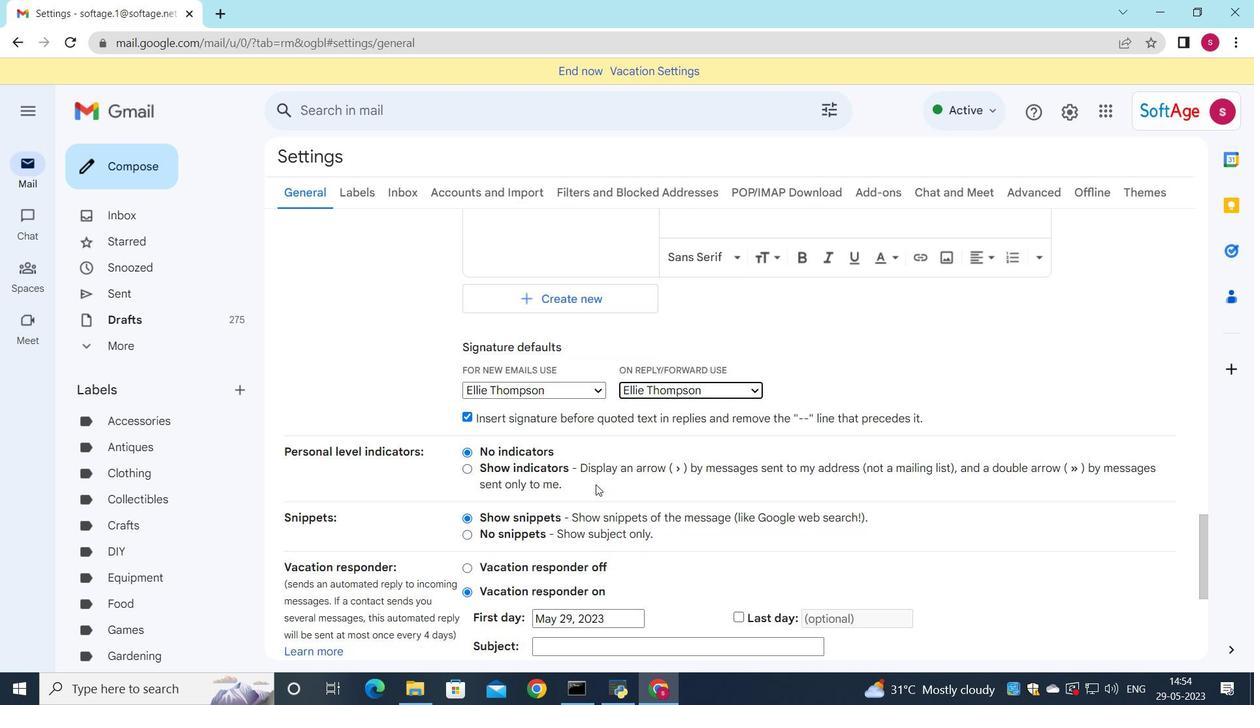 
Action: Mouse scrolled (592, 480) with delta (0, 0)
Screenshot: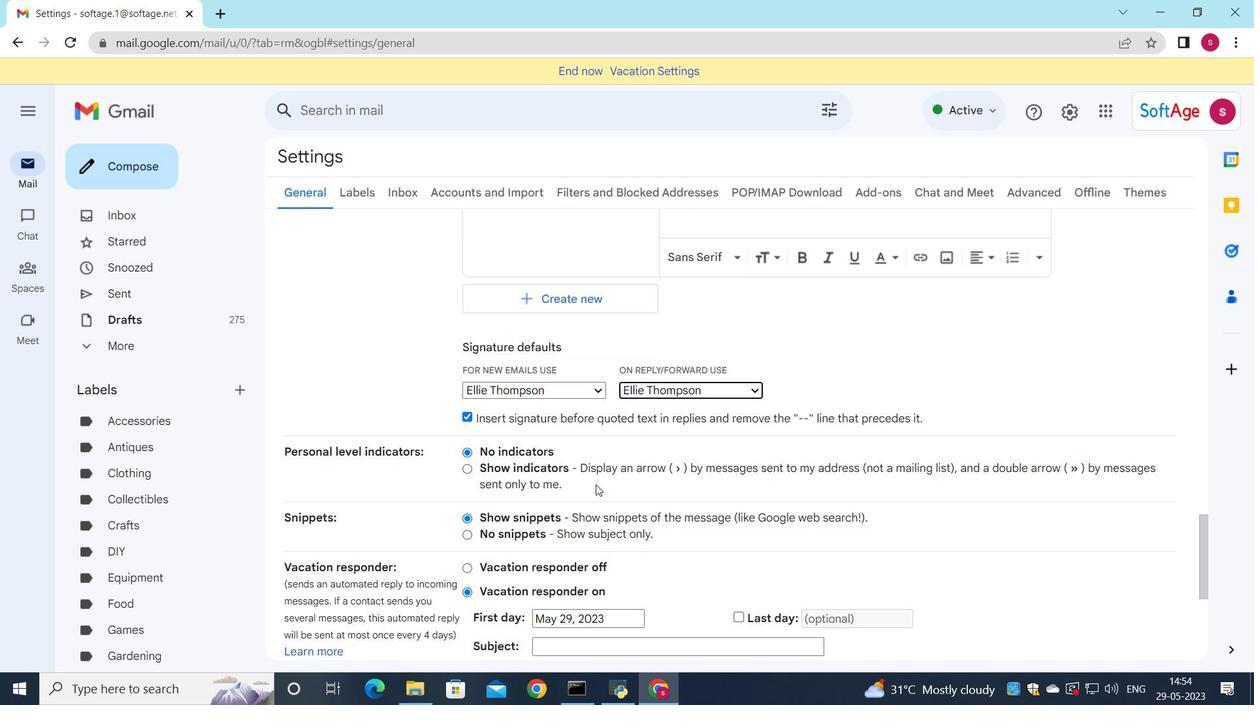 
Action: Mouse moved to (592, 486)
Screenshot: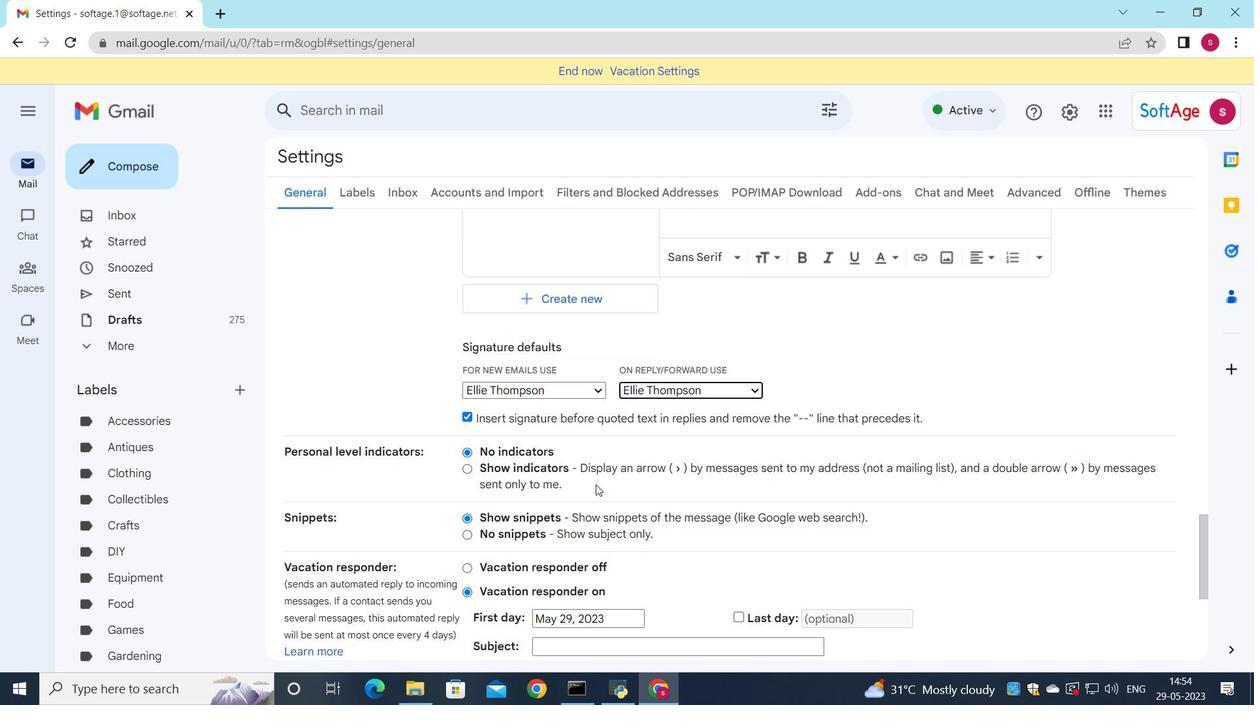 
Action: Mouse scrolled (592, 486) with delta (0, 0)
Screenshot: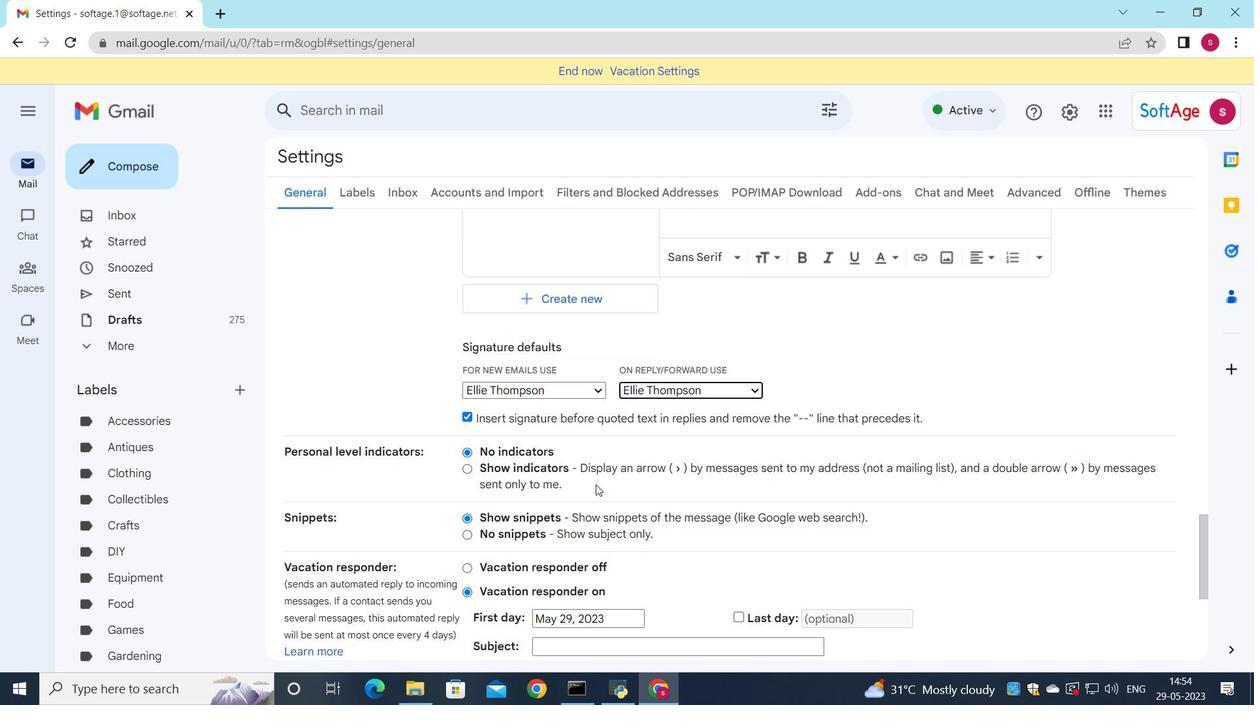 
Action: Mouse moved to (590, 492)
Screenshot: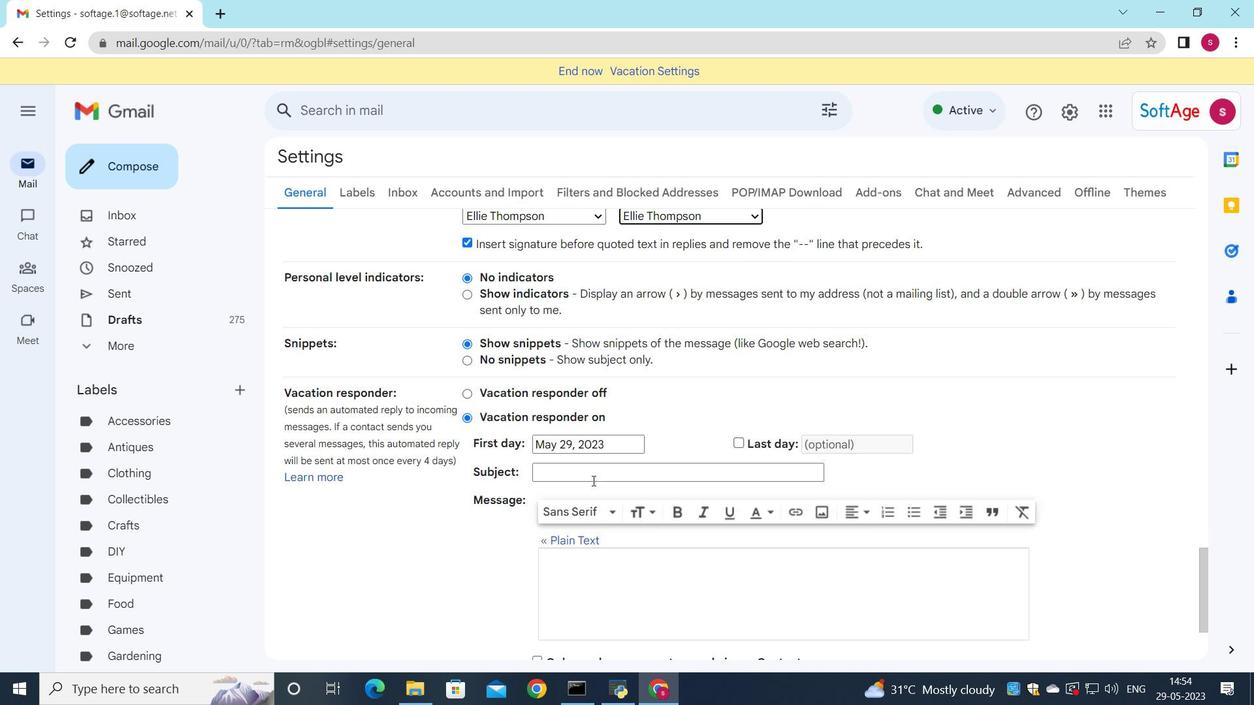 
Action: Mouse scrolled (591, 488) with delta (0, 0)
Screenshot: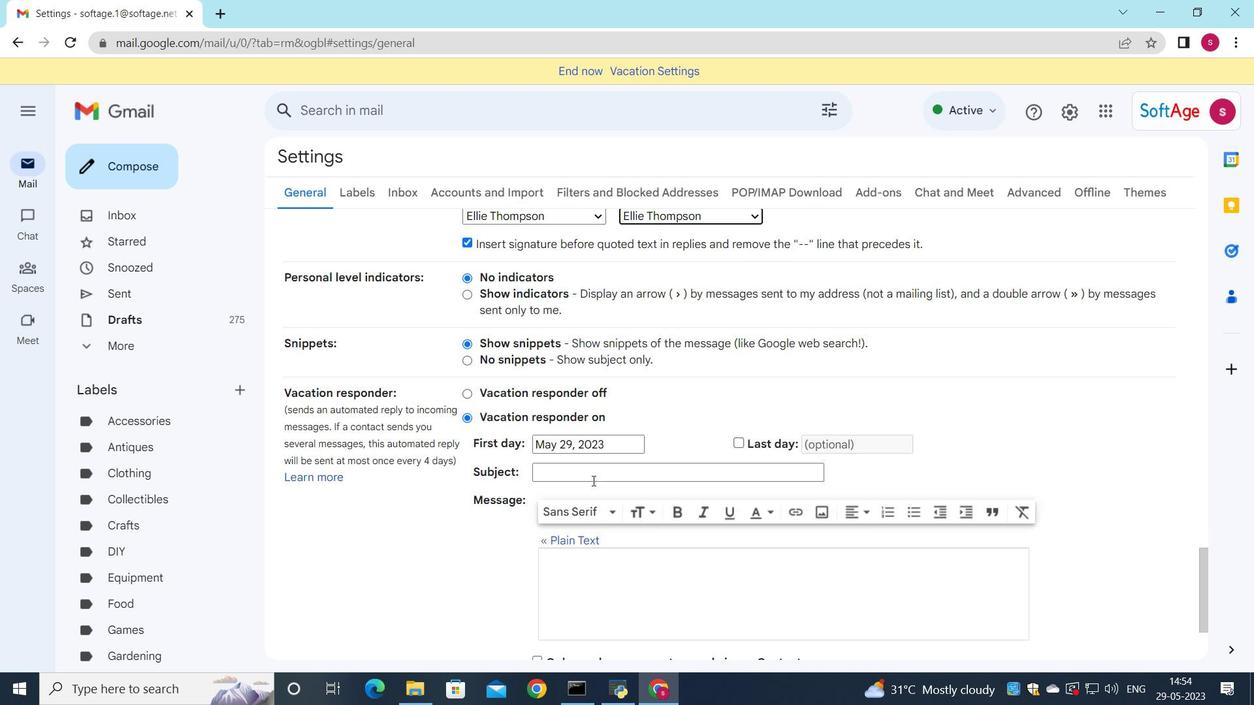 
Action: Mouse moved to (589, 494)
Screenshot: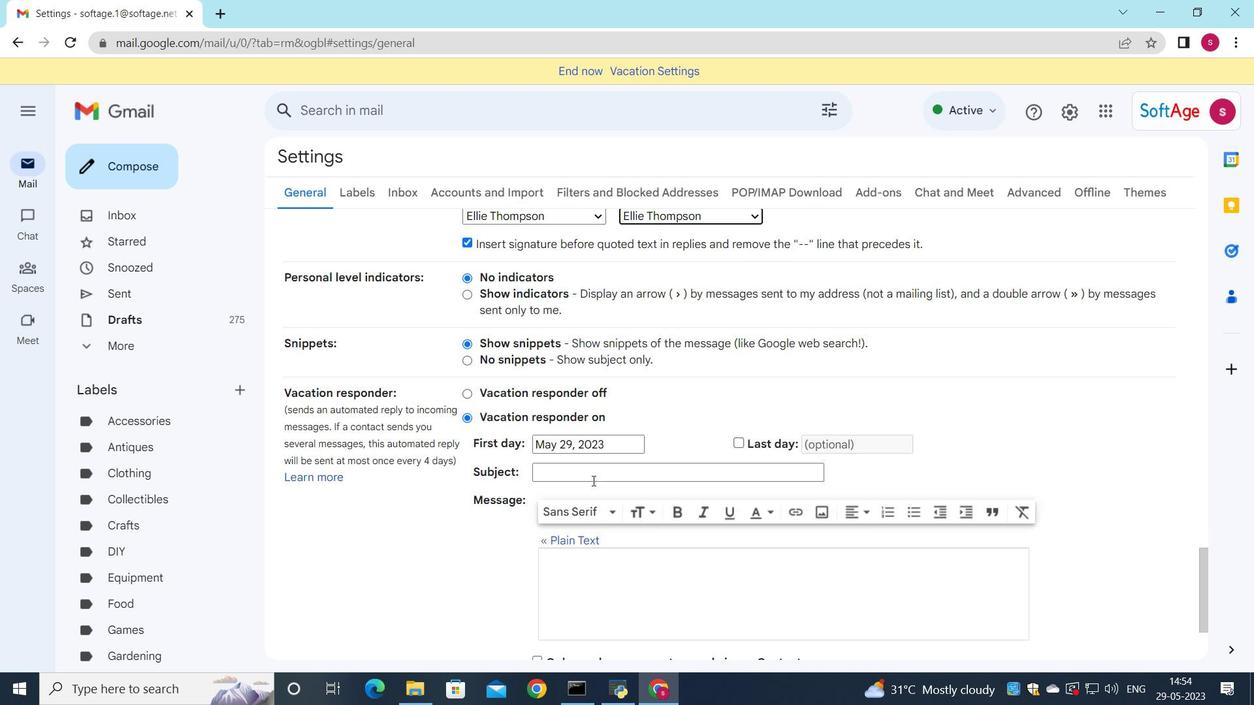 
Action: Mouse scrolled (590, 491) with delta (0, 0)
Screenshot: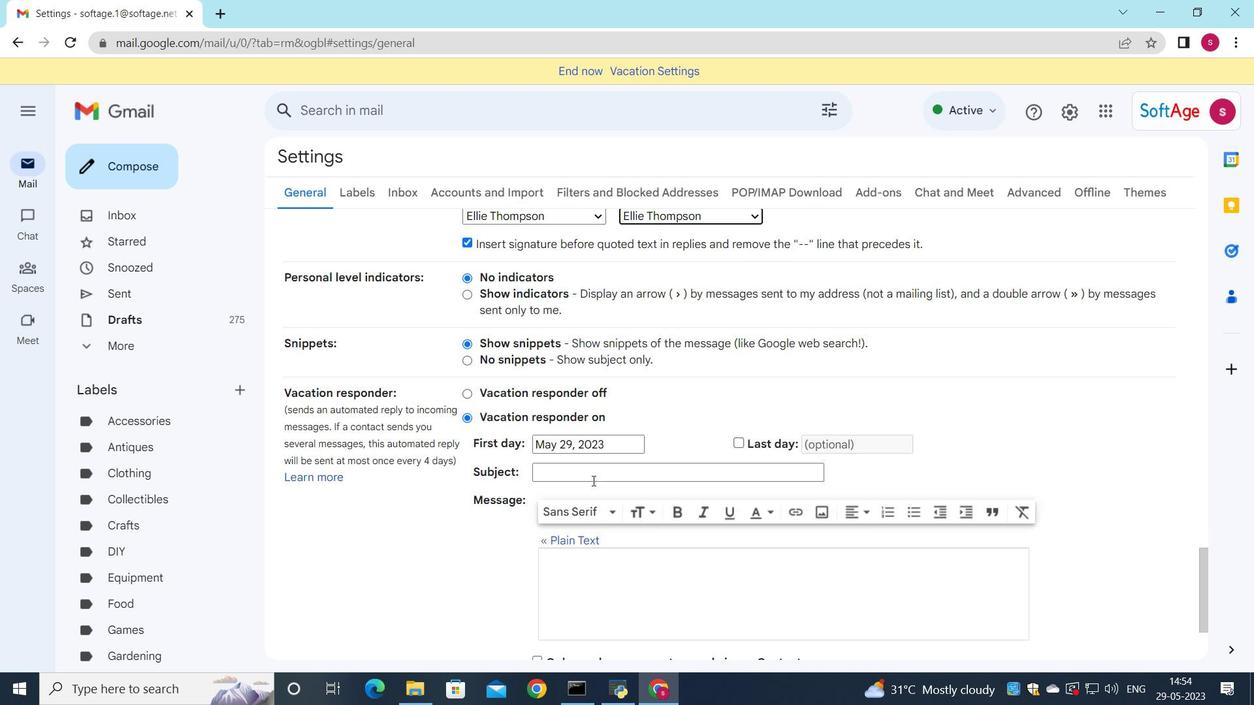 
Action: Mouse moved to (589, 497)
Screenshot: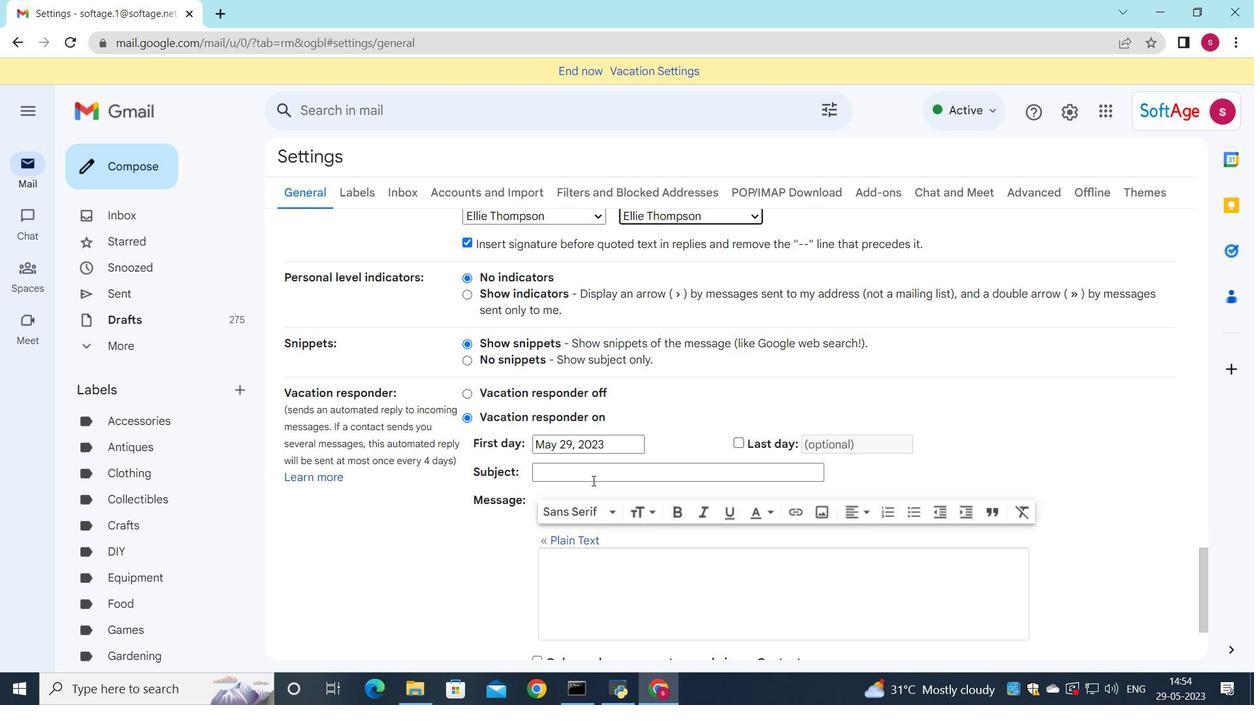 
Action: Mouse scrolled (589, 495) with delta (0, 0)
Screenshot: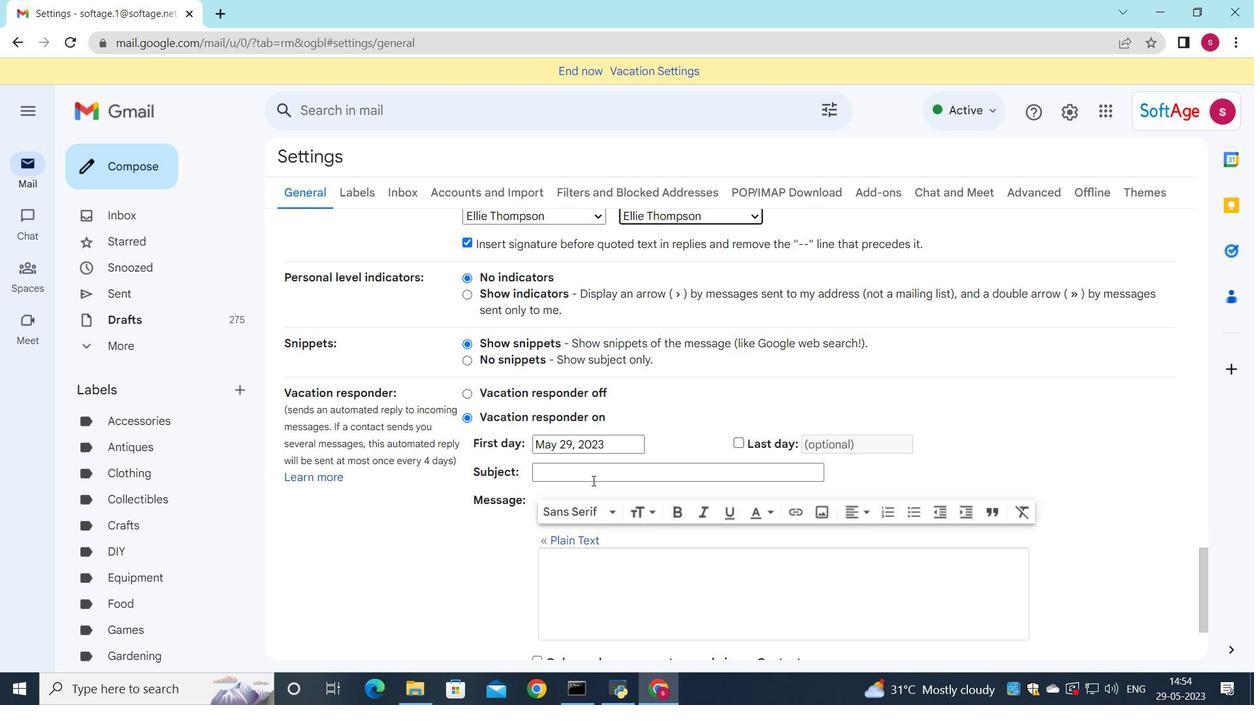 
Action: Mouse moved to (688, 570)
Screenshot: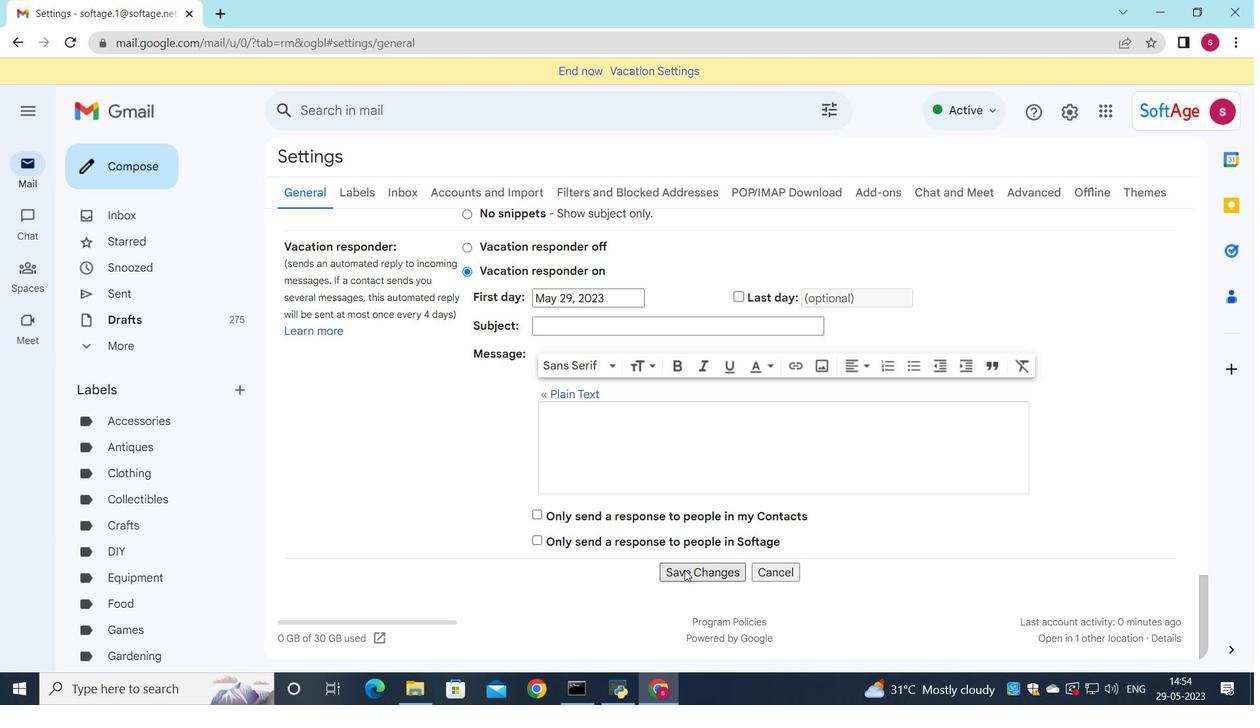 
Action: Mouse pressed left at (688, 570)
Screenshot: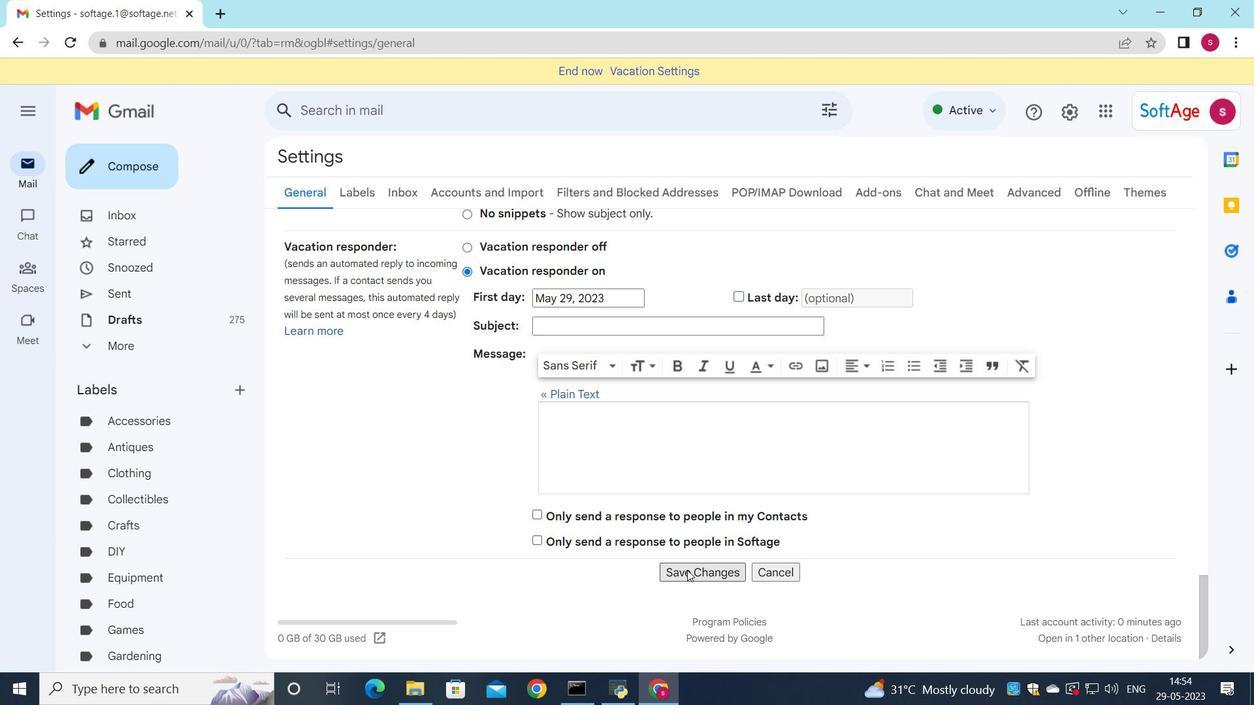 
Action: Mouse moved to (139, 158)
Screenshot: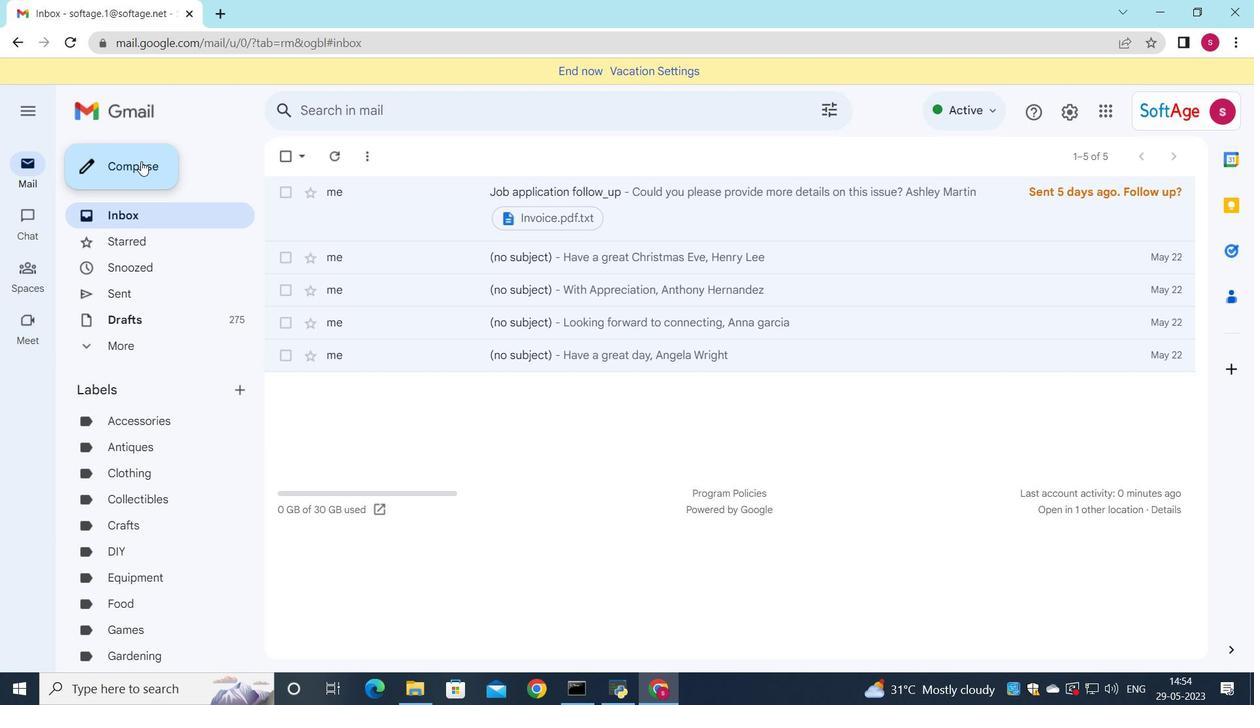 
Action: Mouse pressed left at (139, 158)
Screenshot: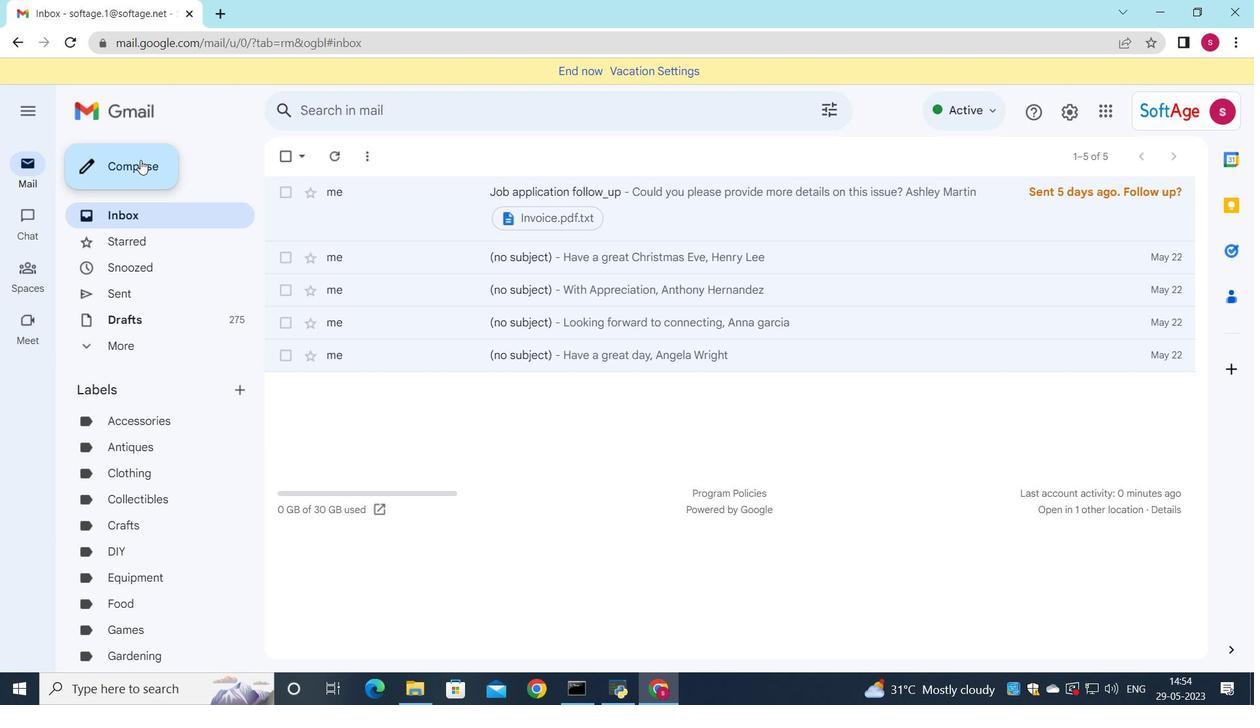 
Action: Mouse moved to (868, 263)
Screenshot: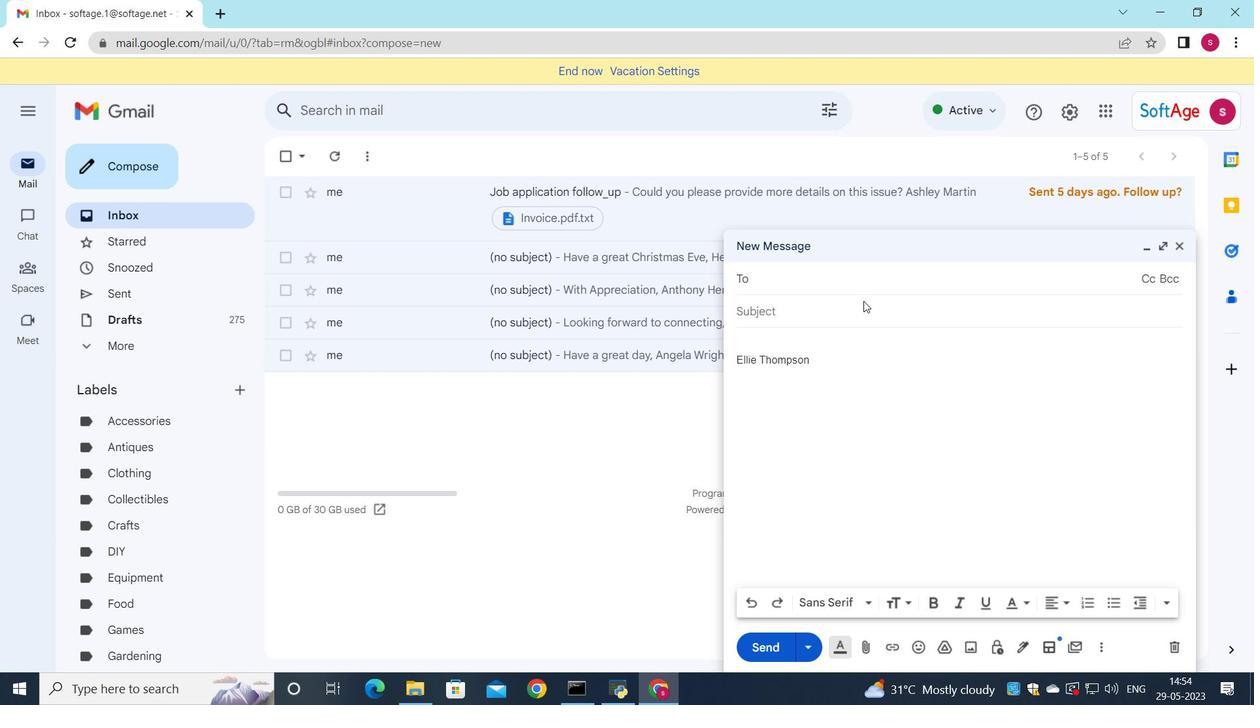 
Action: Key pressed <Key.down><Key.down><Key.enter><Key.down><Key.down><Key.down><Key.enter>
Screenshot: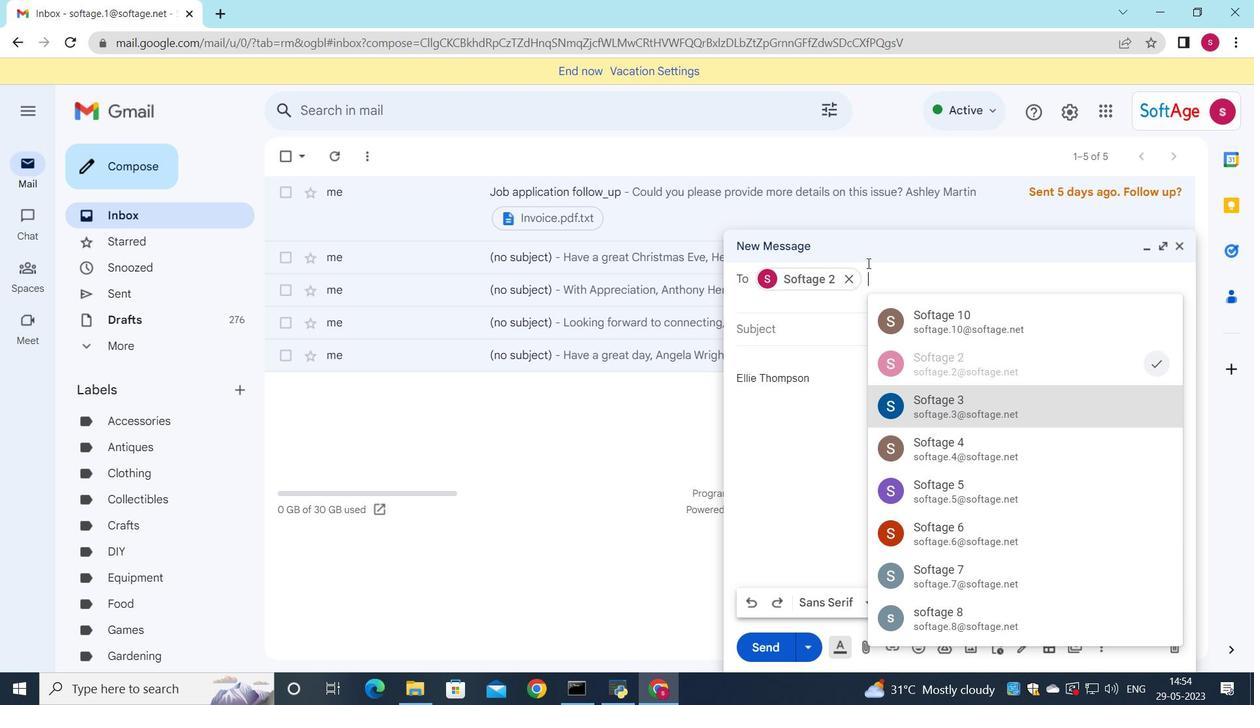 
Action: Mouse moved to (1151, 301)
Screenshot: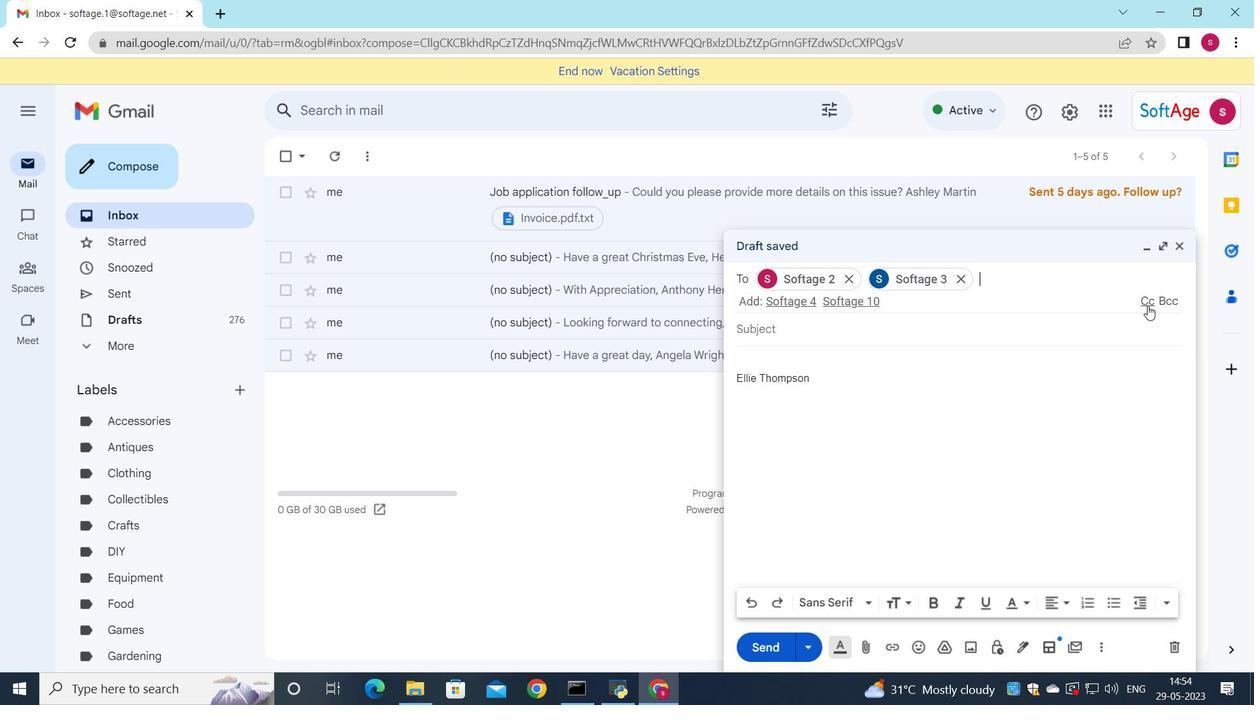 
Action: Mouse pressed left at (1151, 301)
Screenshot: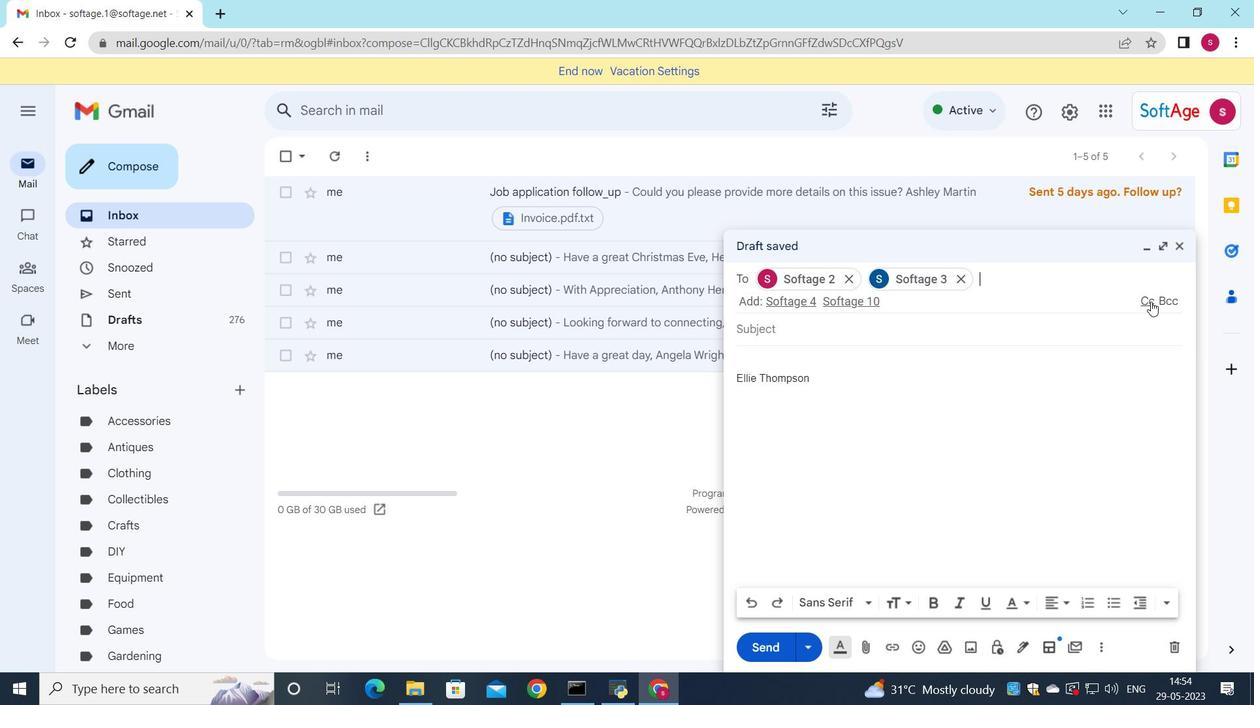 
Action: Key pressed <Key.down><Key.down><Key.down><Key.down><Key.enter>
Screenshot: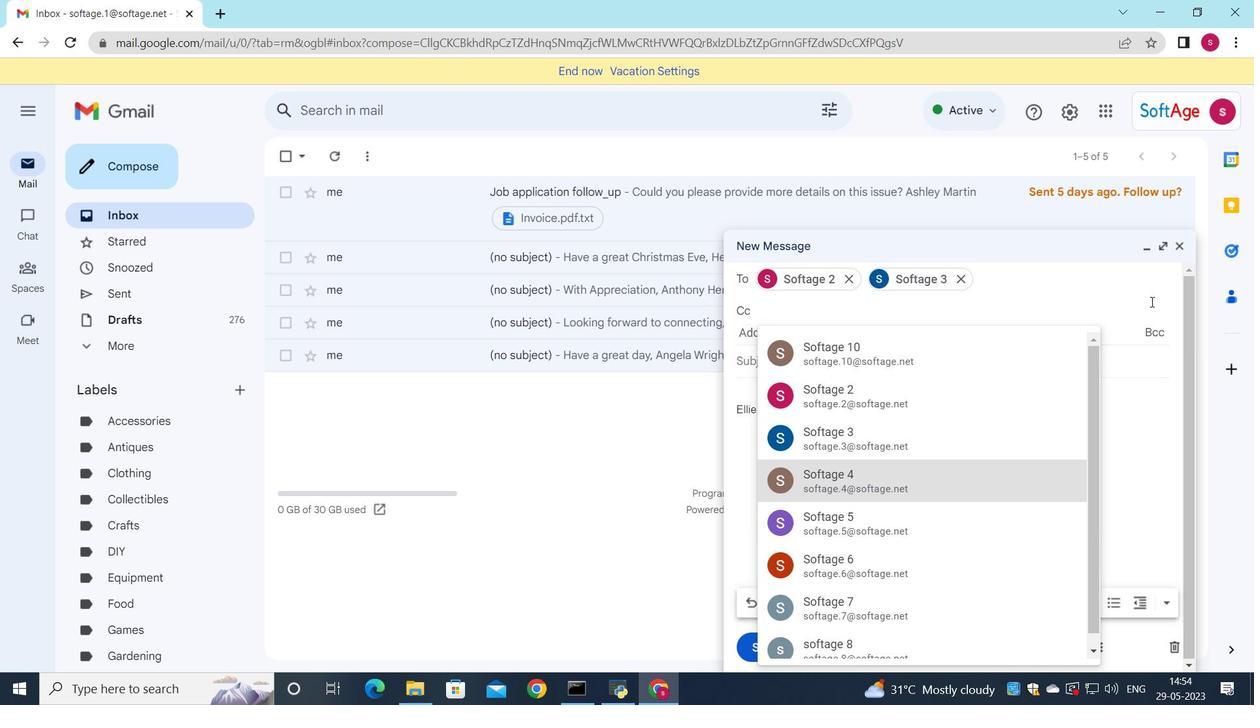 
Action: Mouse moved to (1042, 367)
Screenshot: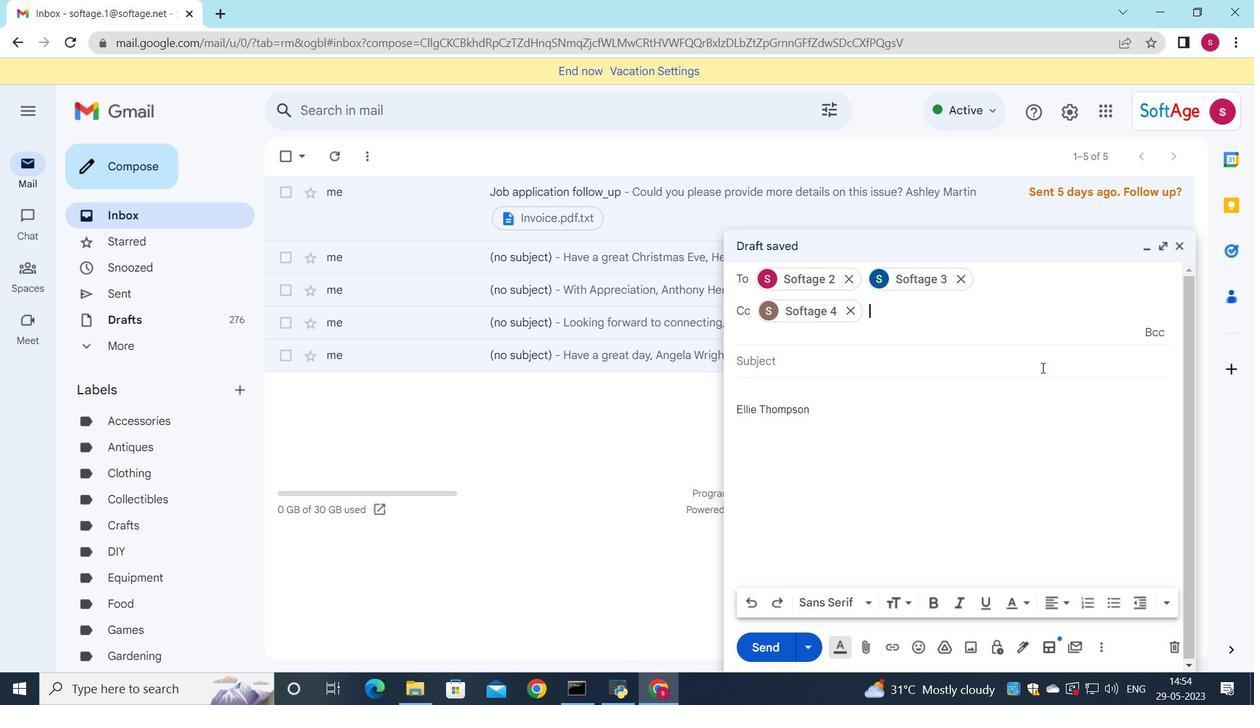 
Action: Mouse pressed left at (1042, 367)
Screenshot: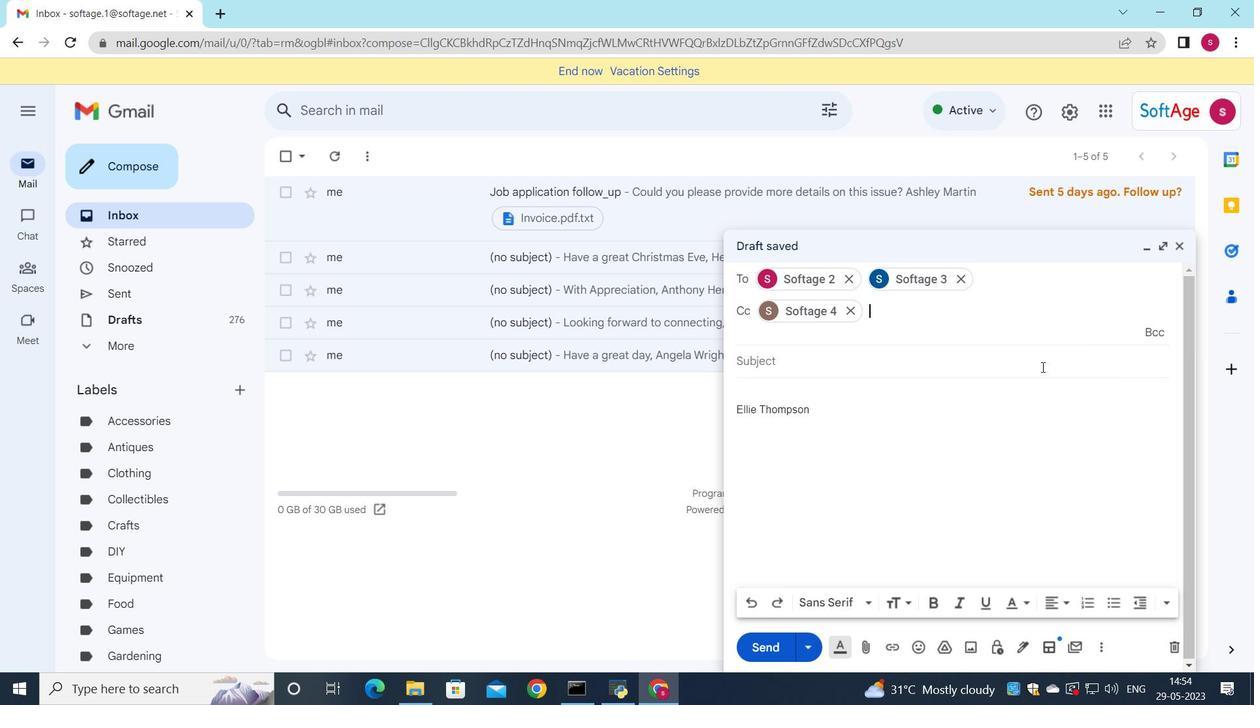 
Action: Key pressed <Key.shift>Could<Key.space>you<Key.space>please<Key.space>provide<Key.space>a<Key.space>breakdown<Key.space>of<Key.space>the<Key.space>pro<Key.backspace>icing<Key.shift_r>?
Screenshot: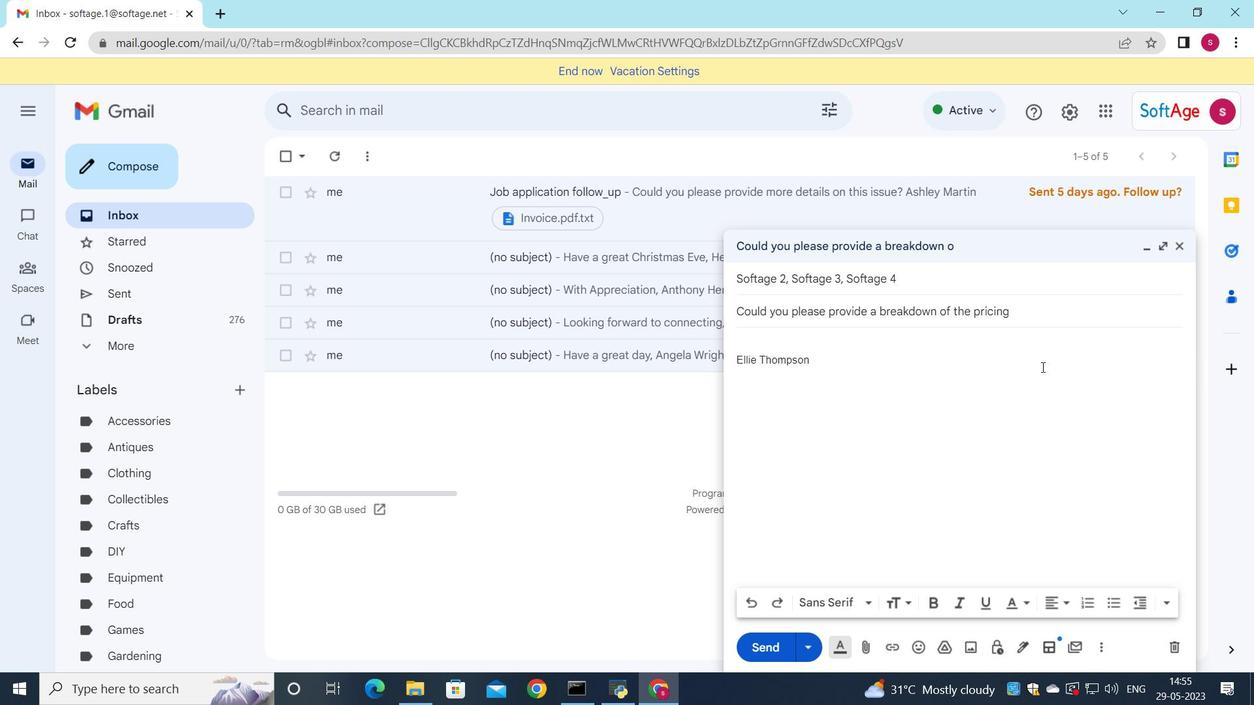 
Action: Mouse moved to (770, 333)
Screenshot: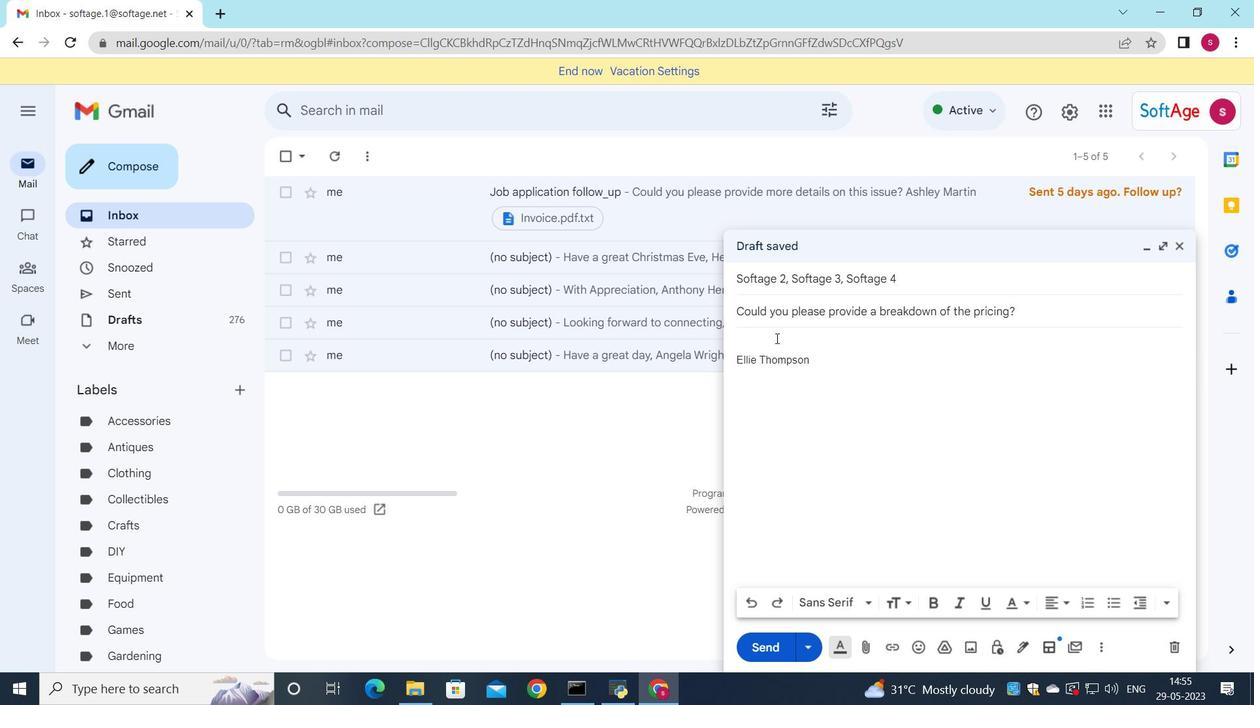 
Action: Mouse pressed left at (770, 333)
Screenshot: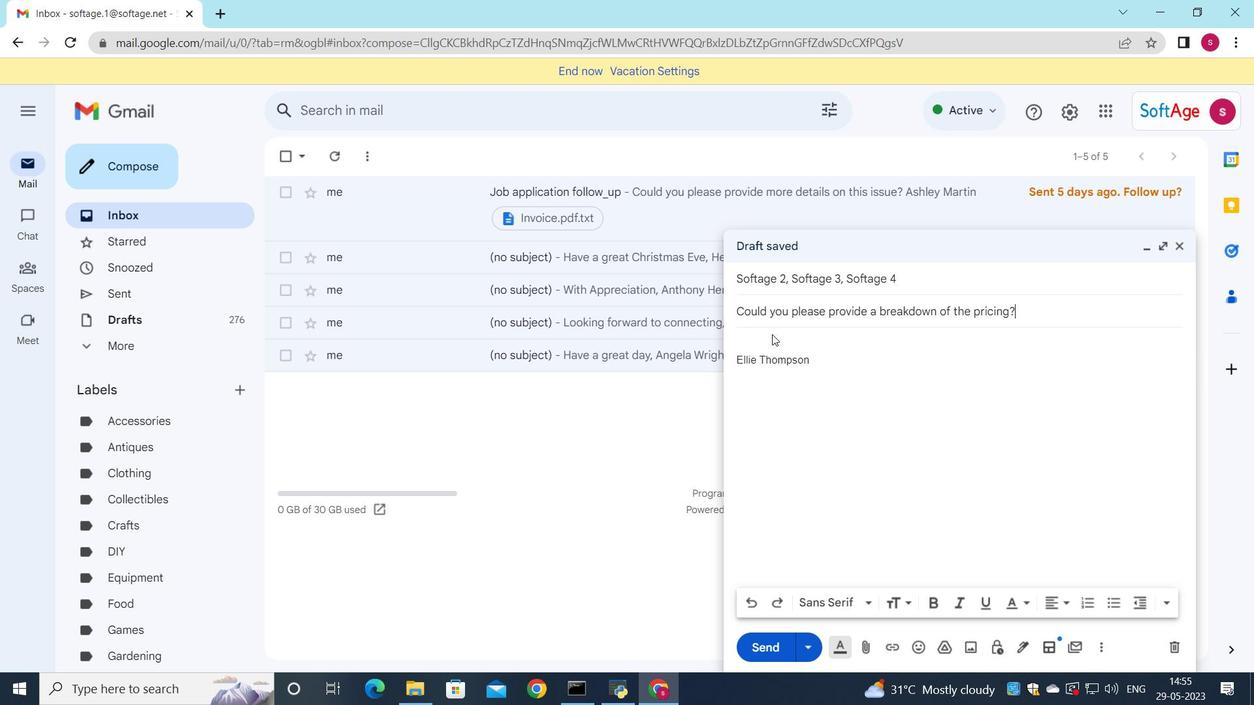 
Action: Mouse moved to (736, 312)
Screenshot: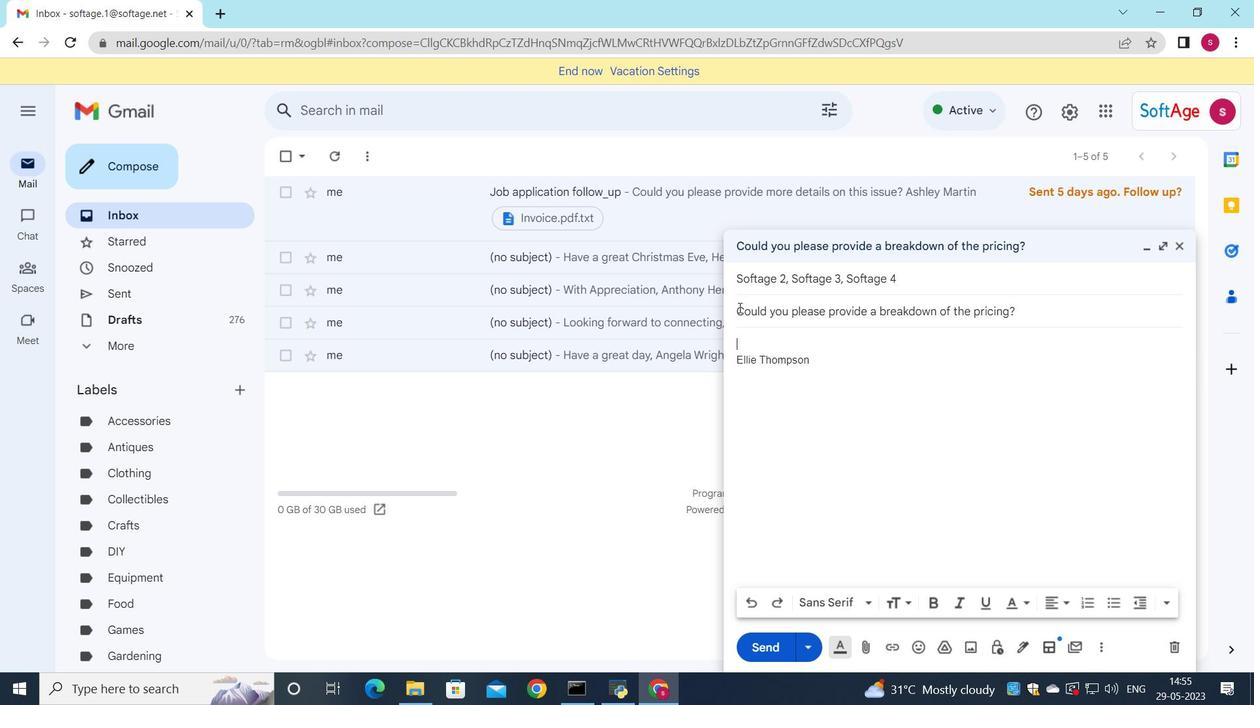 
Action: Mouse pressed left at (736, 312)
Screenshot: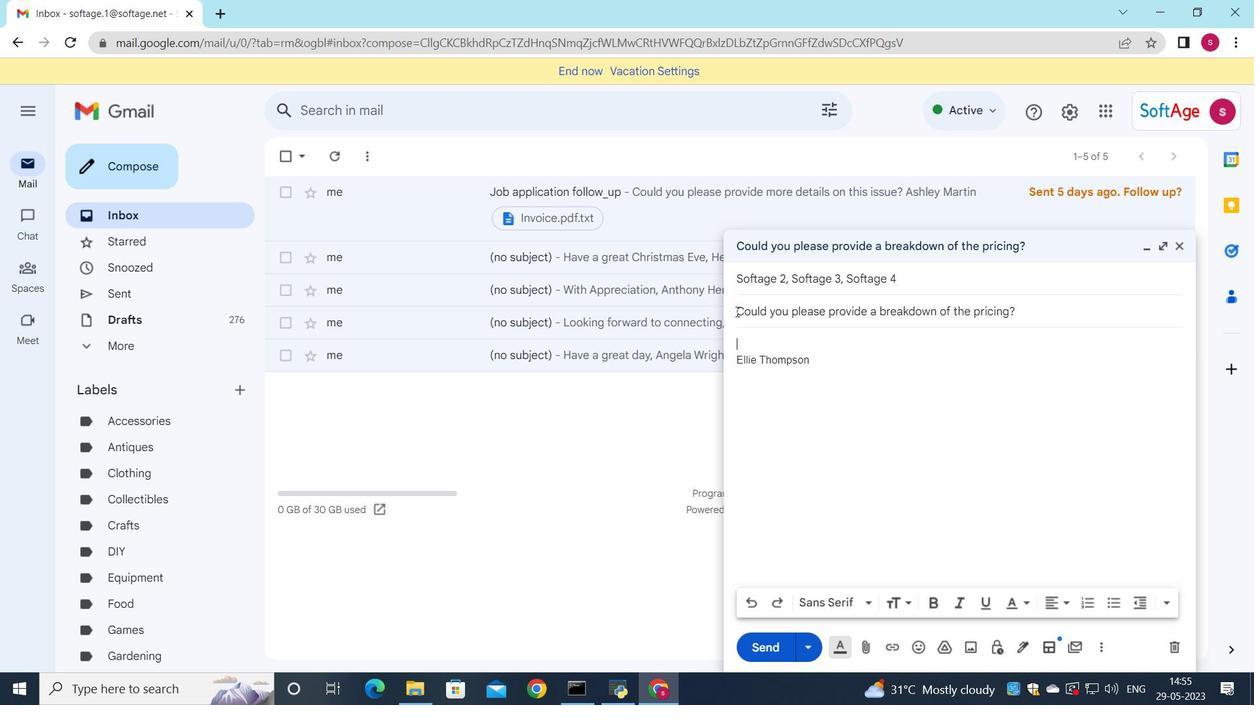 
Action: Mouse moved to (1038, 337)
Screenshot: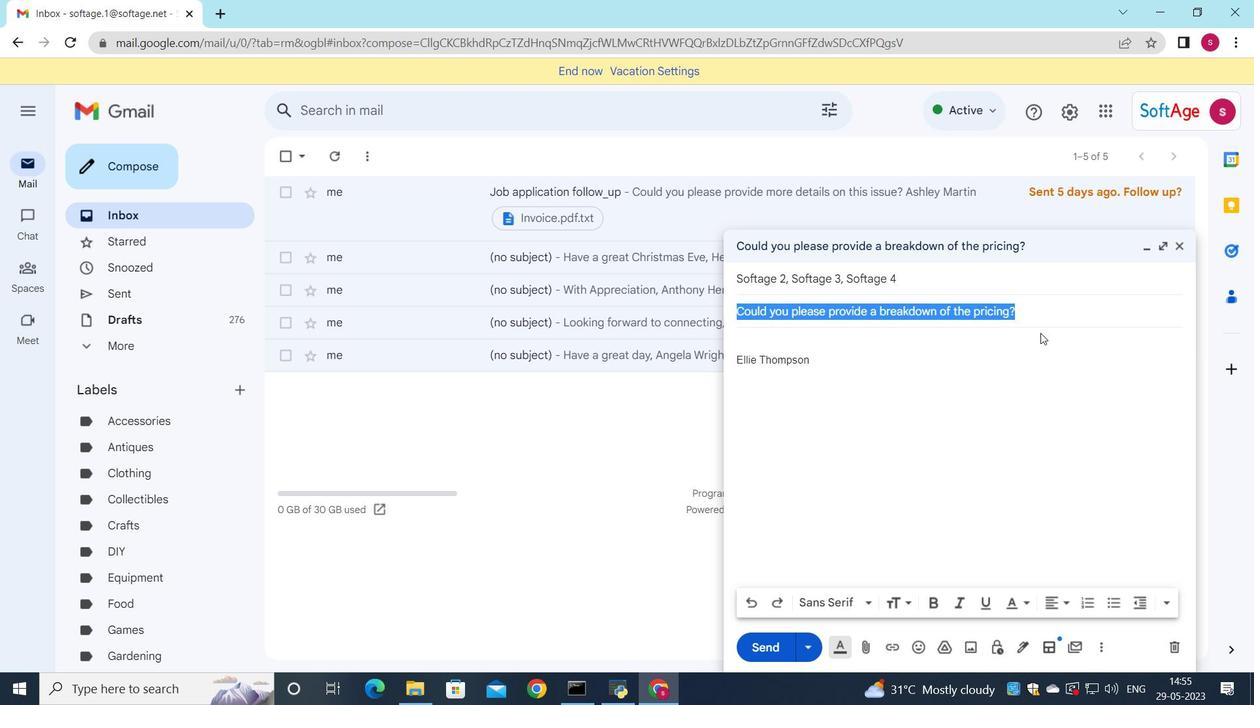 
Action: Key pressed ctrl+C
Screenshot: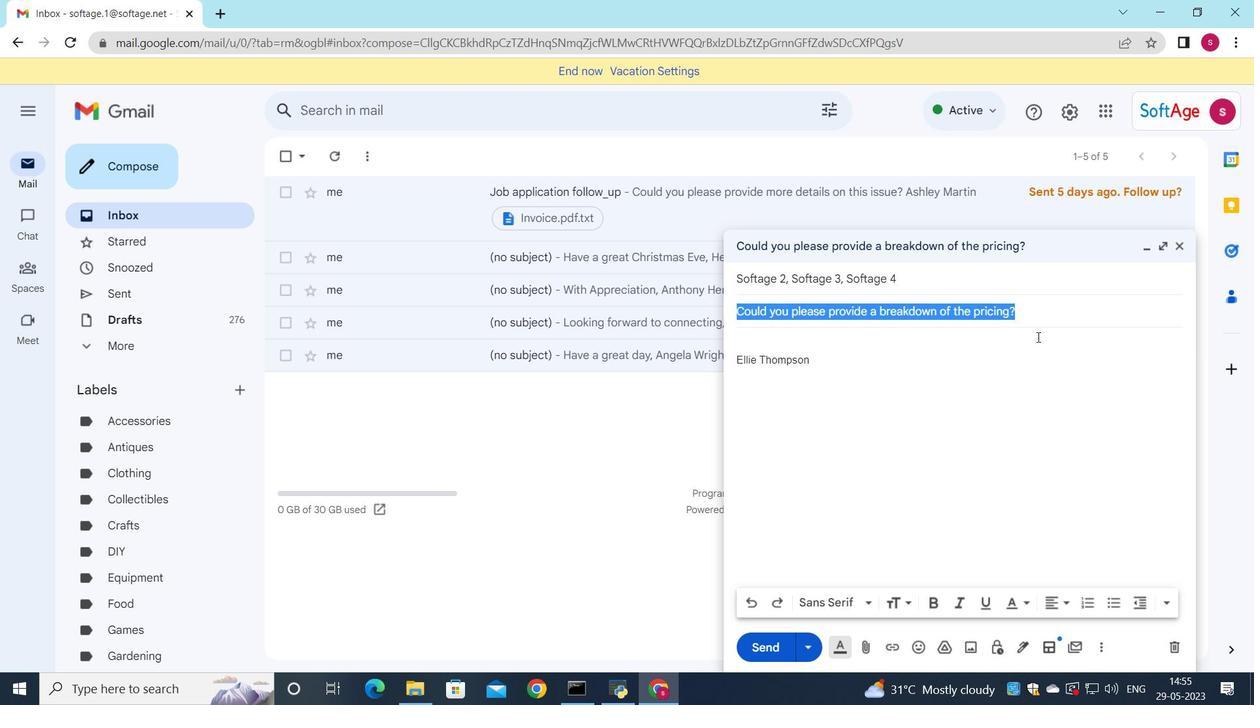 
Action: Mouse moved to (785, 346)
Screenshot: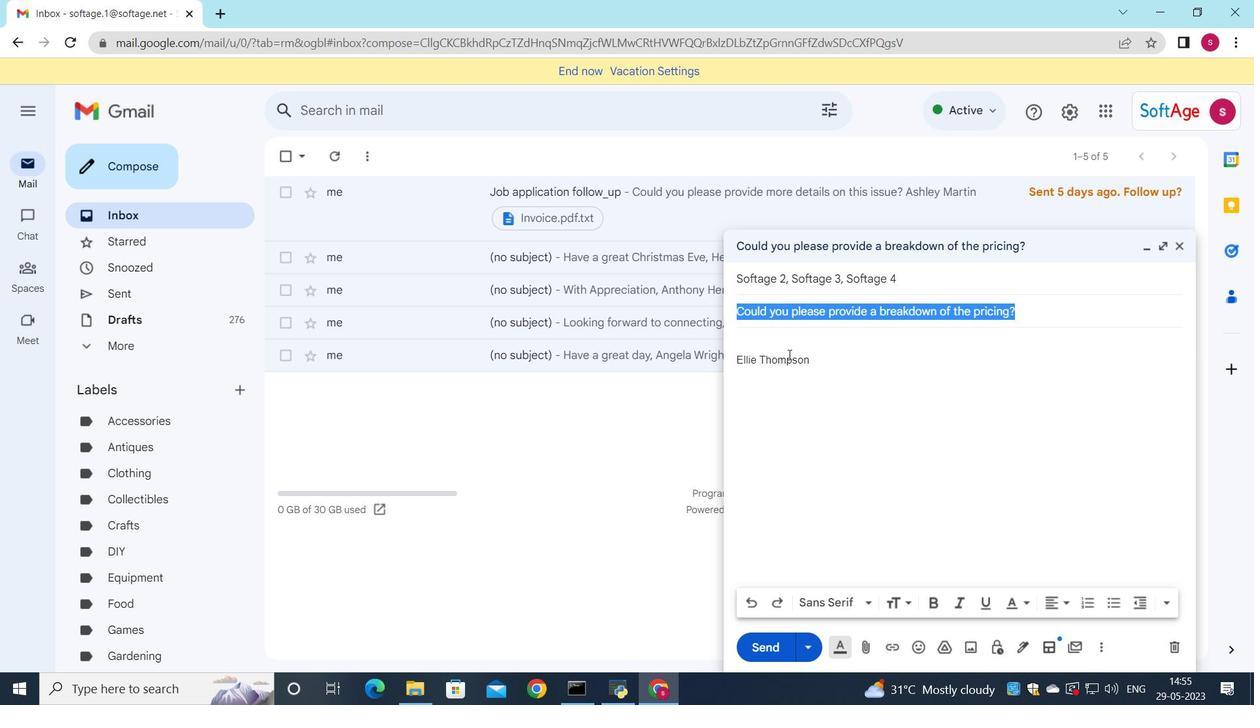 
Action: Mouse pressed left at (785, 346)
Screenshot: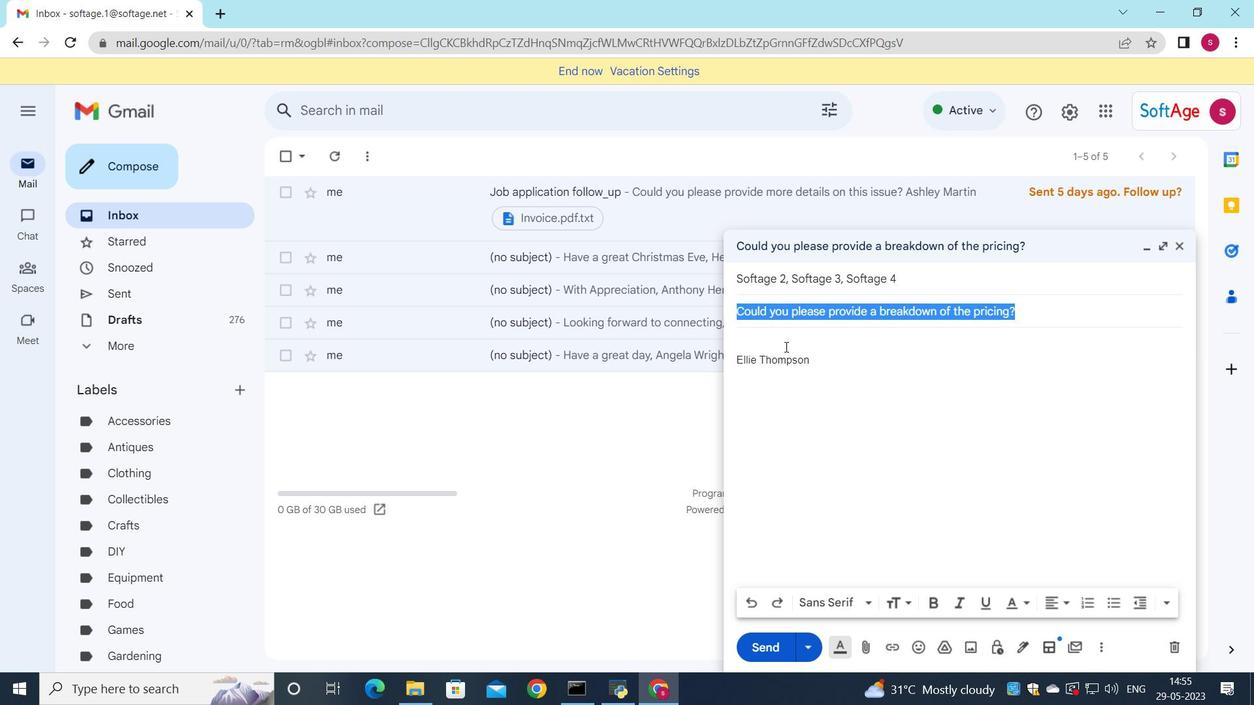 
Action: Mouse moved to (783, 345)
Screenshot: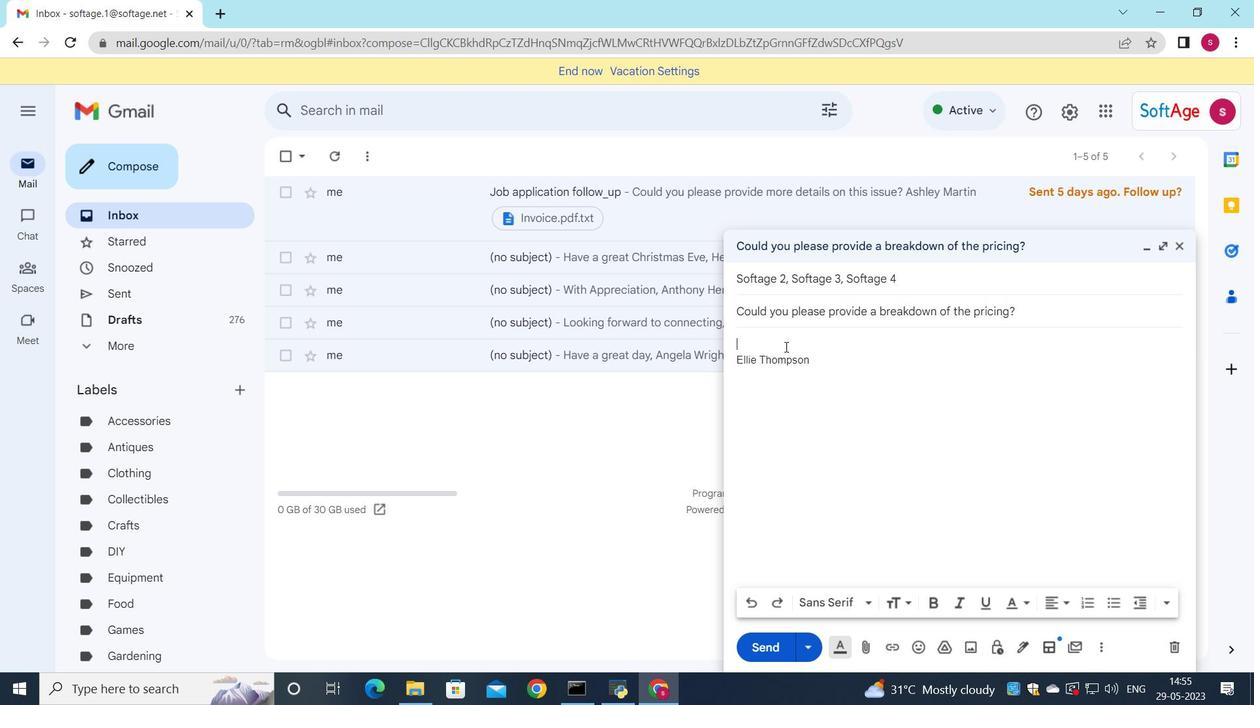 
Action: Key pressed ctrl+V
Screenshot: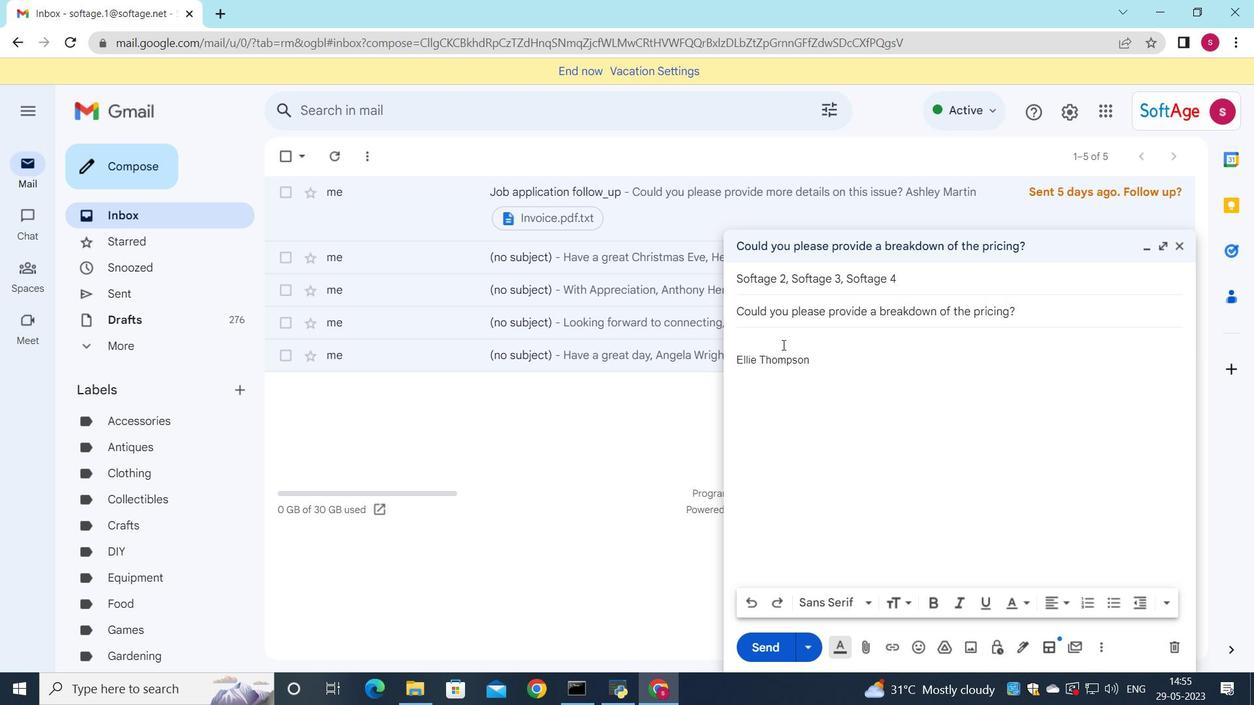 
Action: Mouse moved to (1020, 311)
Screenshot: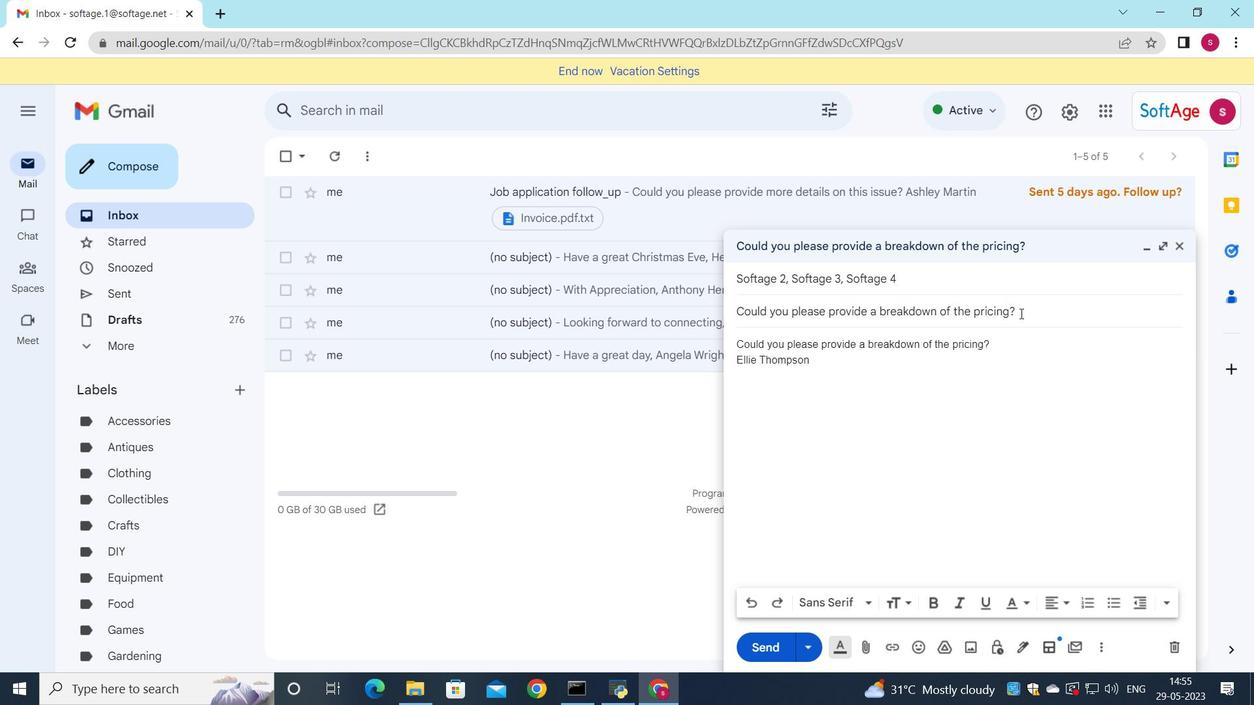 
Action: Mouse pressed left at (1020, 311)
Screenshot: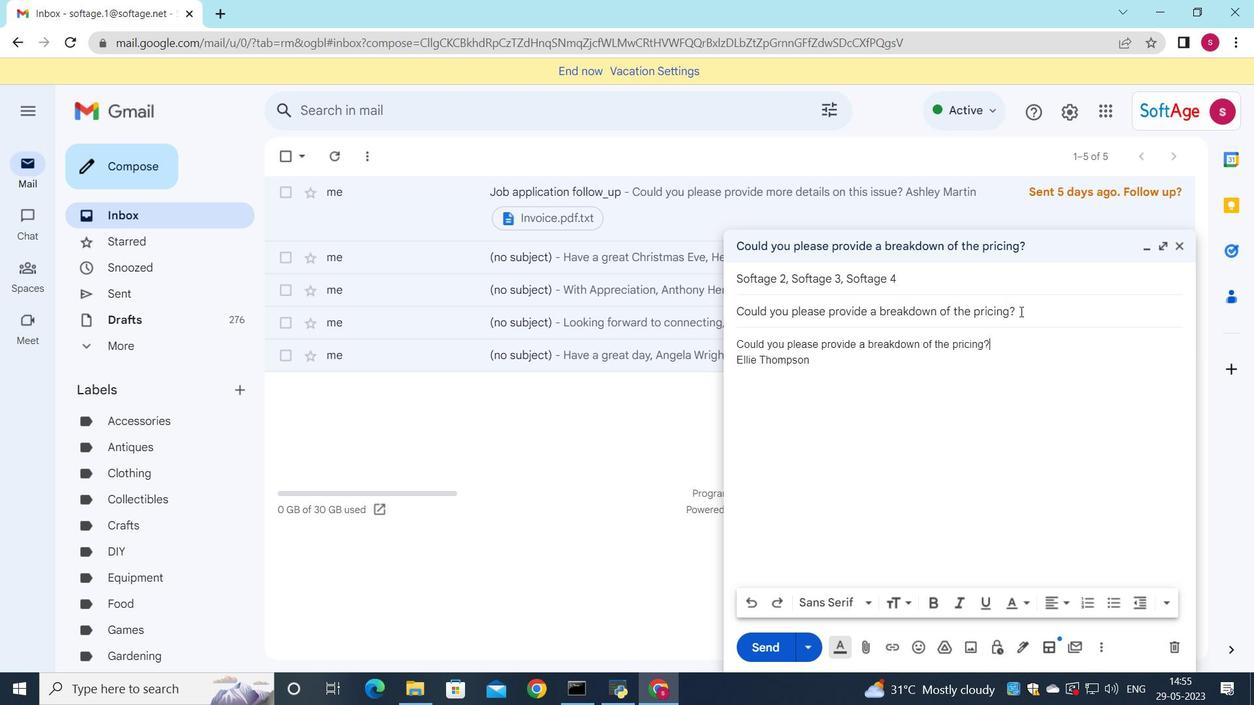 
Action: Mouse moved to (722, 320)
Screenshot: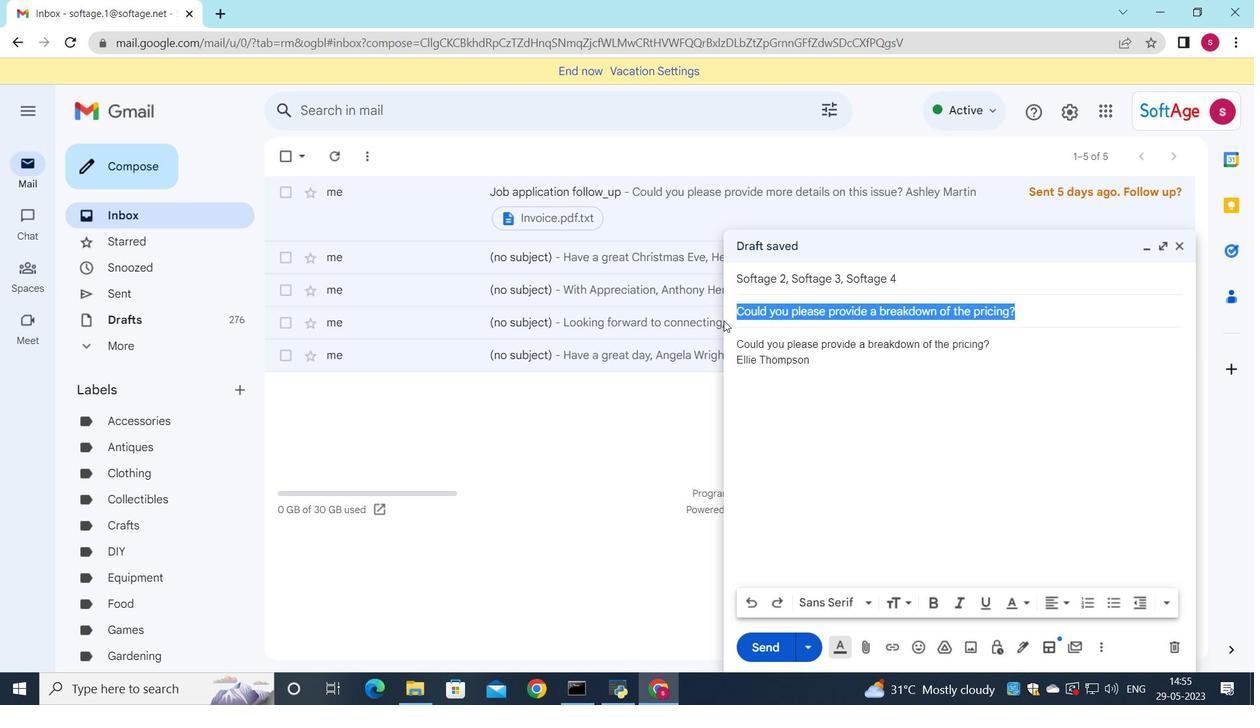 
Action: Key pressed <Key.delete>
Screenshot: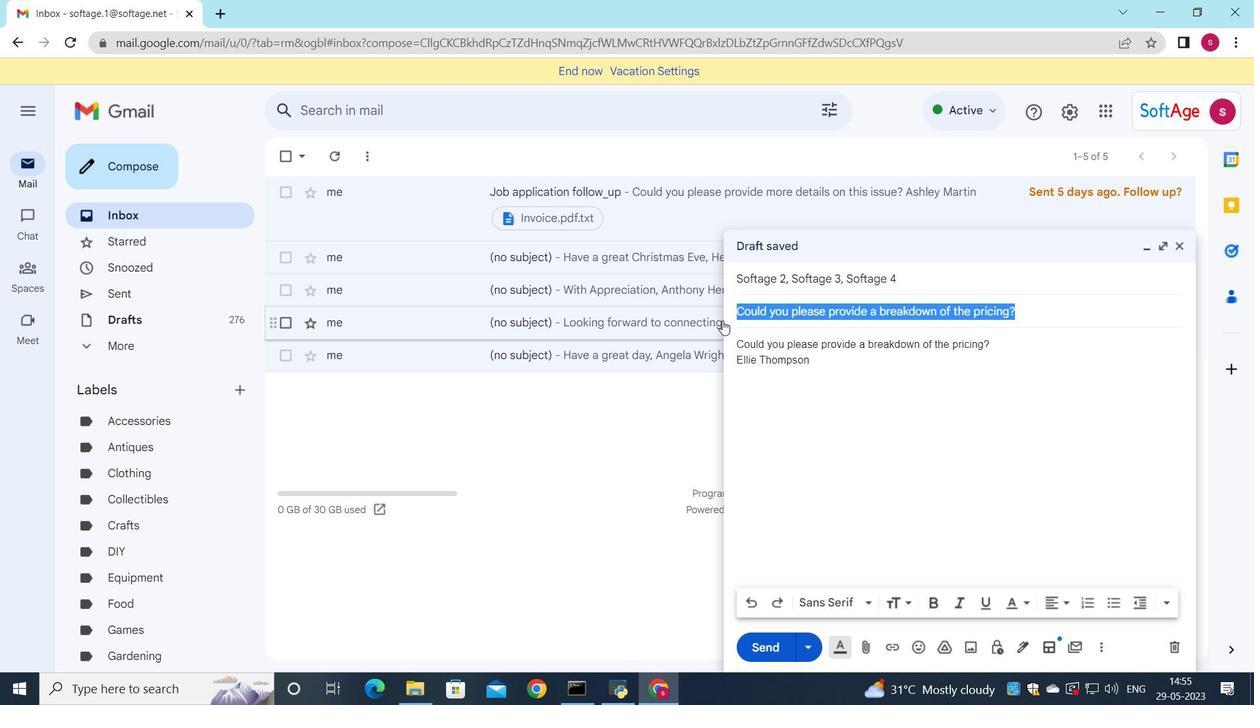 
Action: Mouse moved to (962, 314)
Screenshot: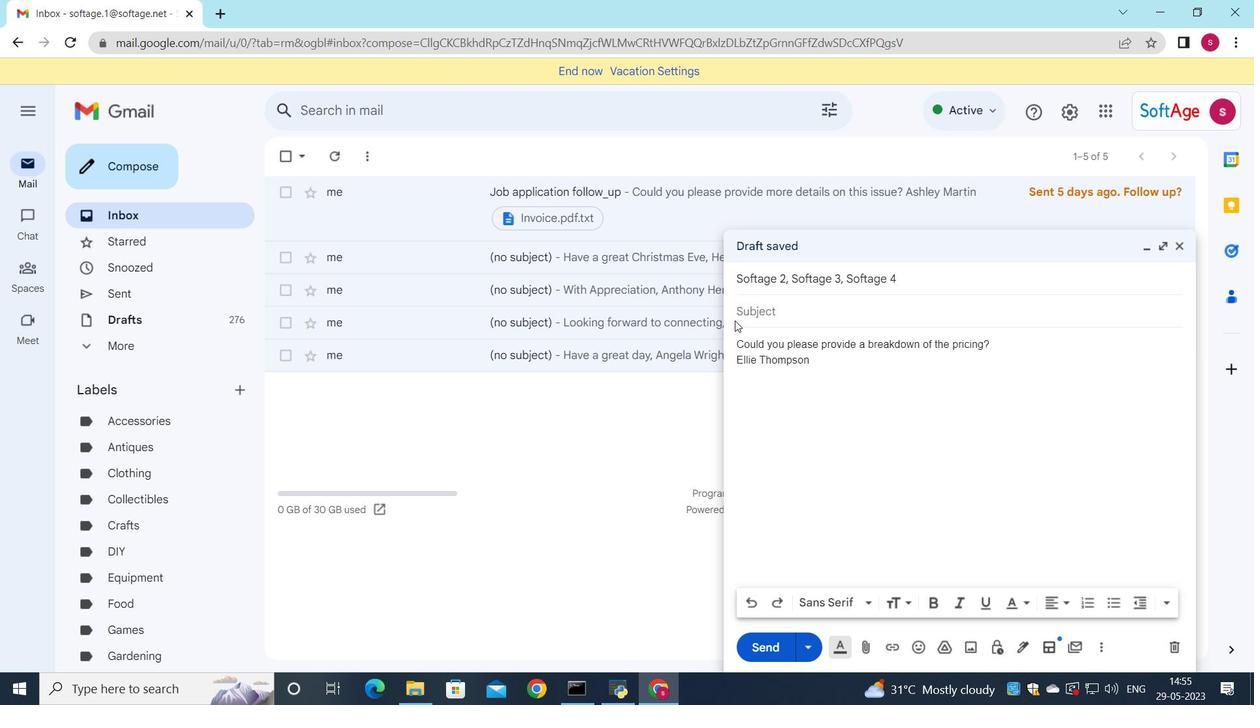
Action: Key pressed <Key.shift><Key.shift><Key.shift>Job<Key.space>offer
Screenshot: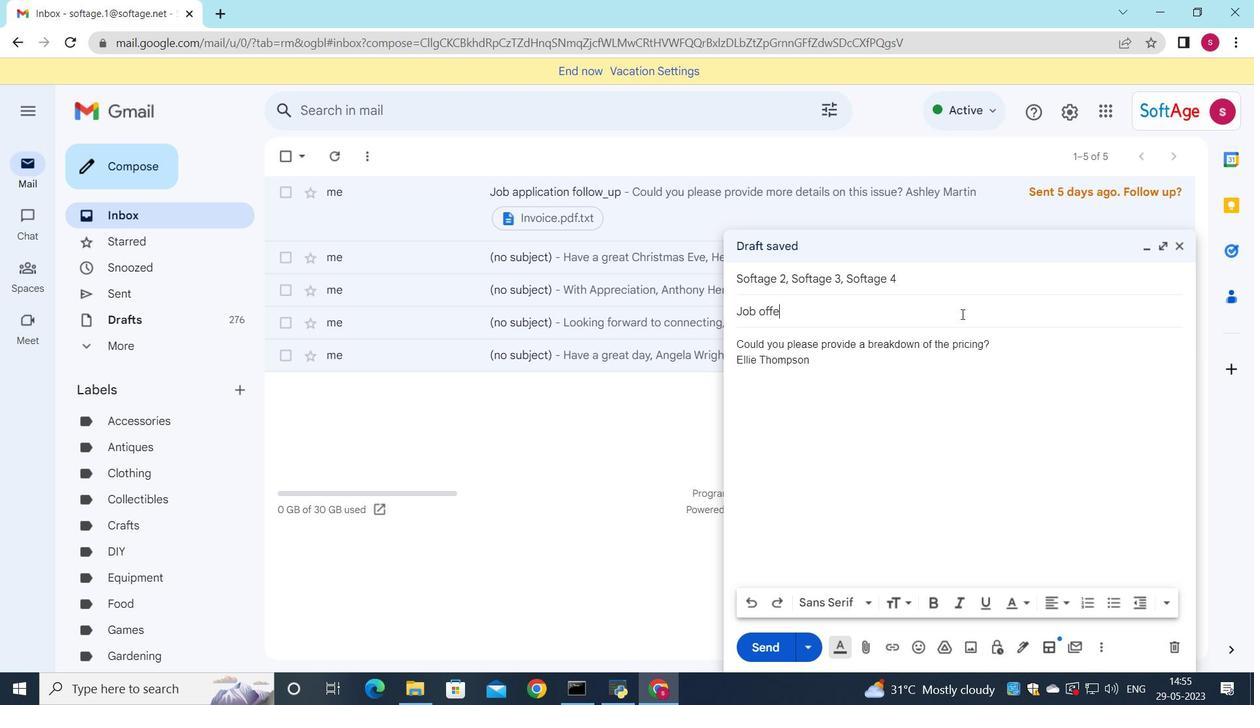 
Action: Mouse moved to (904, 602)
Screenshot: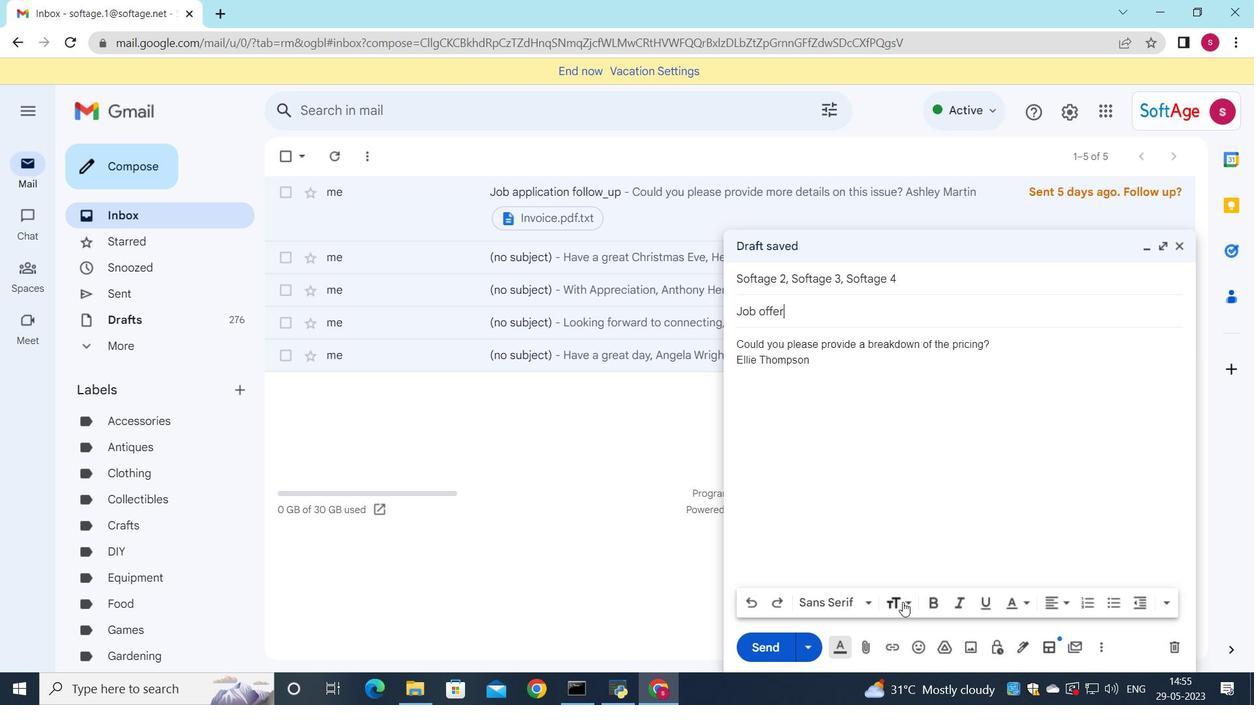 
Action: Mouse pressed left at (904, 602)
Screenshot: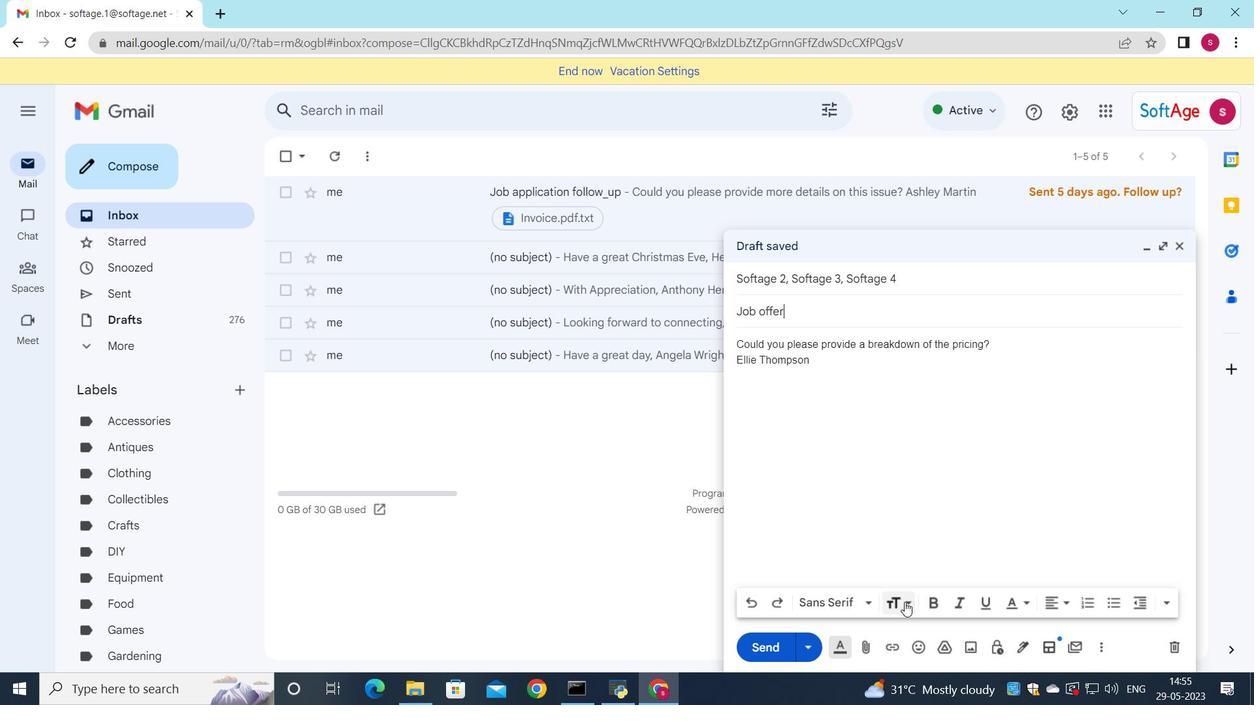 
Action: Mouse moved to (822, 435)
Screenshot: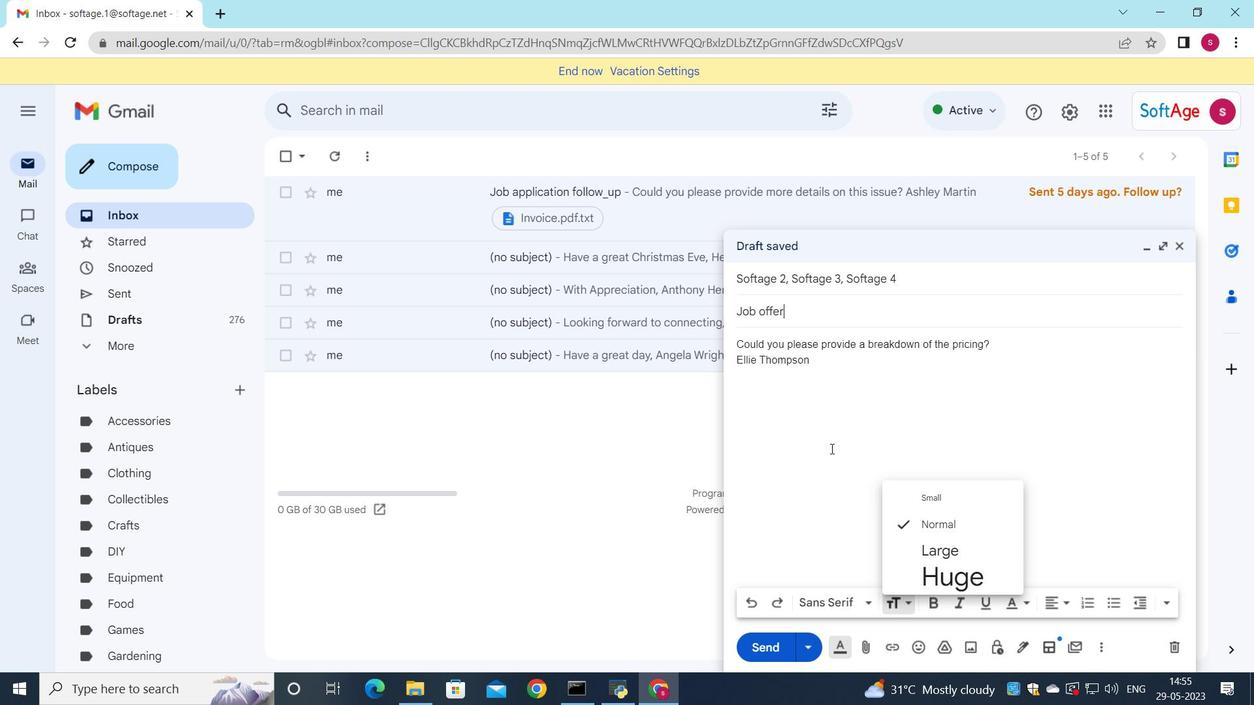 
Action: Mouse pressed left at (822, 435)
Screenshot: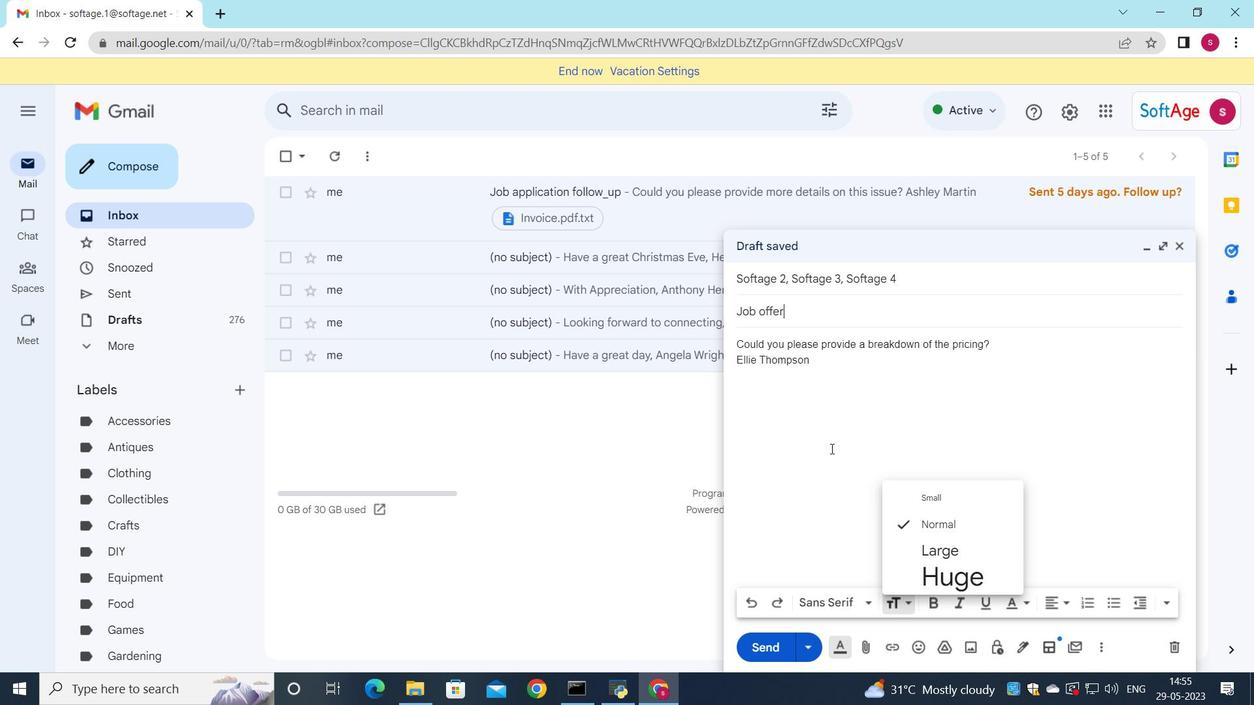 
Action: Mouse moved to (738, 341)
Screenshot: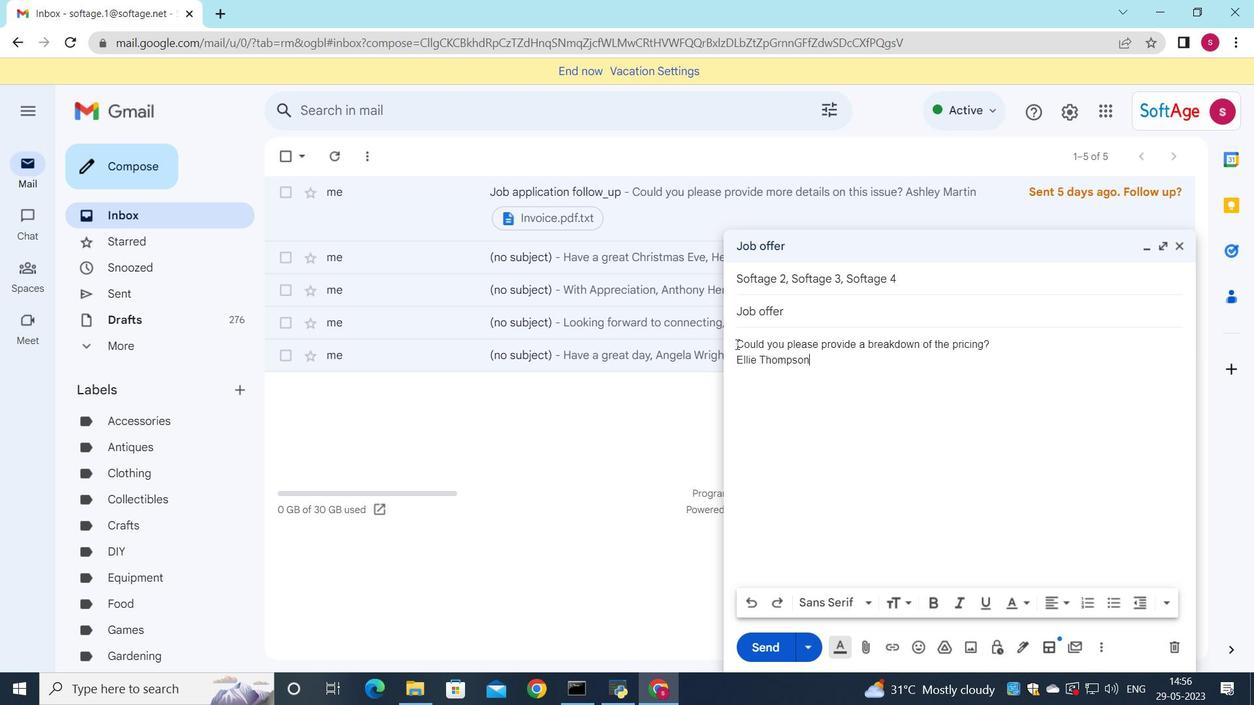 
Action: Mouse pressed left at (738, 341)
Screenshot: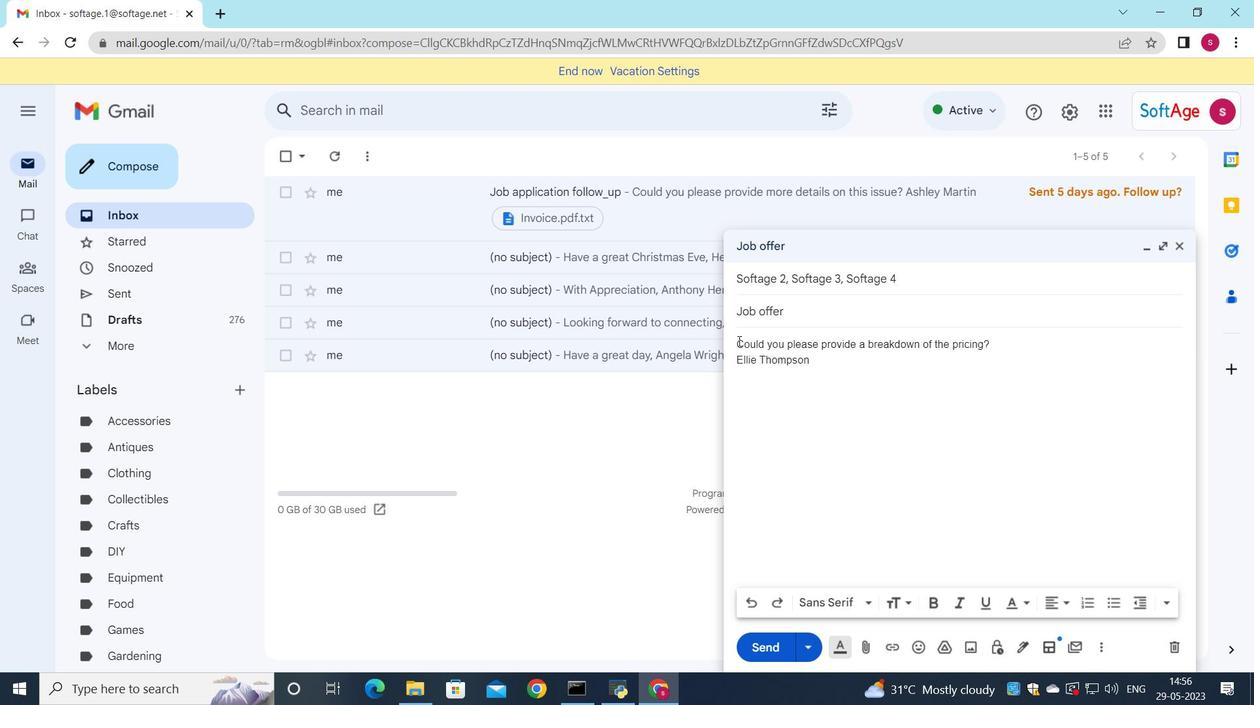 
Action: Mouse moved to (908, 602)
Screenshot: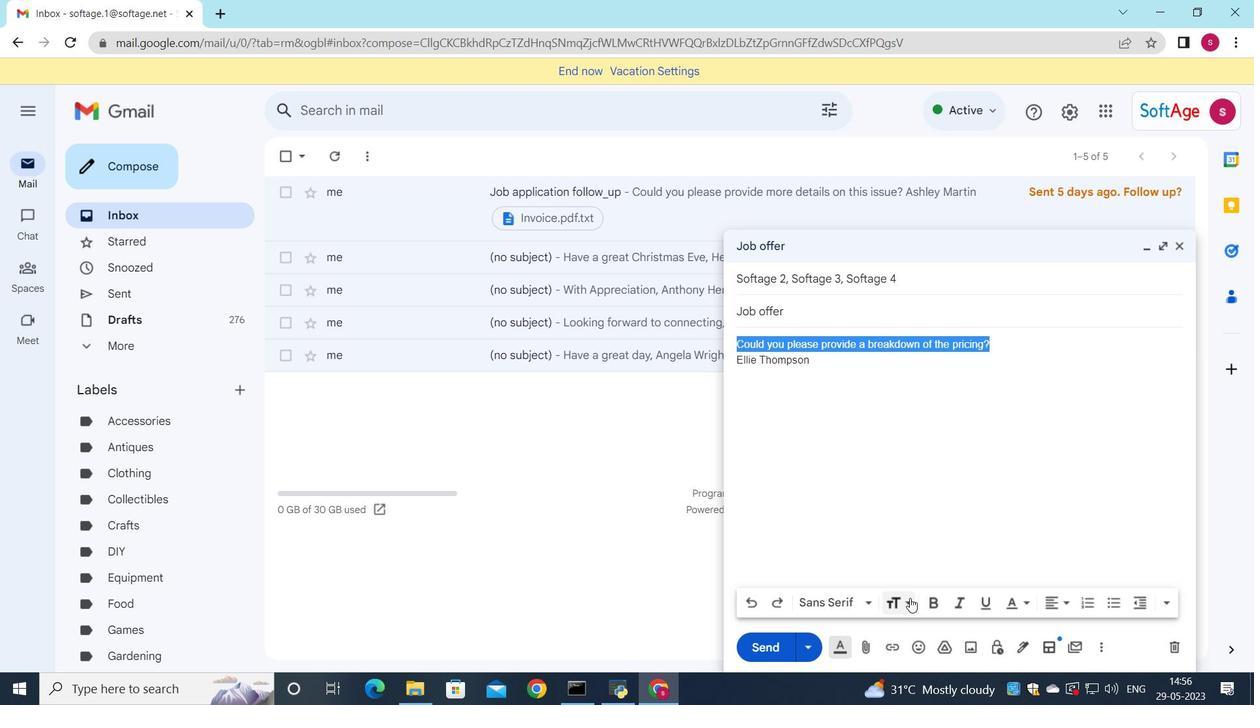 
Action: Mouse pressed left at (908, 602)
Screenshot: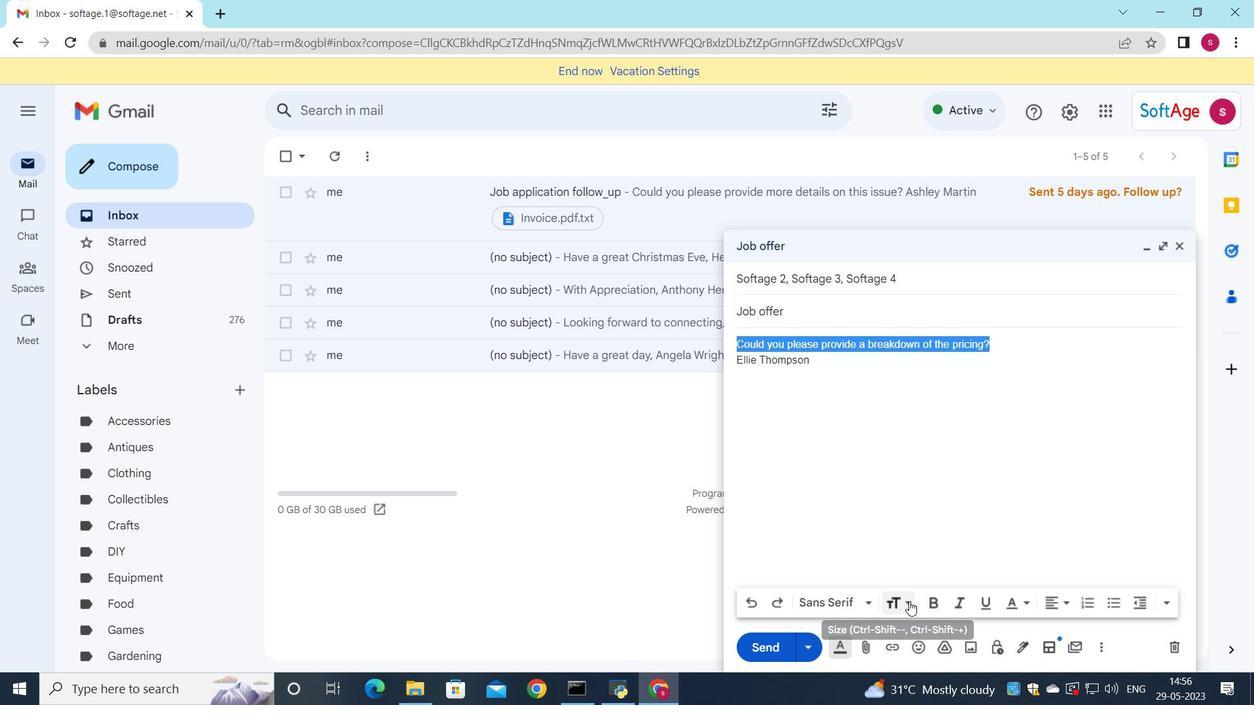 
Action: Mouse moved to (938, 491)
Screenshot: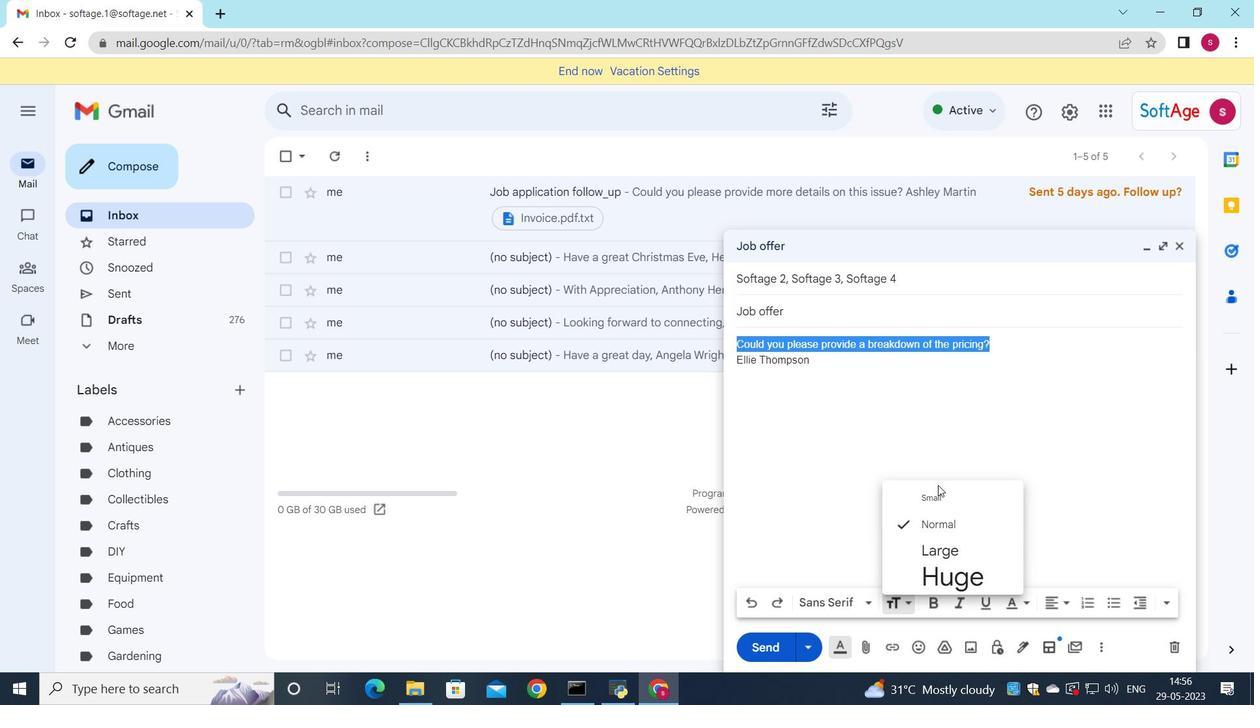 
Action: Mouse pressed left at (938, 491)
Screenshot: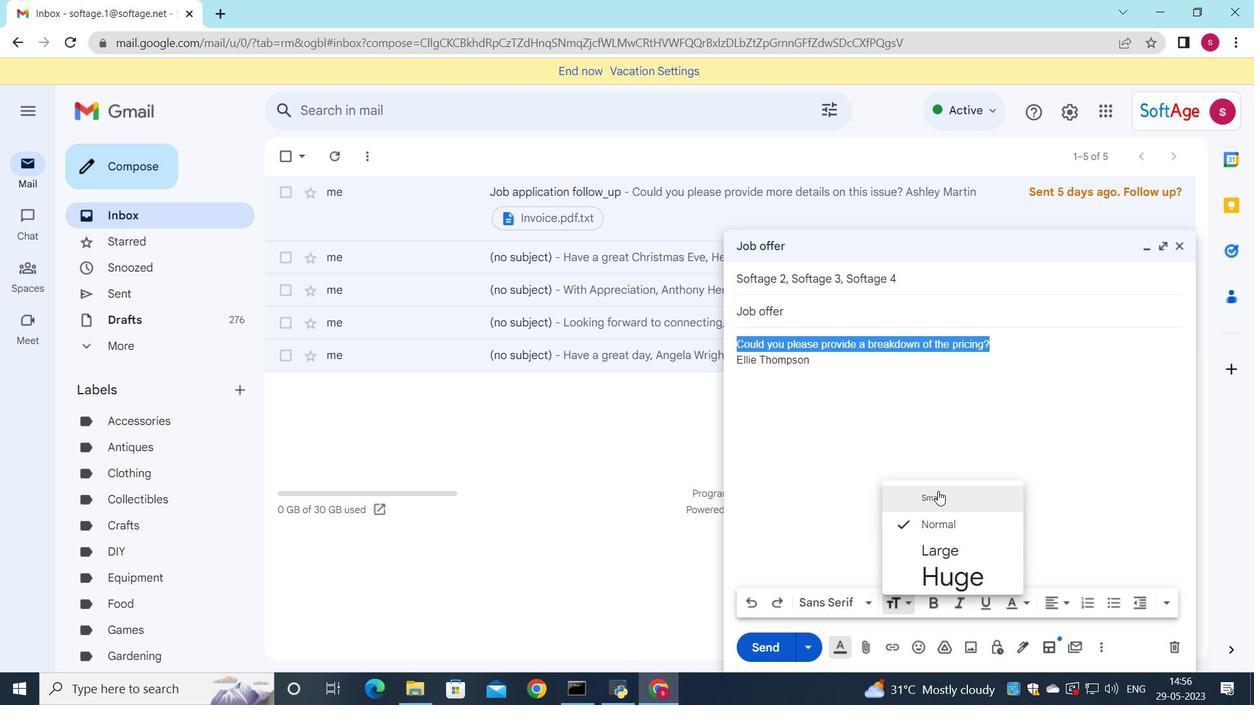 
Action: Mouse moved to (1070, 608)
Screenshot: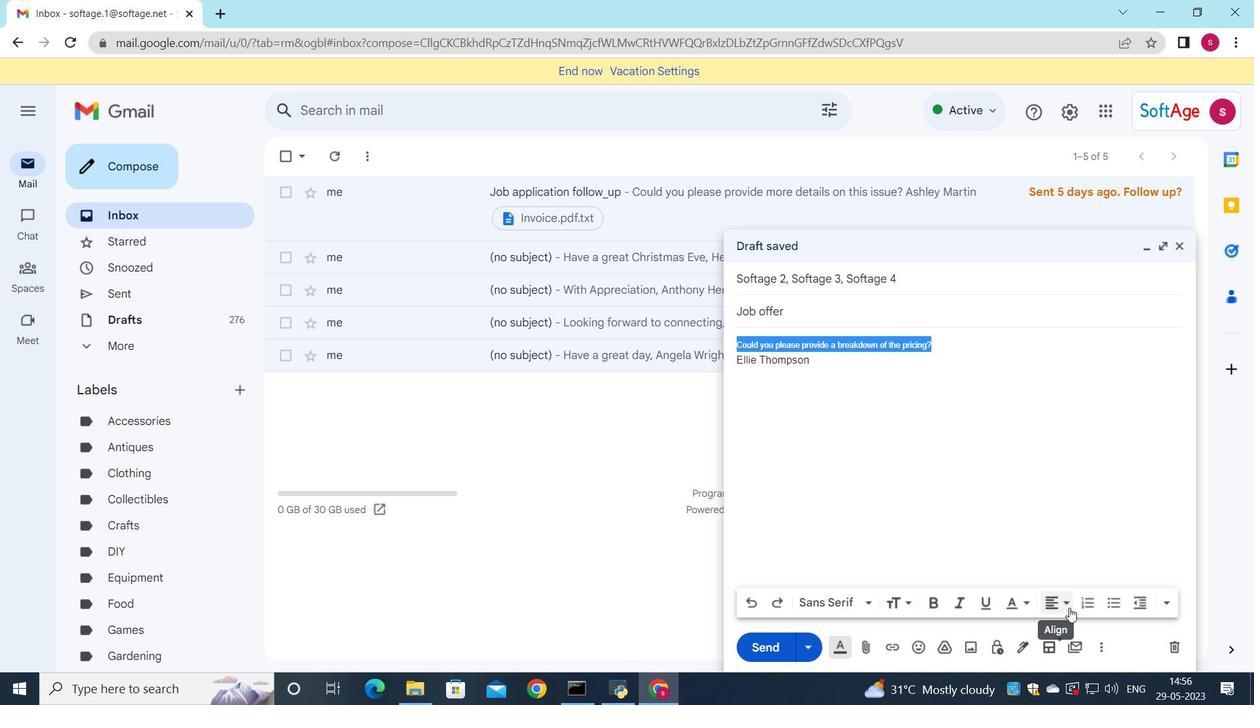 
Action: Mouse pressed left at (1070, 608)
Screenshot: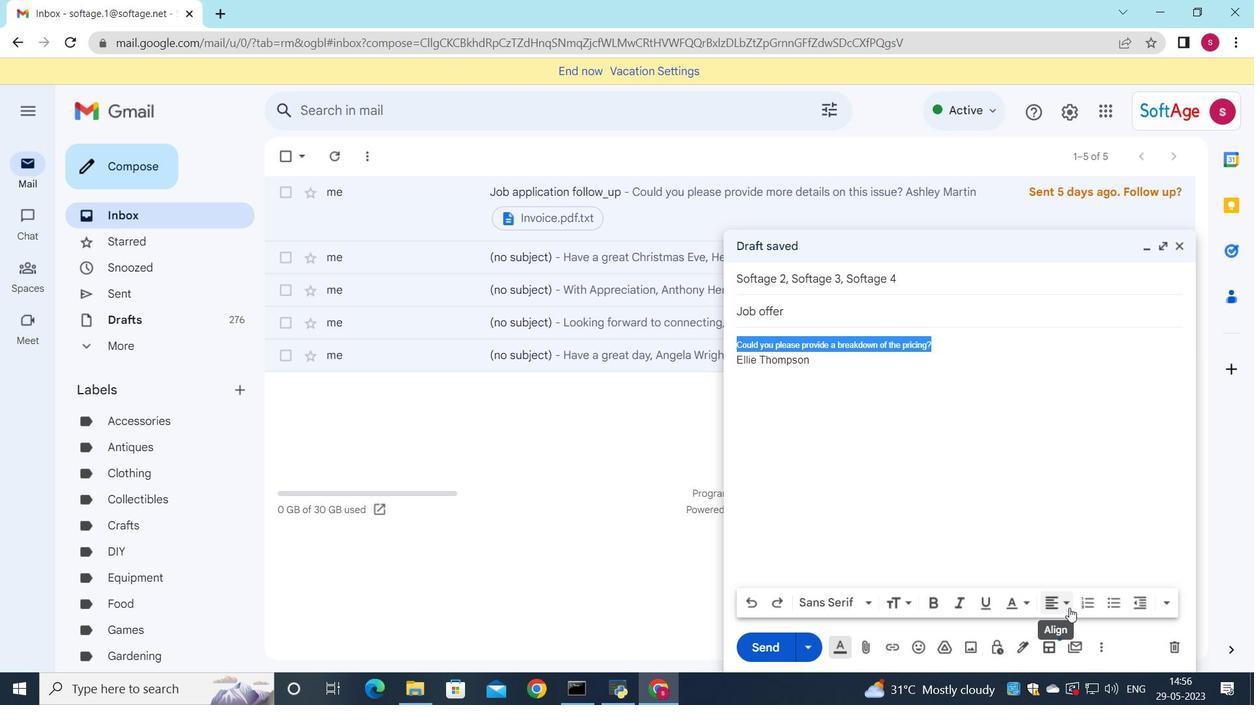 
Action: Mouse moved to (1056, 531)
Screenshot: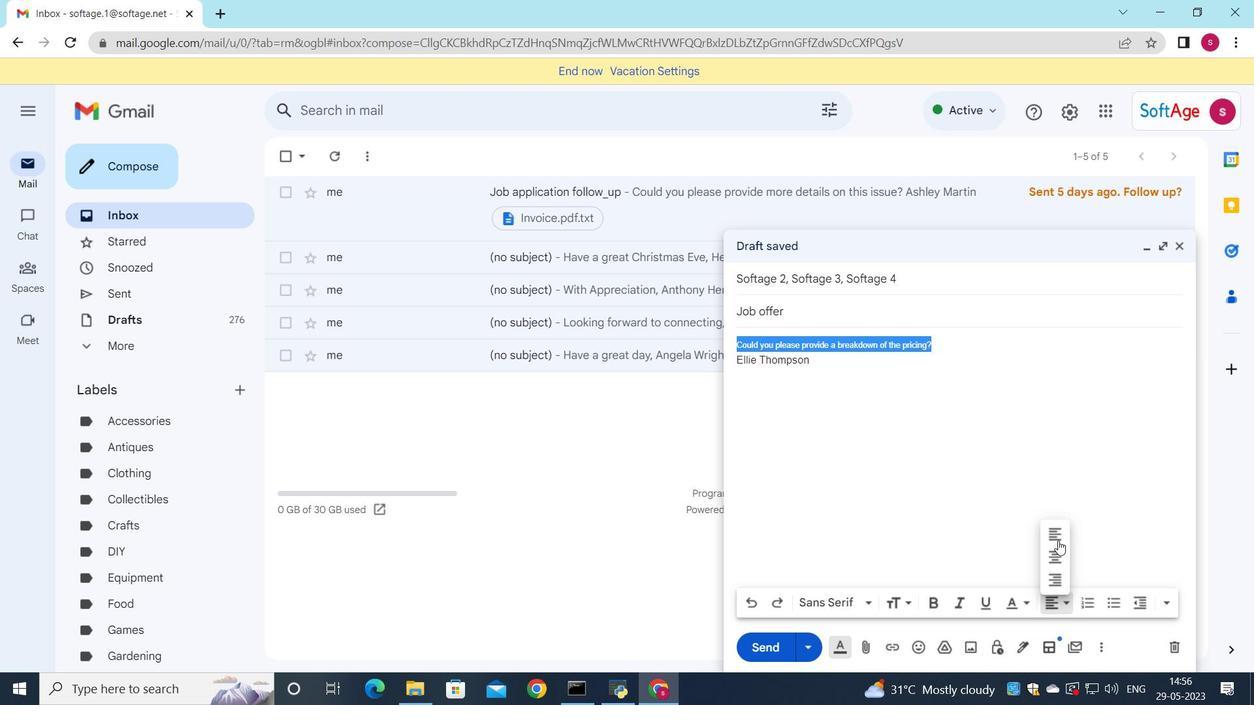 
Action: Mouse pressed left at (1056, 531)
Screenshot: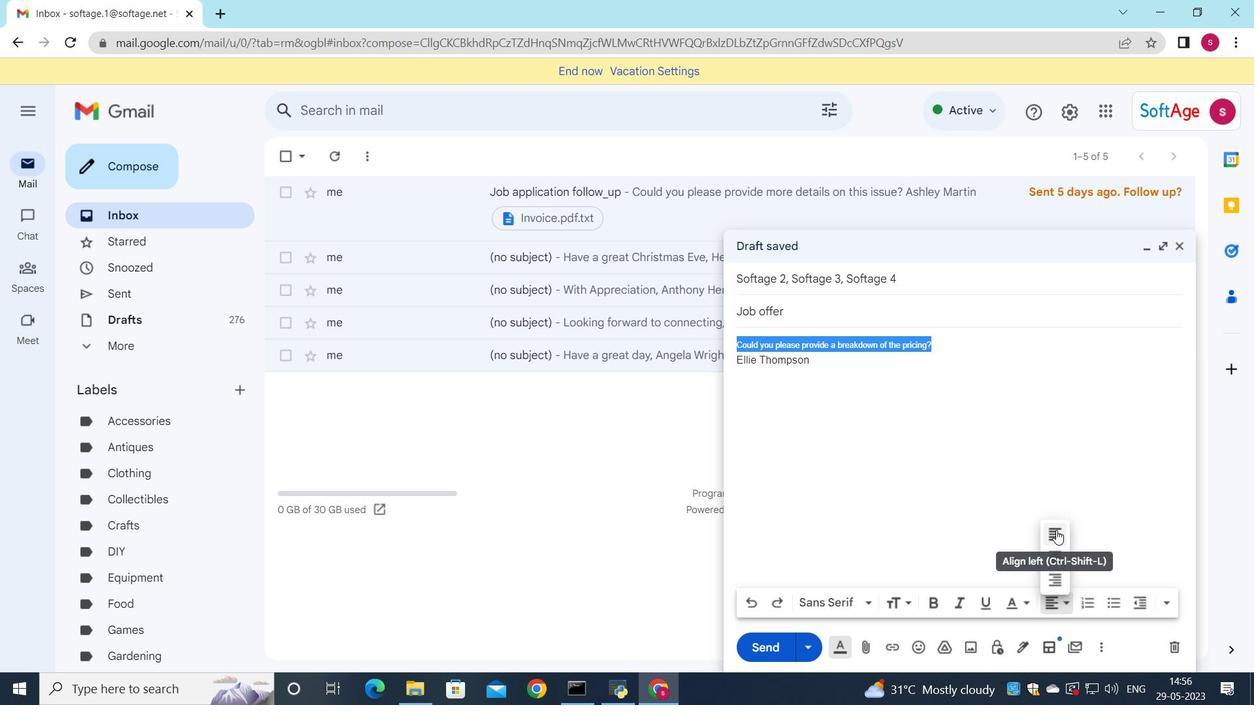 
Action: Mouse moved to (776, 655)
Screenshot: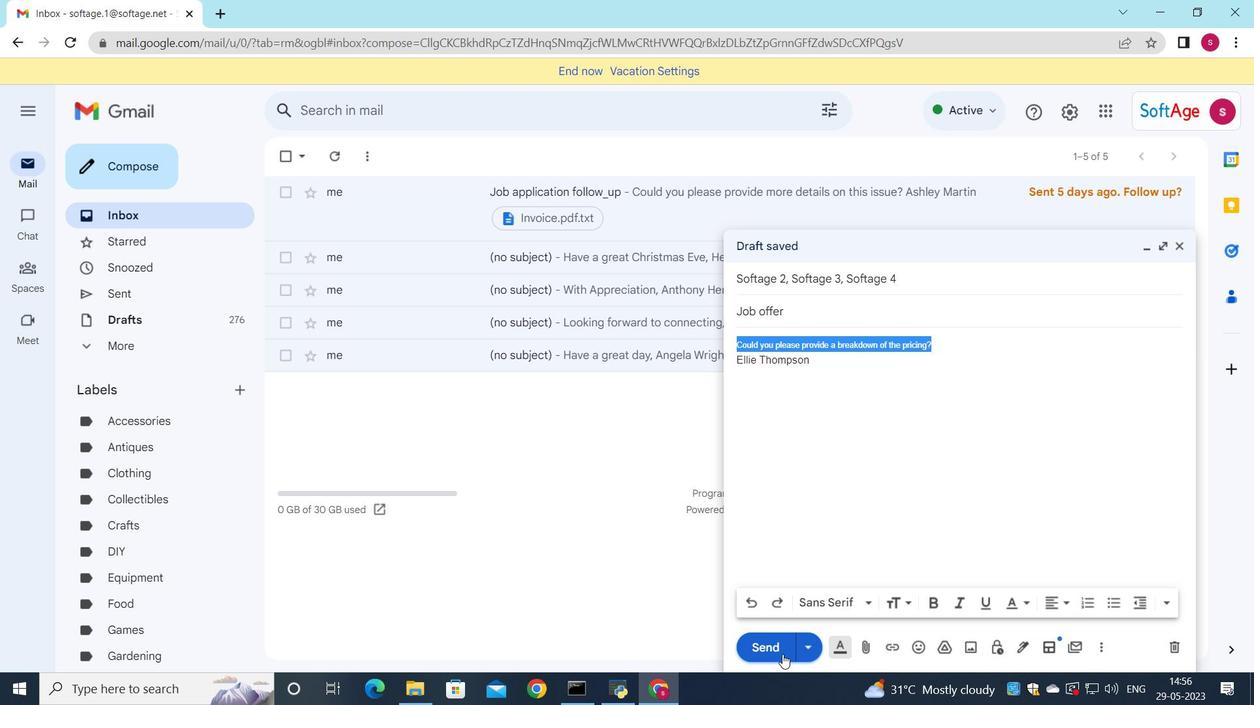 
Action: Mouse pressed left at (776, 655)
Screenshot: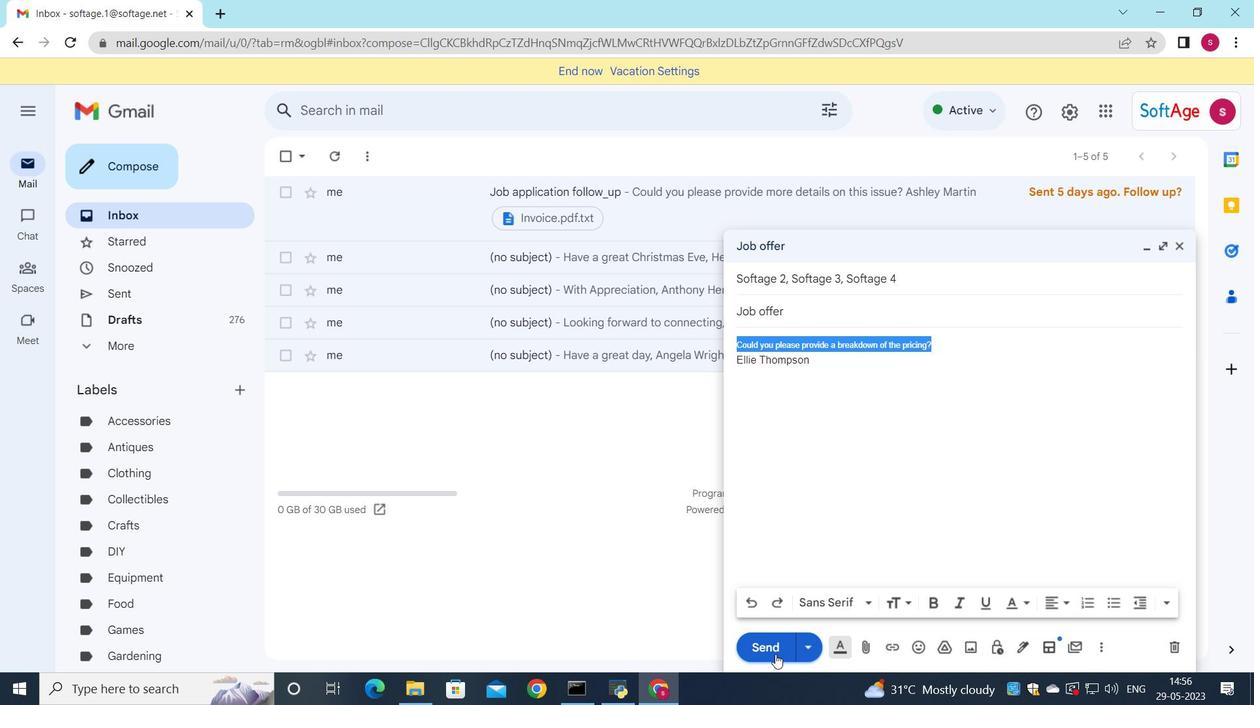 
Action: Mouse moved to (105, 301)
Screenshot: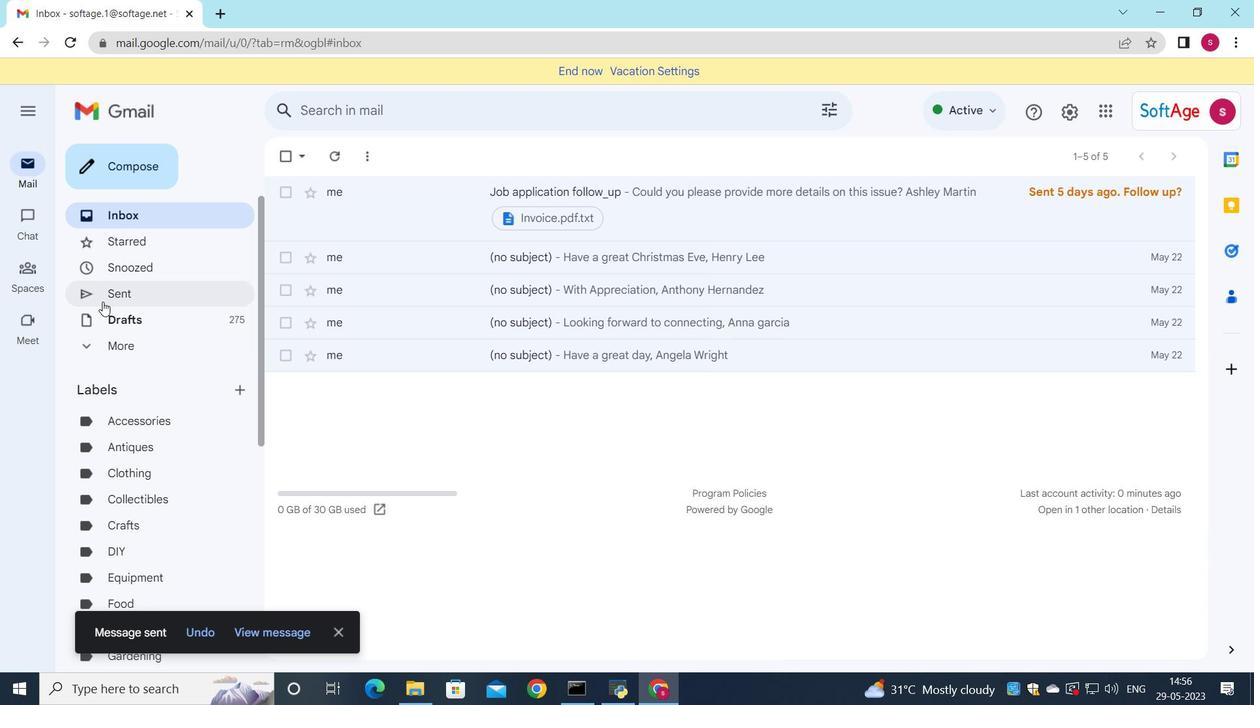 
Action: Mouse pressed left at (105, 301)
Screenshot: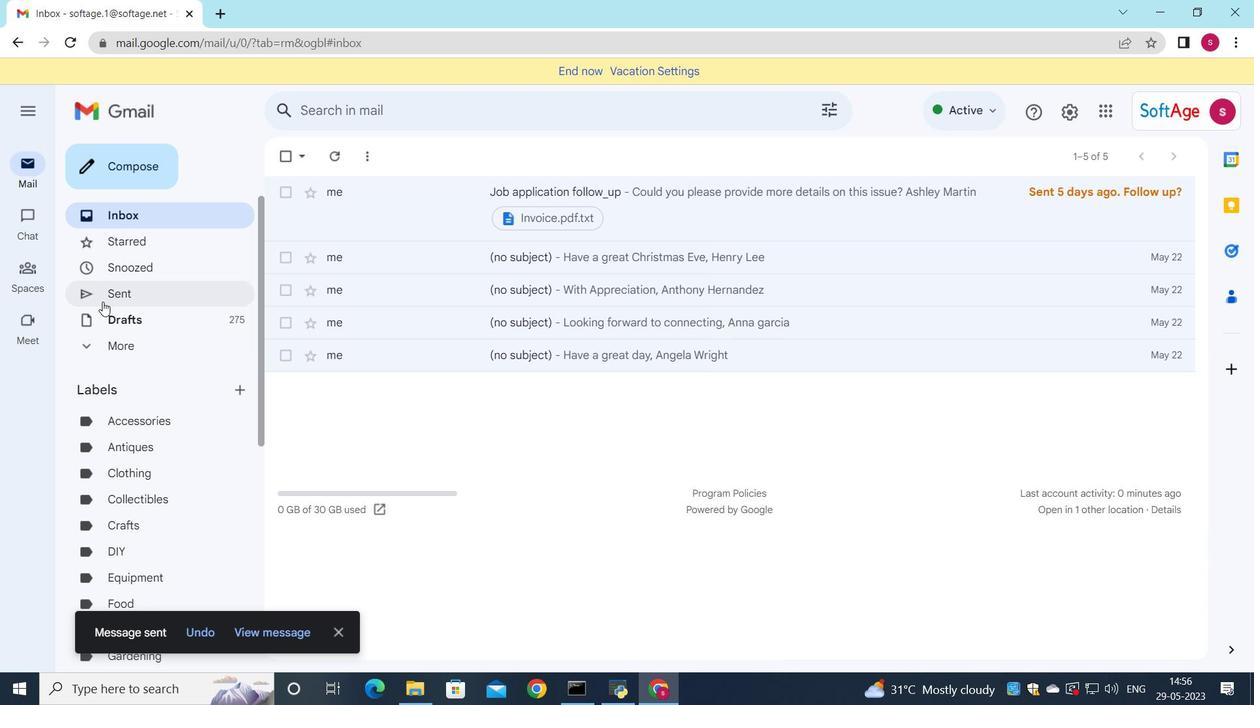 
Action: Mouse moved to (445, 239)
Screenshot: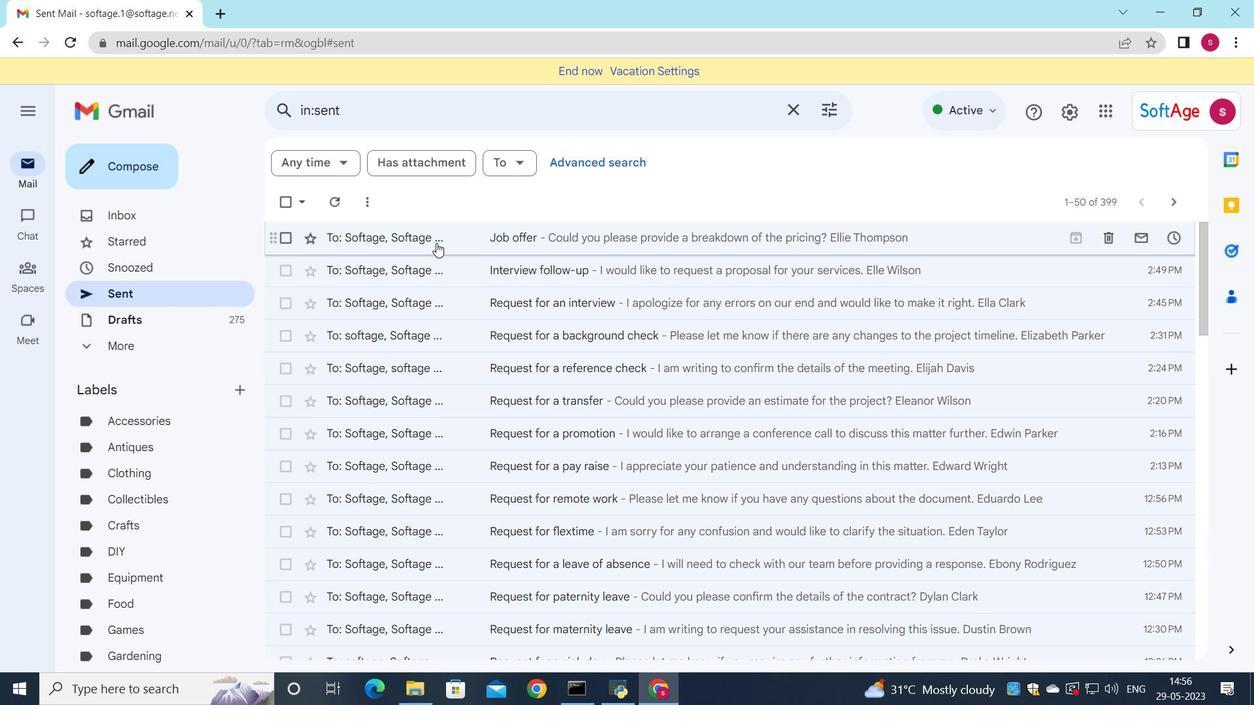 
Action: Mouse pressed left at (445, 239)
Screenshot: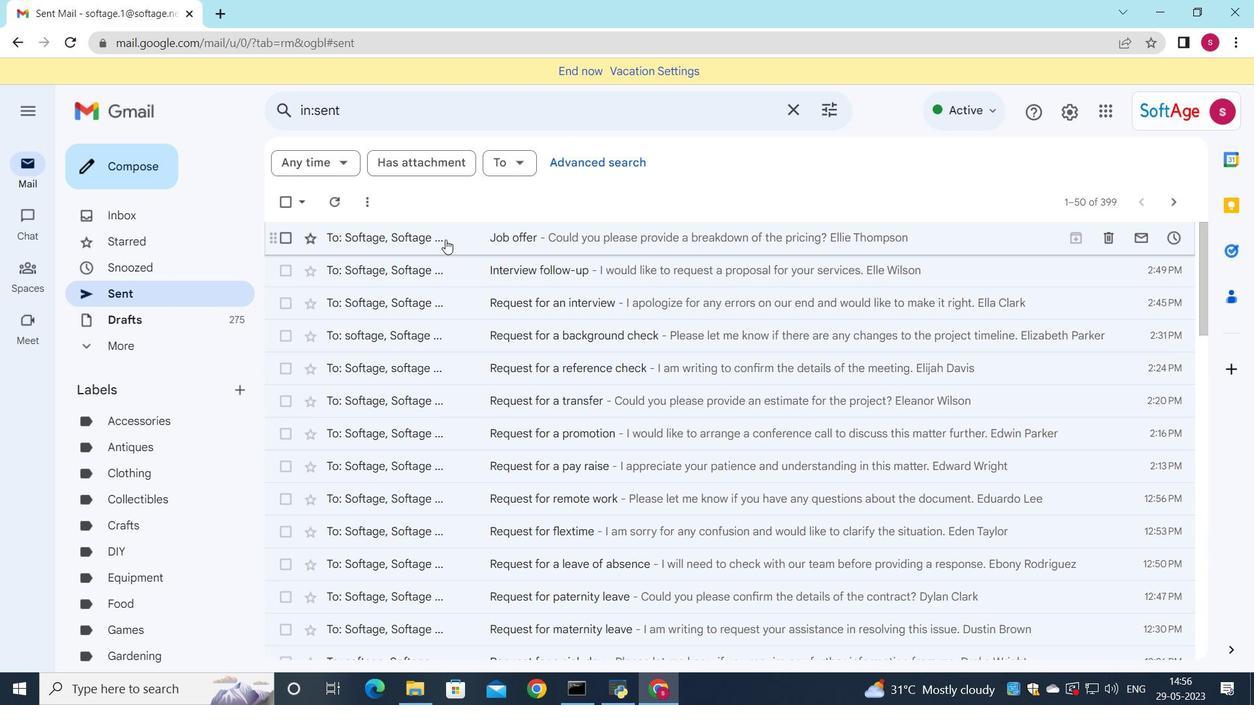
Action: Mouse moved to (645, 324)
Screenshot: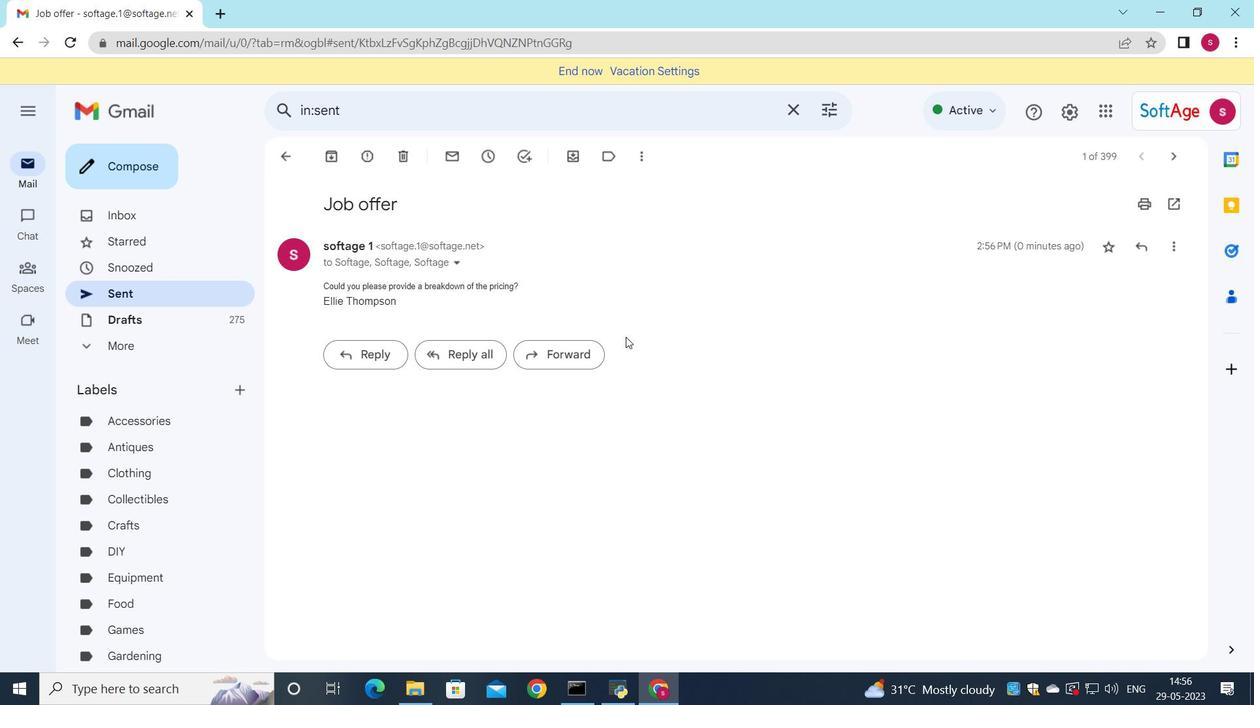 
